 Task: Look for space in Passos, Brazil from 3rd August, 2023 to 7th August, 2023 for 2 adults in price range Rs.4000 to Rs.9000. Place can be private room with 1  bedroom having 1 bed and 1 bathroom. Property type can be house, flat, guest house, hotel. Booking option can be shelf check-in. Required host language is Spanish.
Action: Mouse moved to (515, 139)
Screenshot: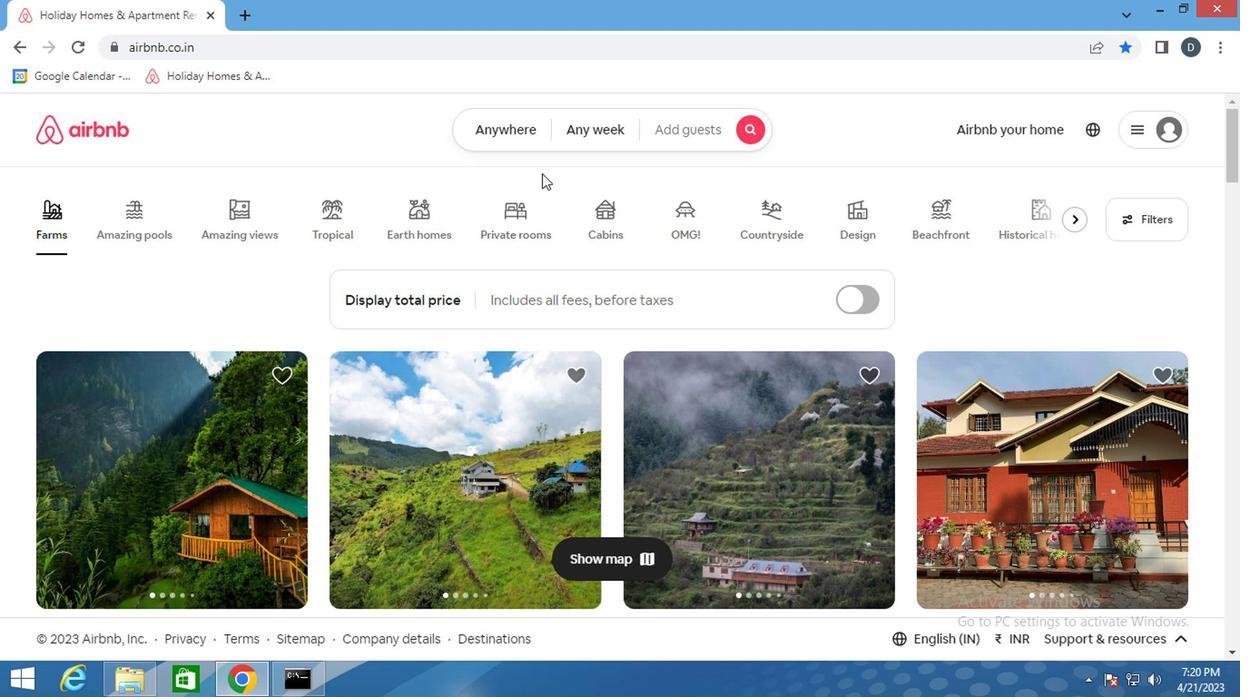 
Action: Mouse pressed left at (515, 139)
Screenshot: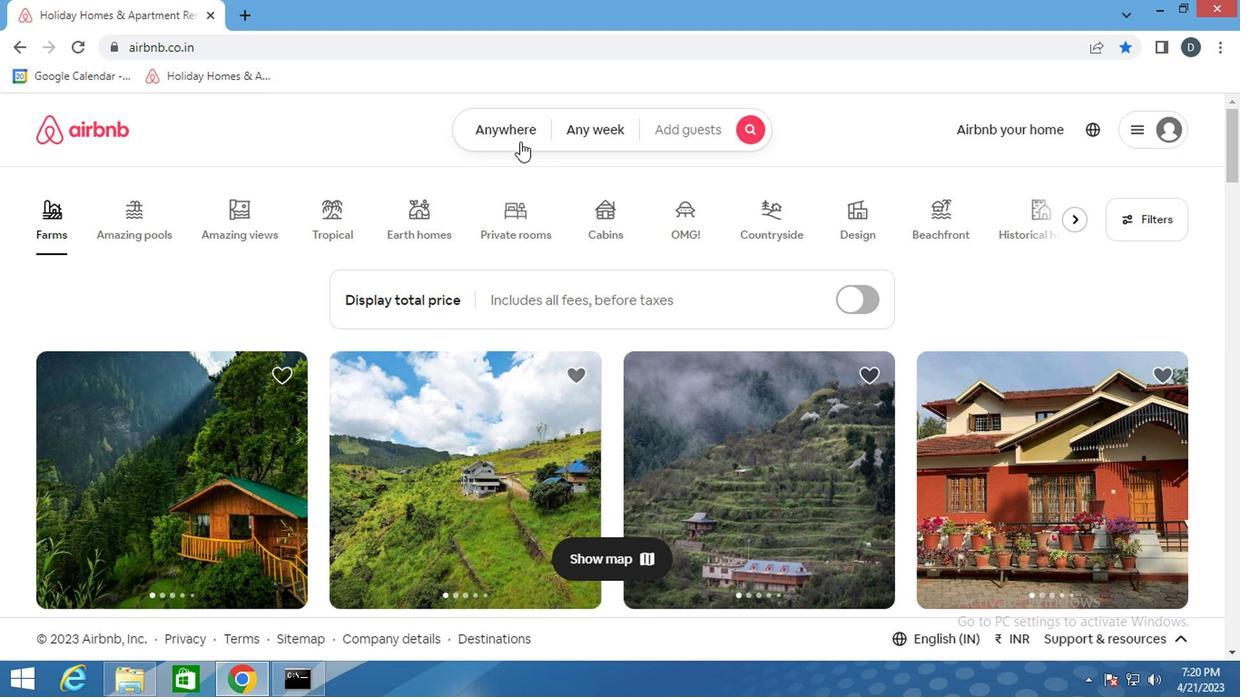 
Action: Mouse moved to (400, 206)
Screenshot: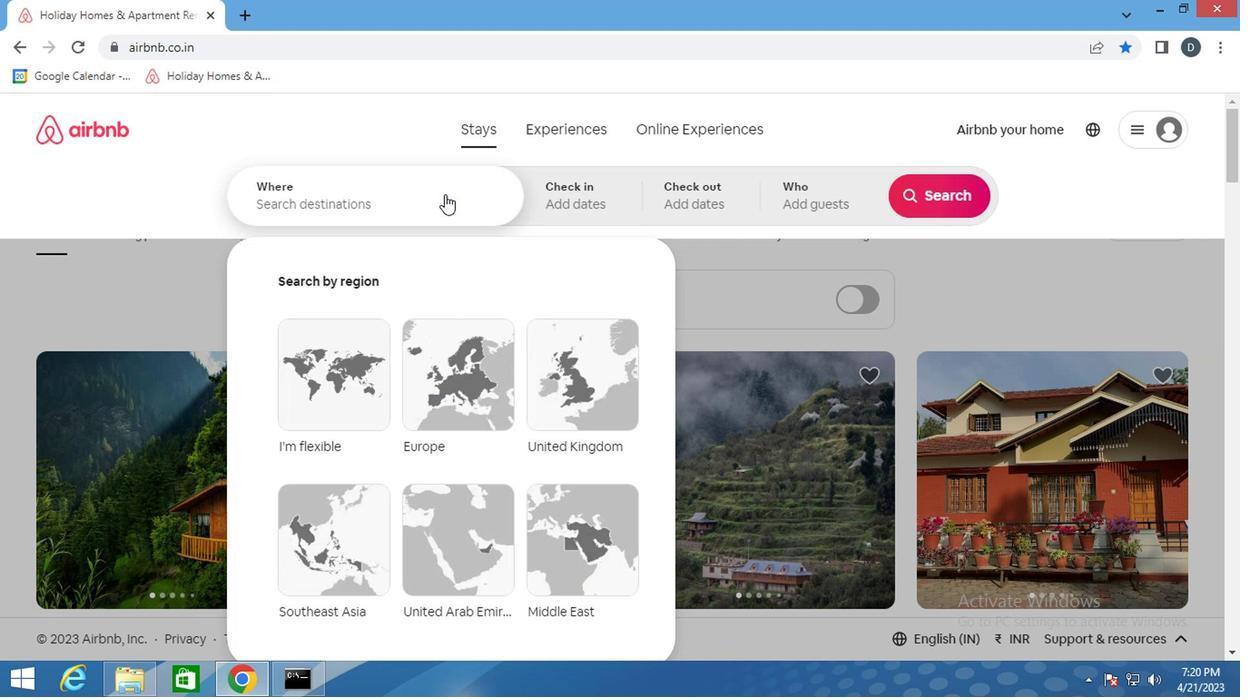 
Action: Mouse pressed left at (400, 206)
Screenshot: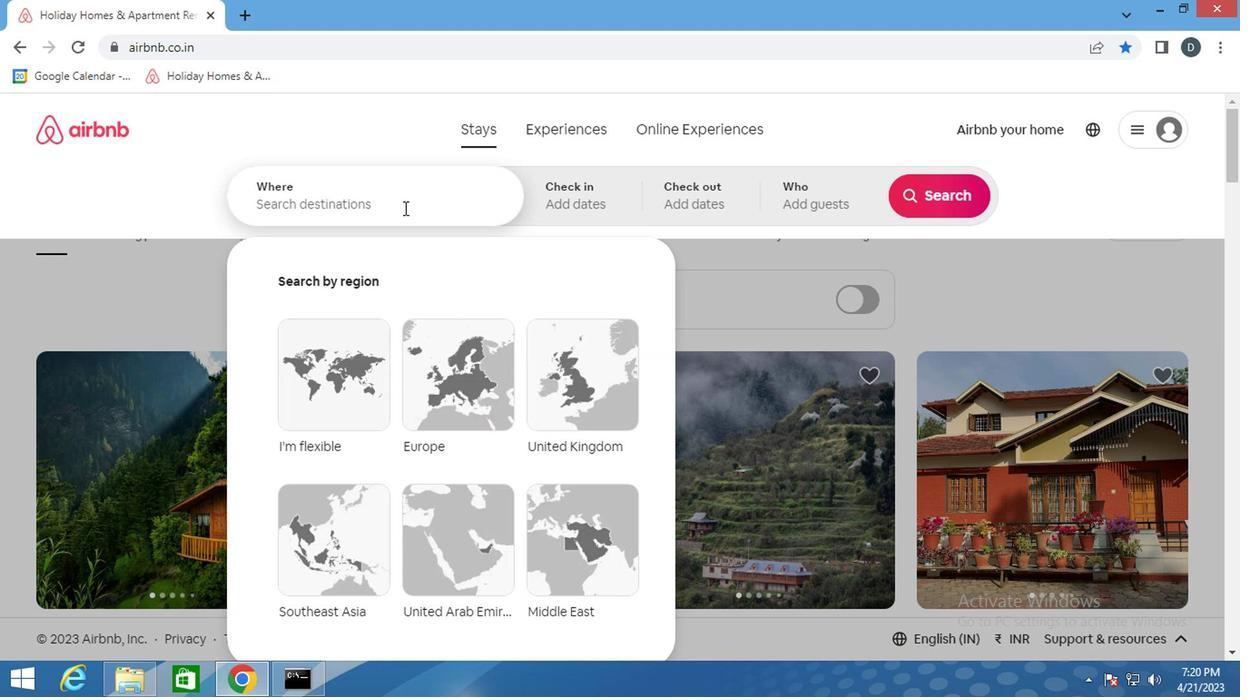 
Action: Key pressed <Key.shift>PASSOS,<Key.shift>BRAZIL<Key.enter>
Screenshot: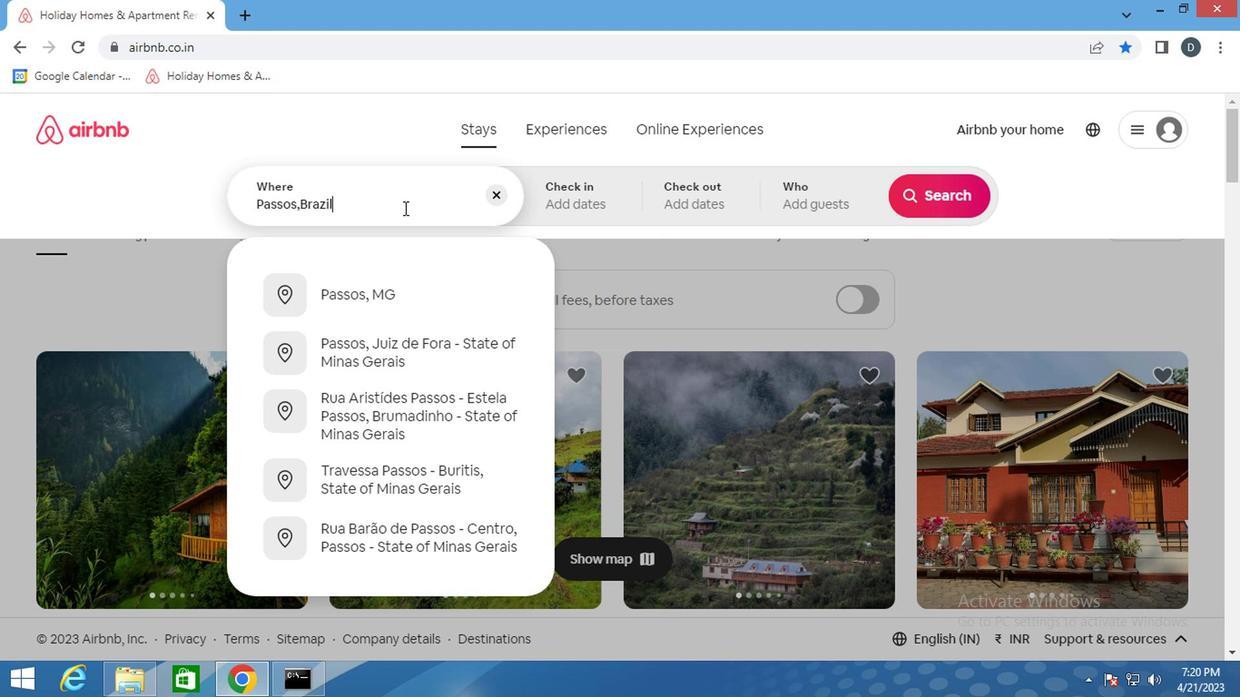 
Action: Mouse moved to (917, 345)
Screenshot: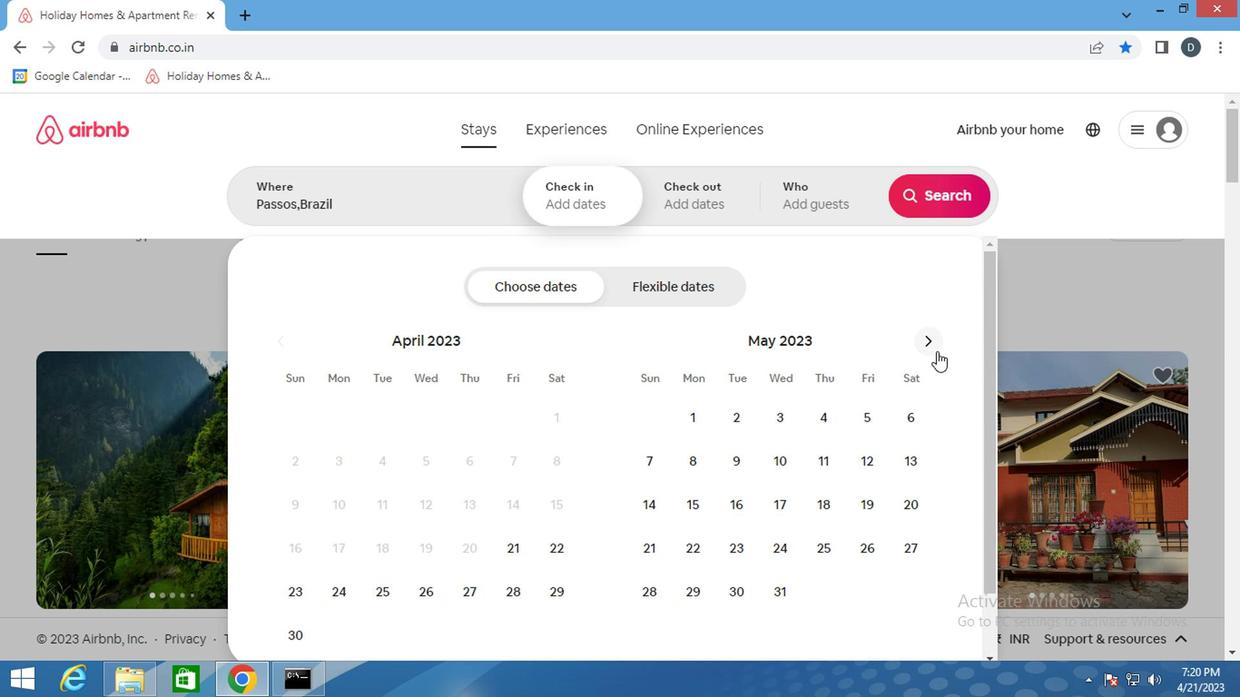 
Action: Mouse pressed left at (917, 345)
Screenshot: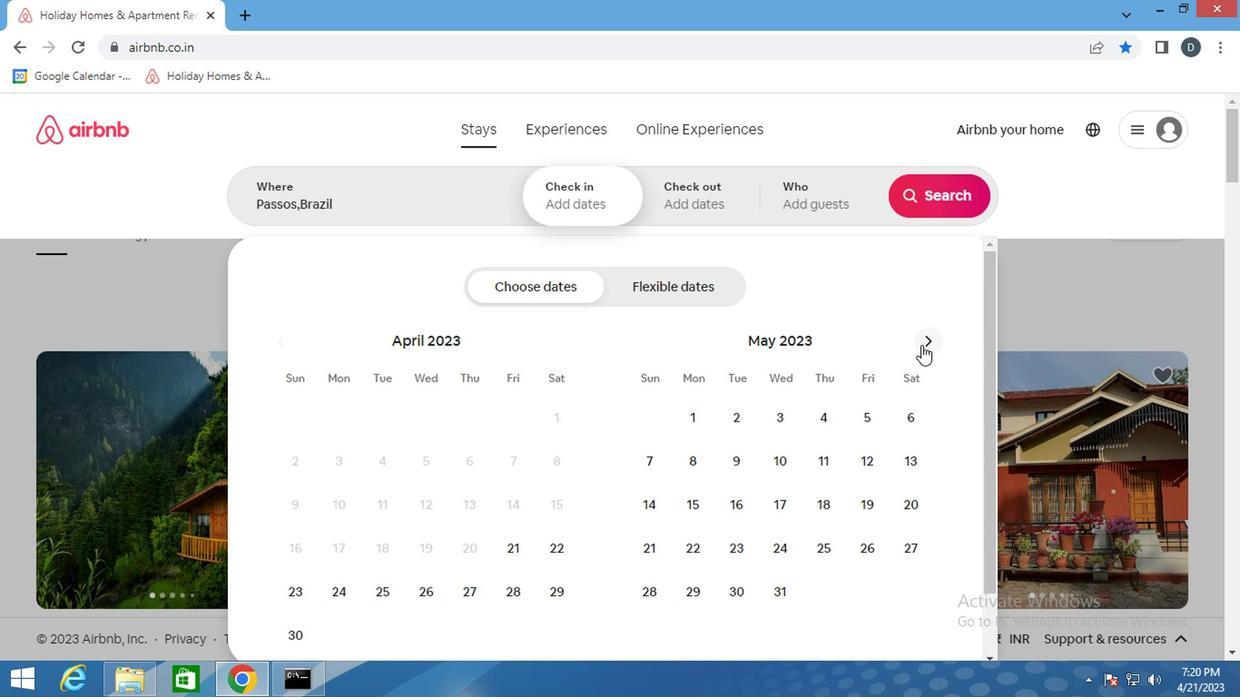 
Action: Mouse pressed left at (917, 345)
Screenshot: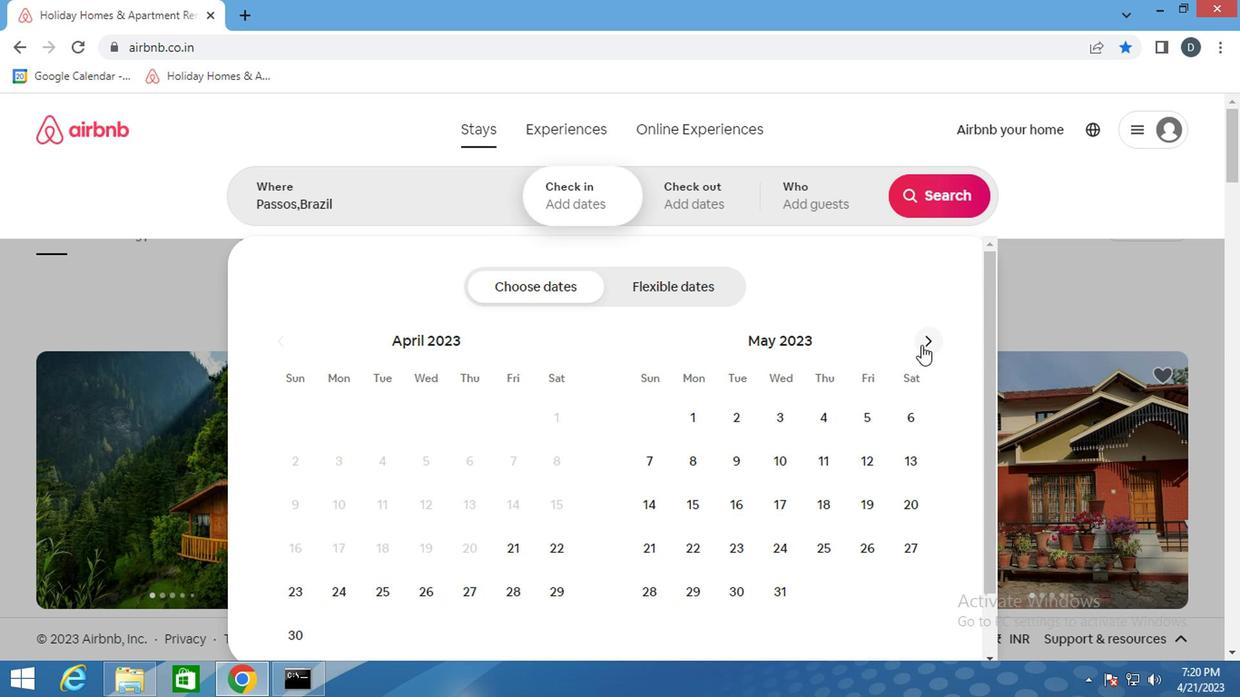 
Action: Mouse pressed left at (917, 345)
Screenshot: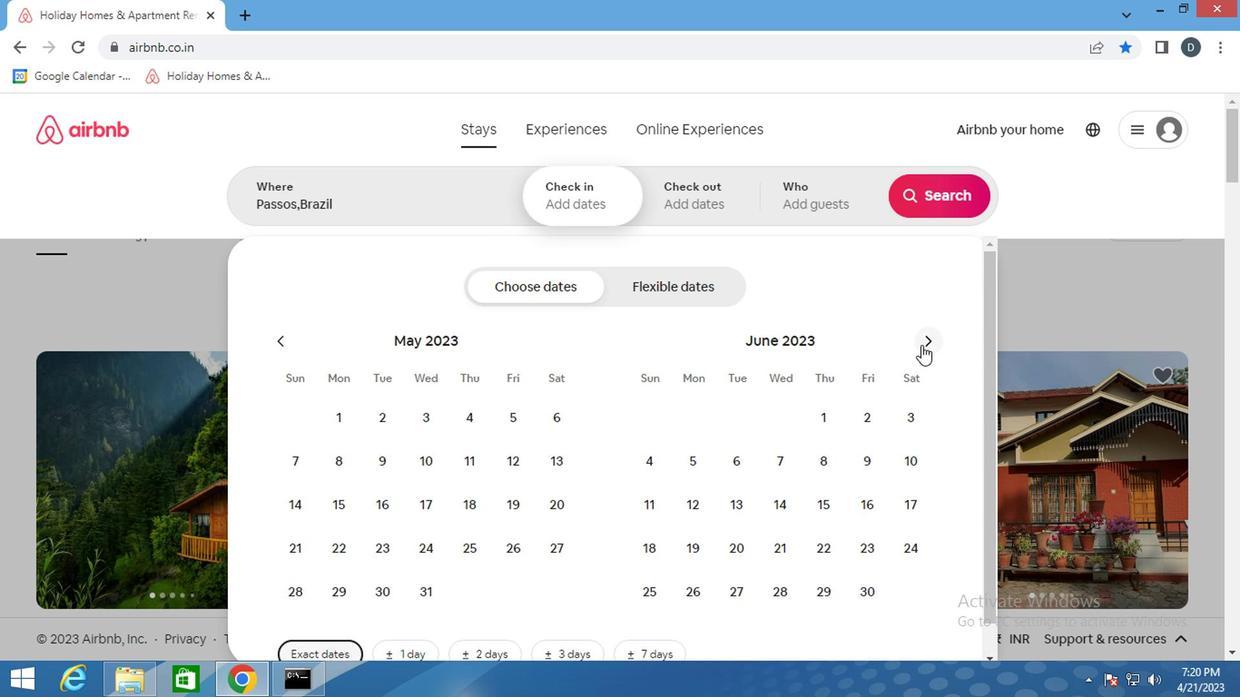 
Action: Mouse pressed left at (917, 345)
Screenshot: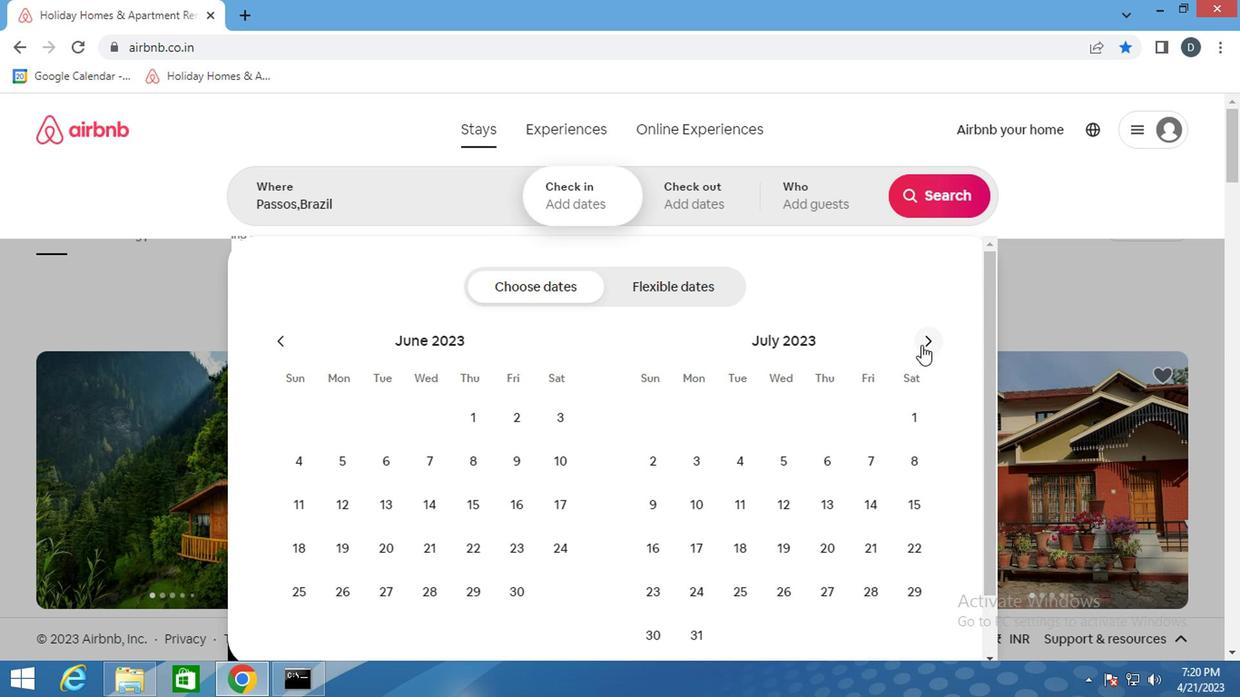 
Action: Mouse moved to (818, 423)
Screenshot: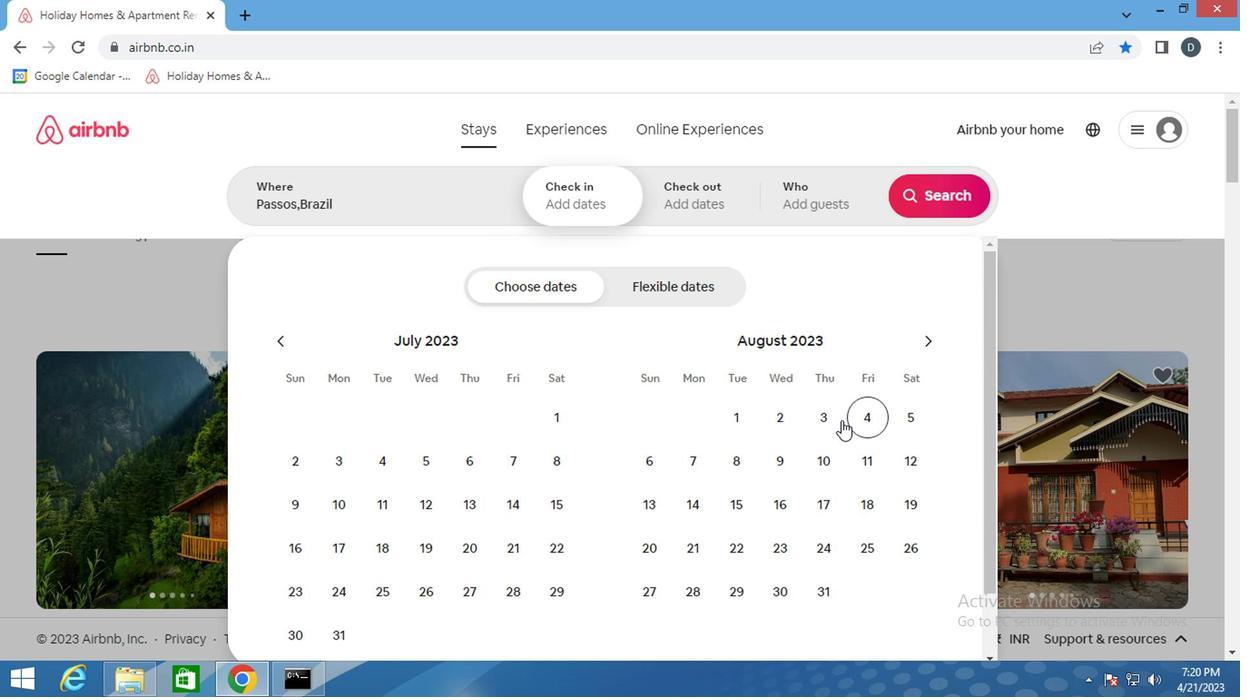 
Action: Mouse pressed left at (818, 423)
Screenshot: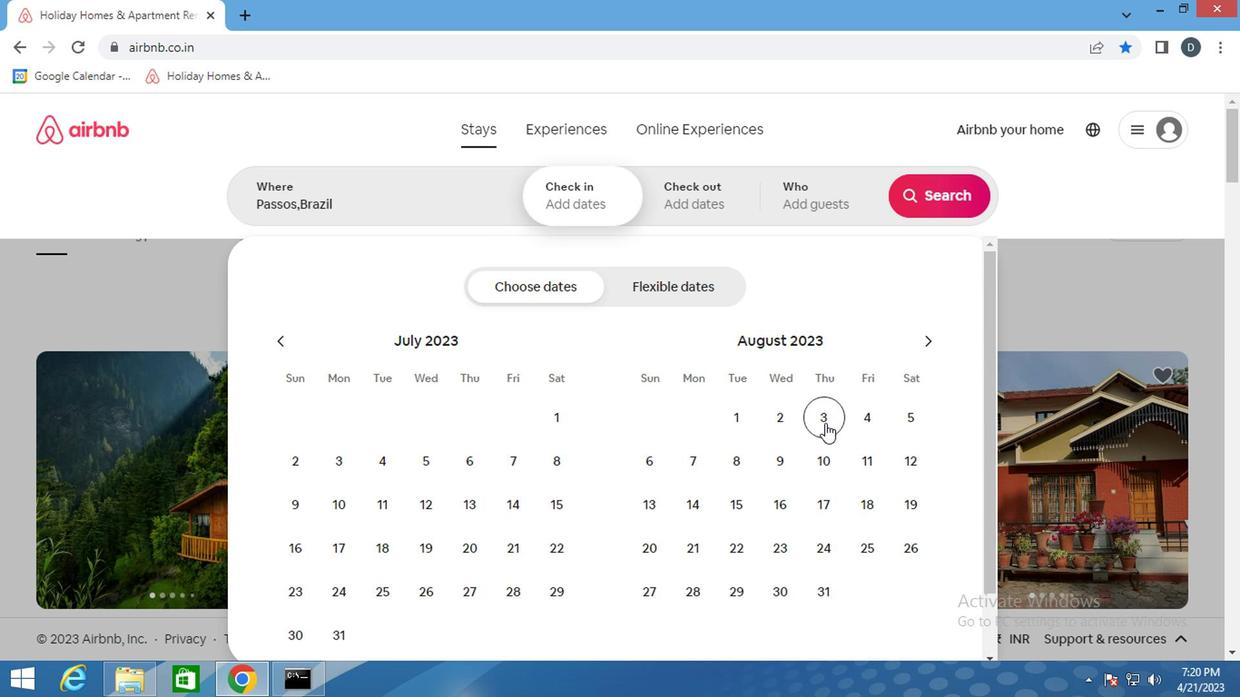 
Action: Mouse moved to (684, 464)
Screenshot: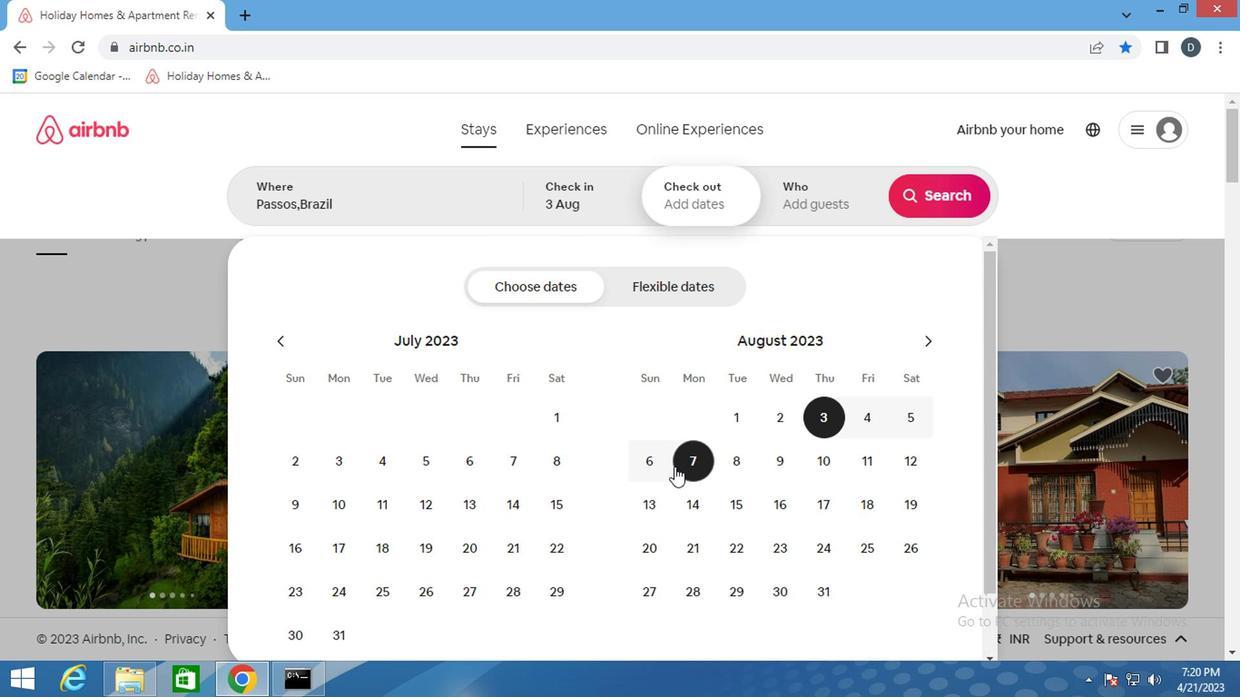 
Action: Mouse pressed left at (684, 464)
Screenshot: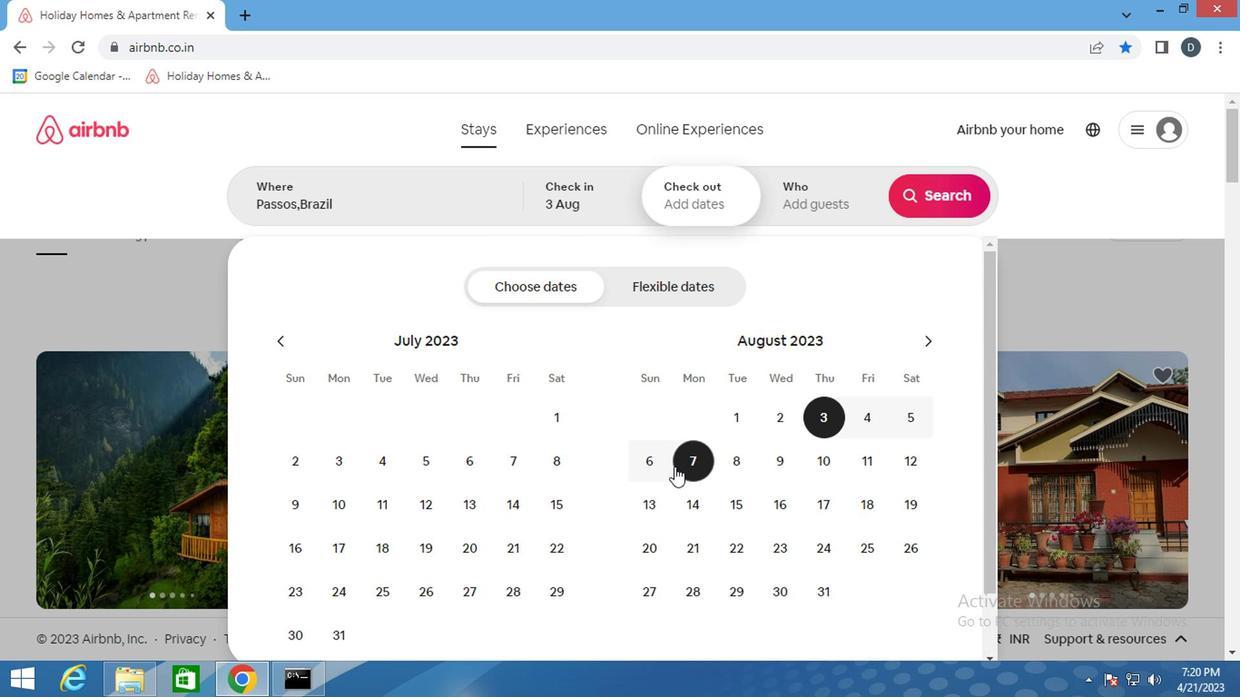 
Action: Mouse moved to (818, 177)
Screenshot: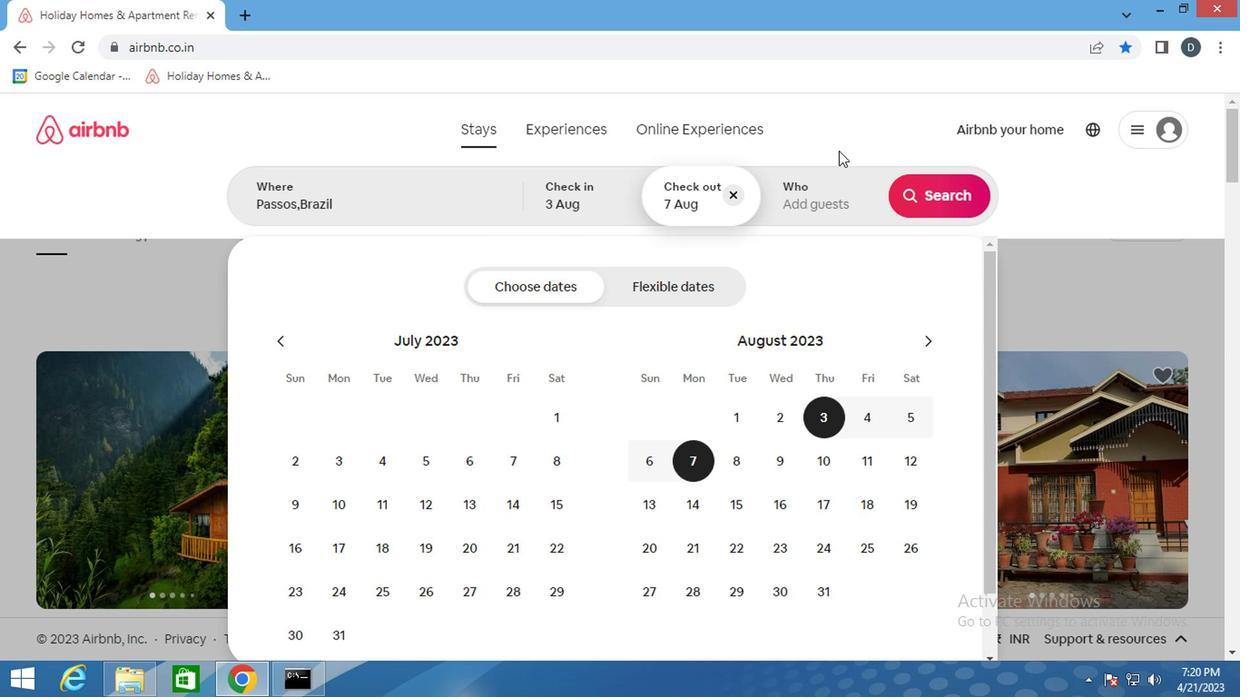 
Action: Mouse pressed left at (818, 177)
Screenshot: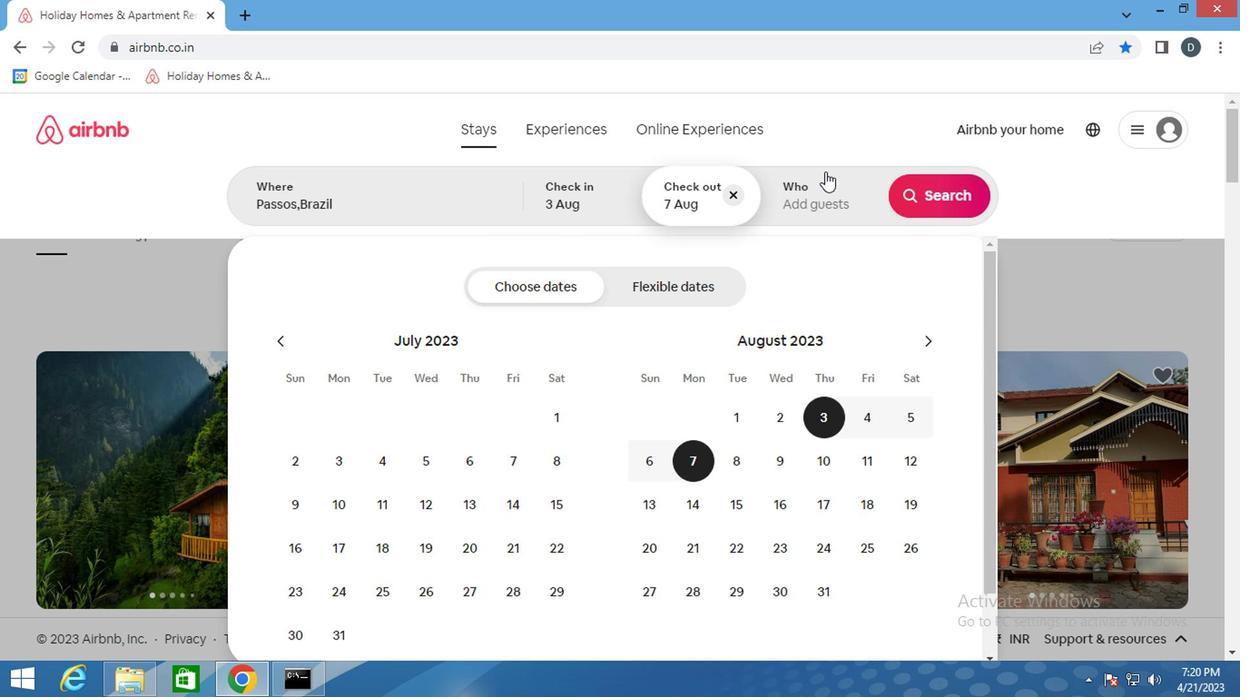 
Action: Mouse moved to (940, 294)
Screenshot: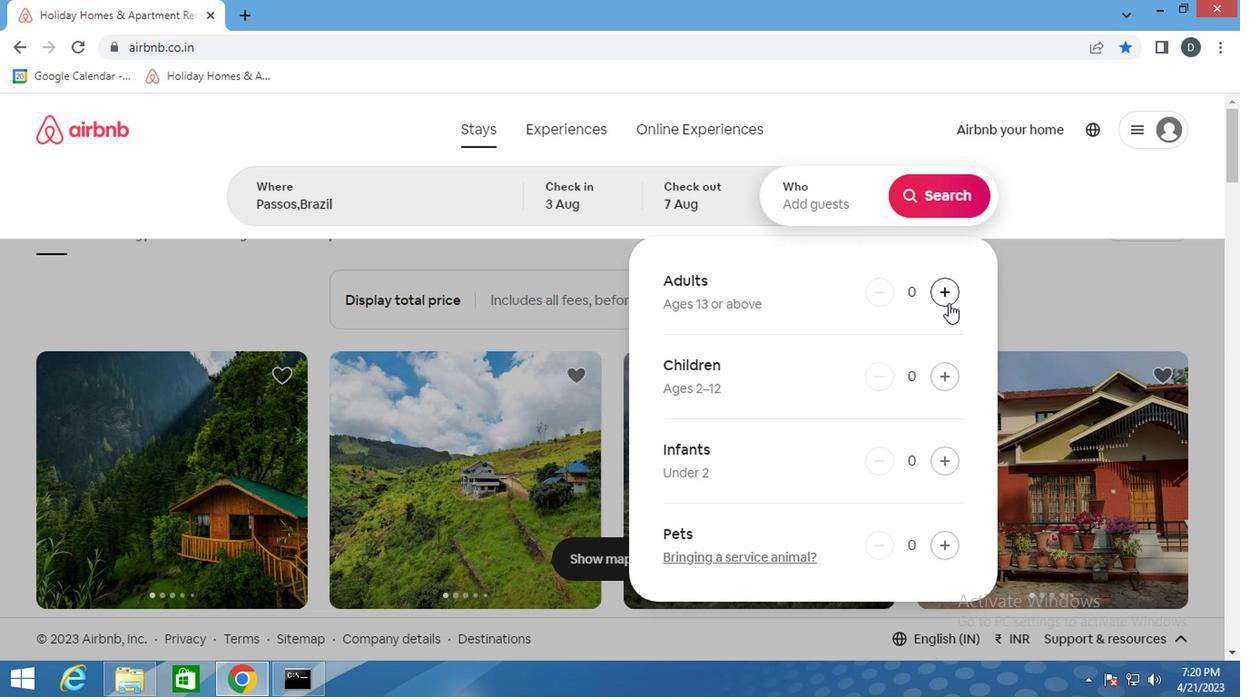
Action: Mouse pressed left at (940, 294)
Screenshot: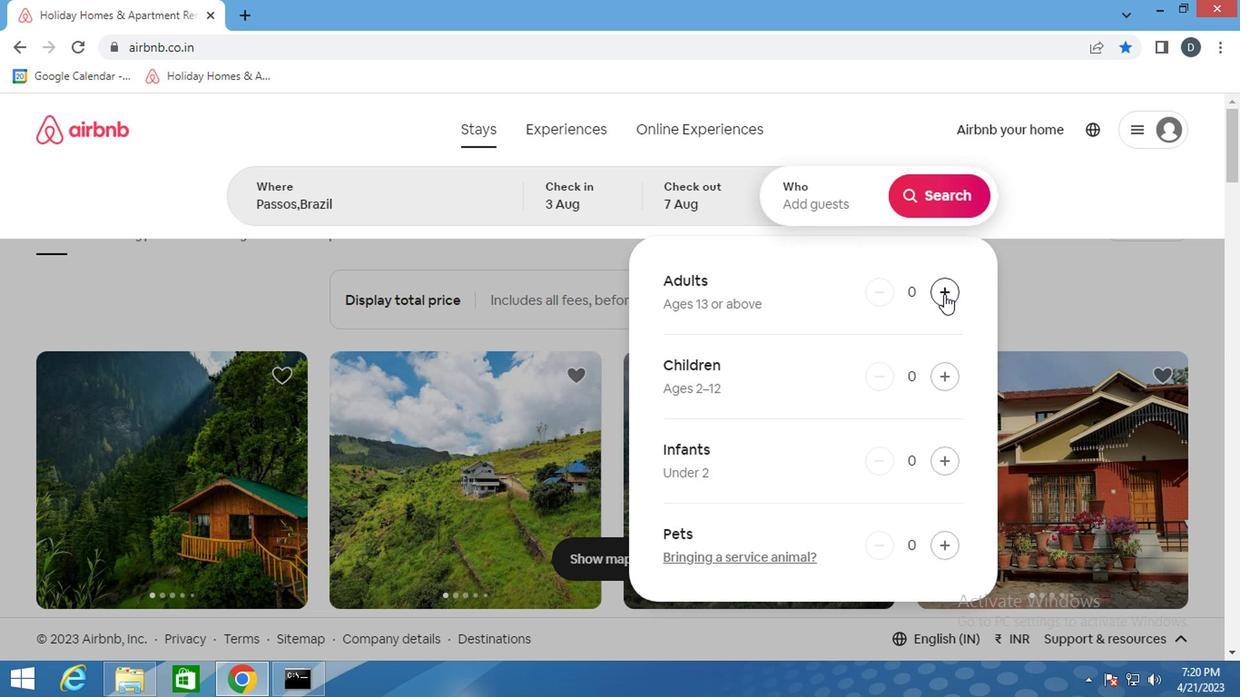 
Action: Mouse pressed left at (940, 294)
Screenshot: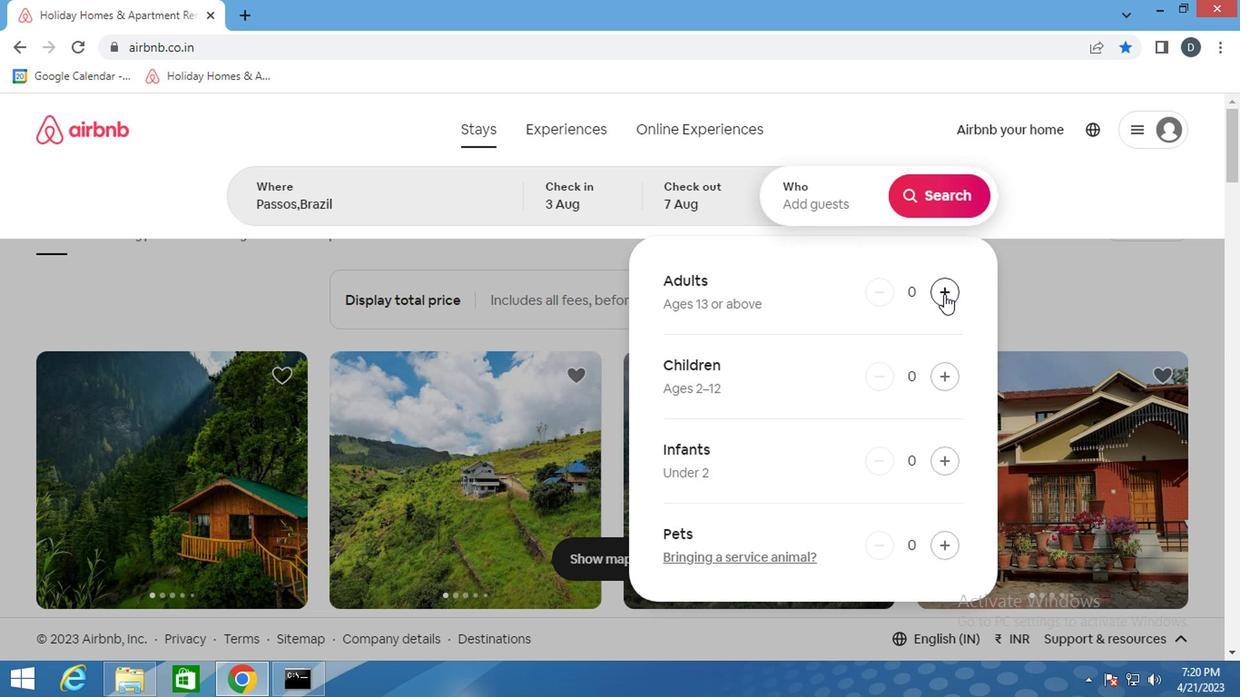 
Action: Mouse moved to (939, 192)
Screenshot: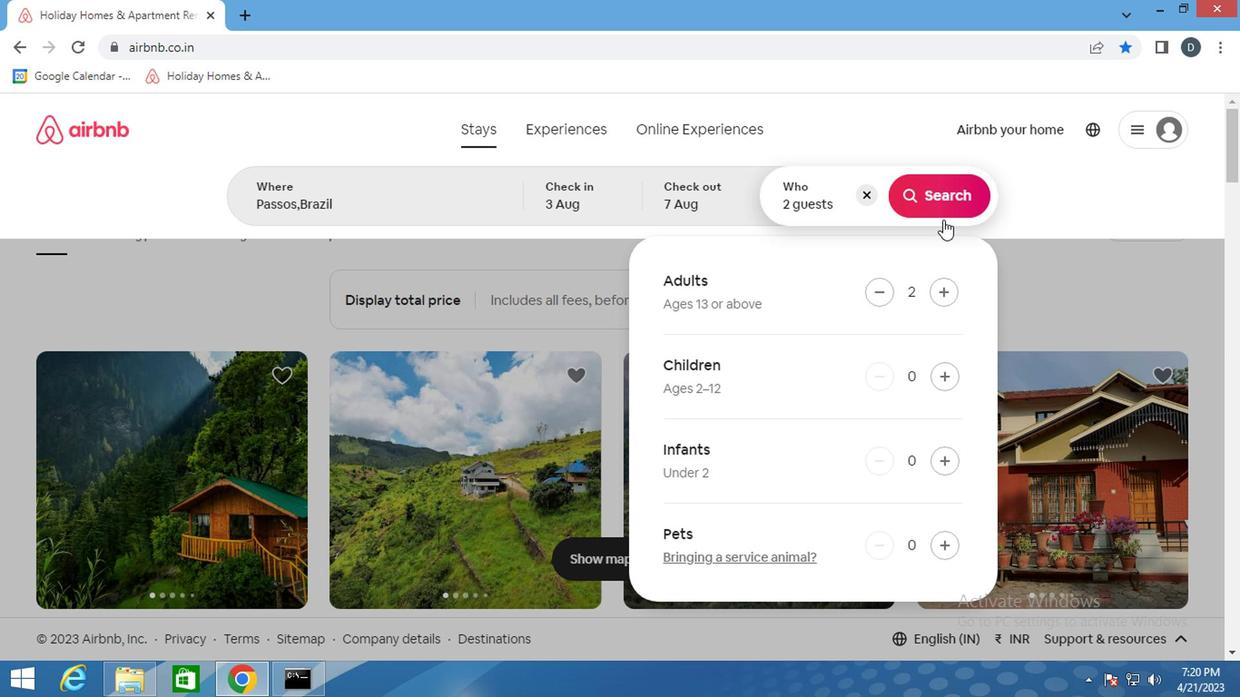 
Action: Mouse pressed left at (939, 192)
Screenshot: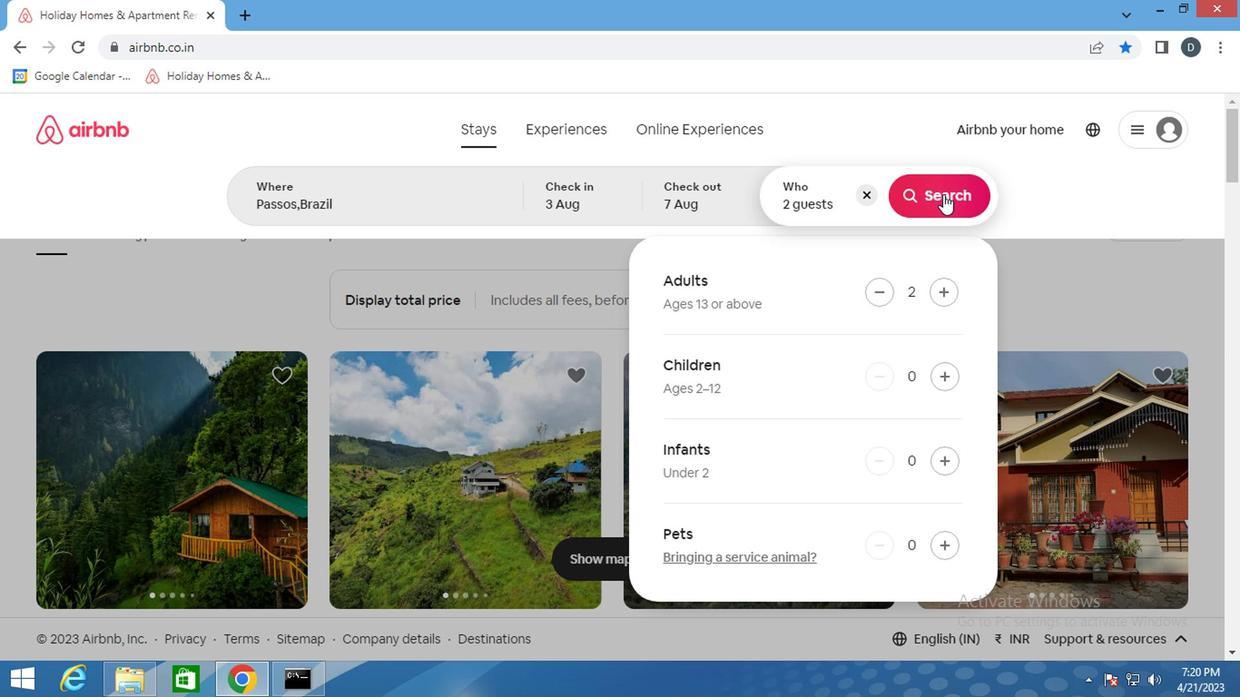 
Action: Mouse moved to (1180, 204)
Screenshot: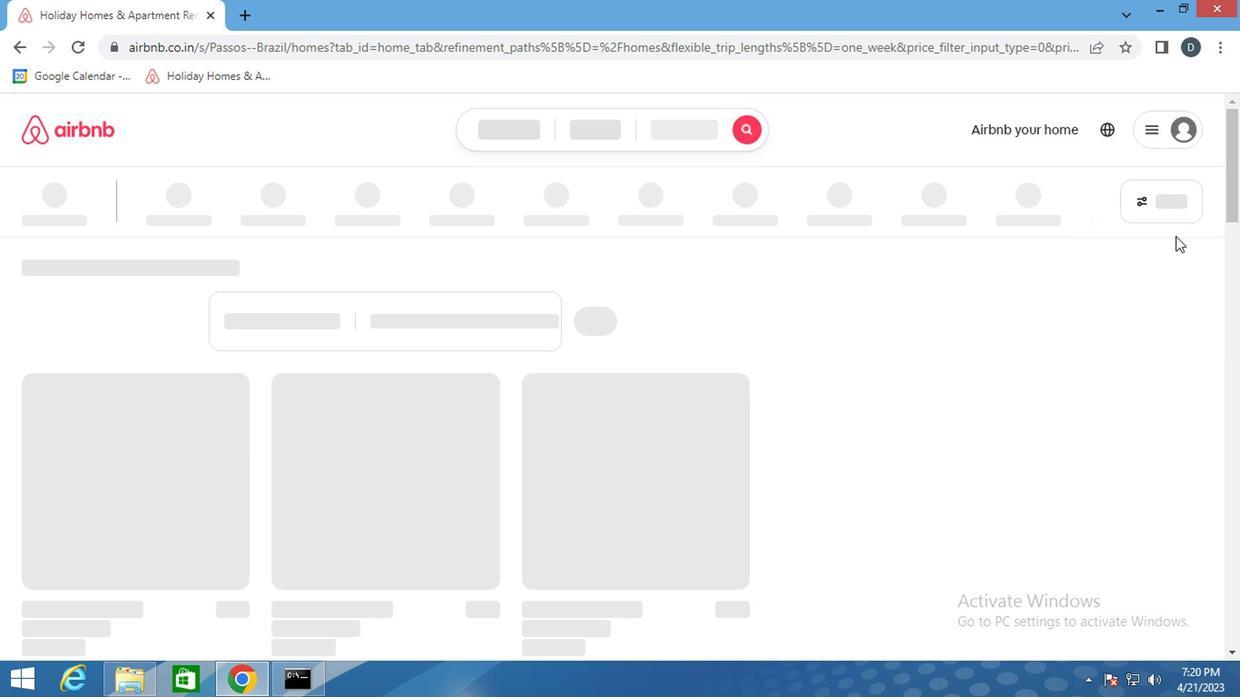 
Action: Mouse pressed left at (1180, 204)
Screenshot: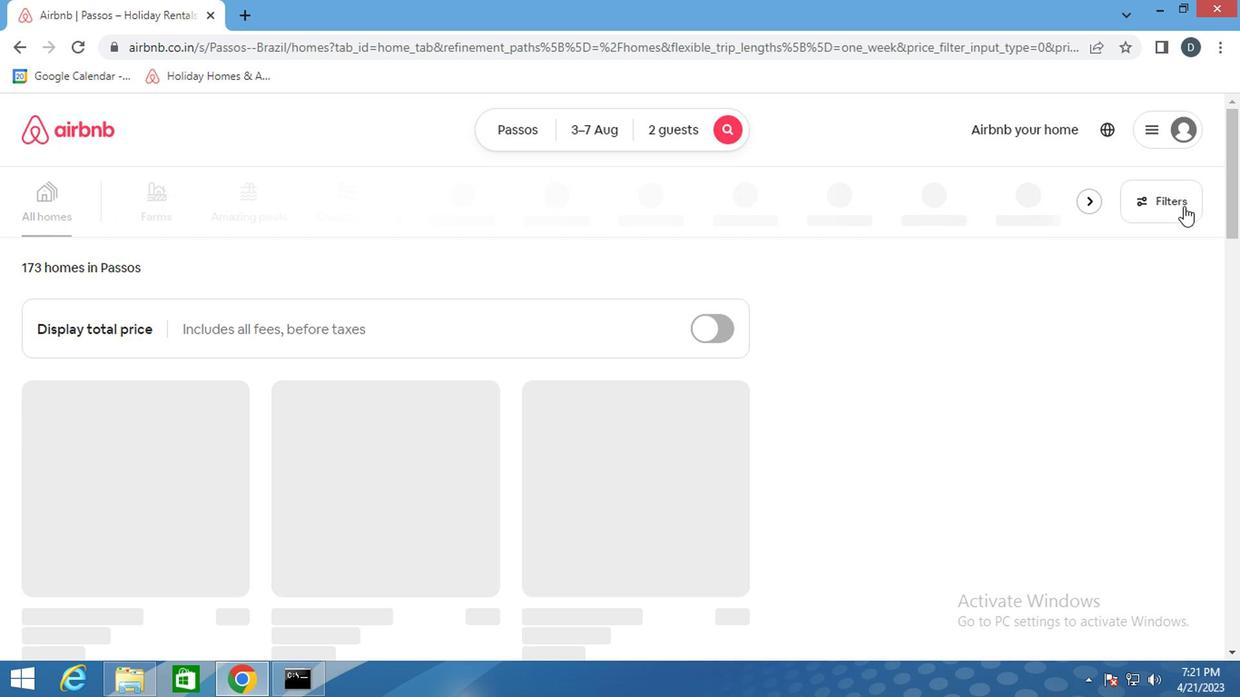 
Action: Mouse moved to (443, 429)
Screenshot: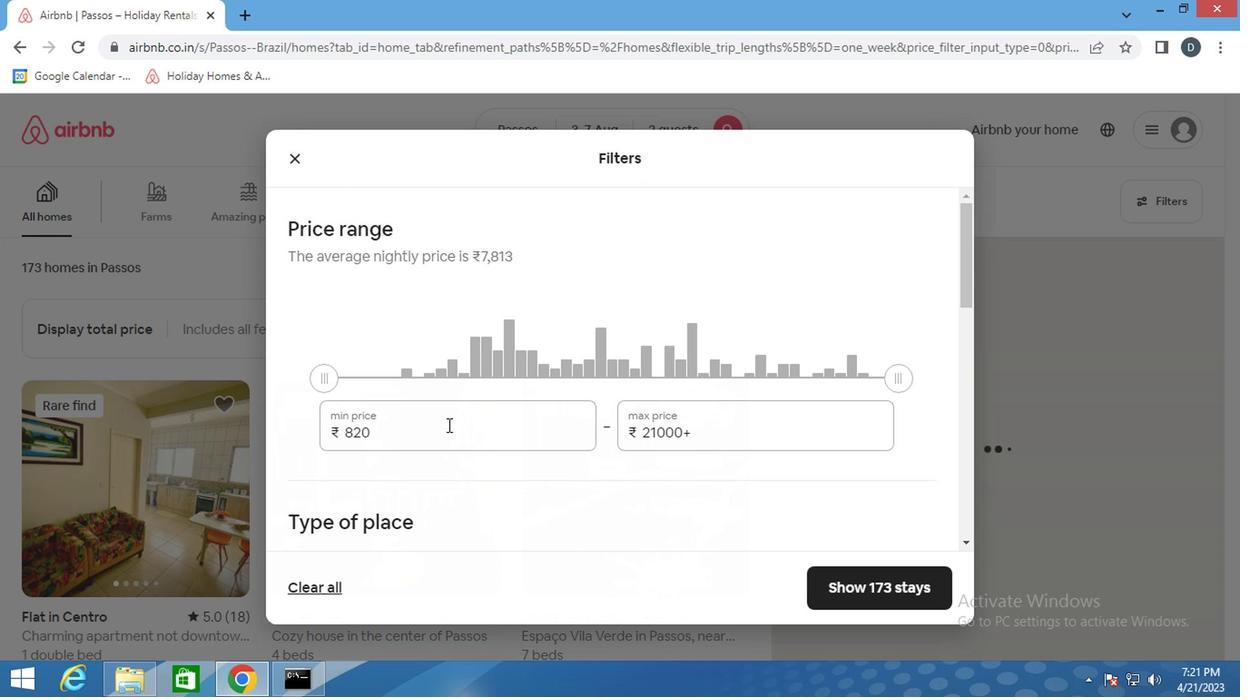 
Action: Mouse pressed left at (443, 429)
Screenshot: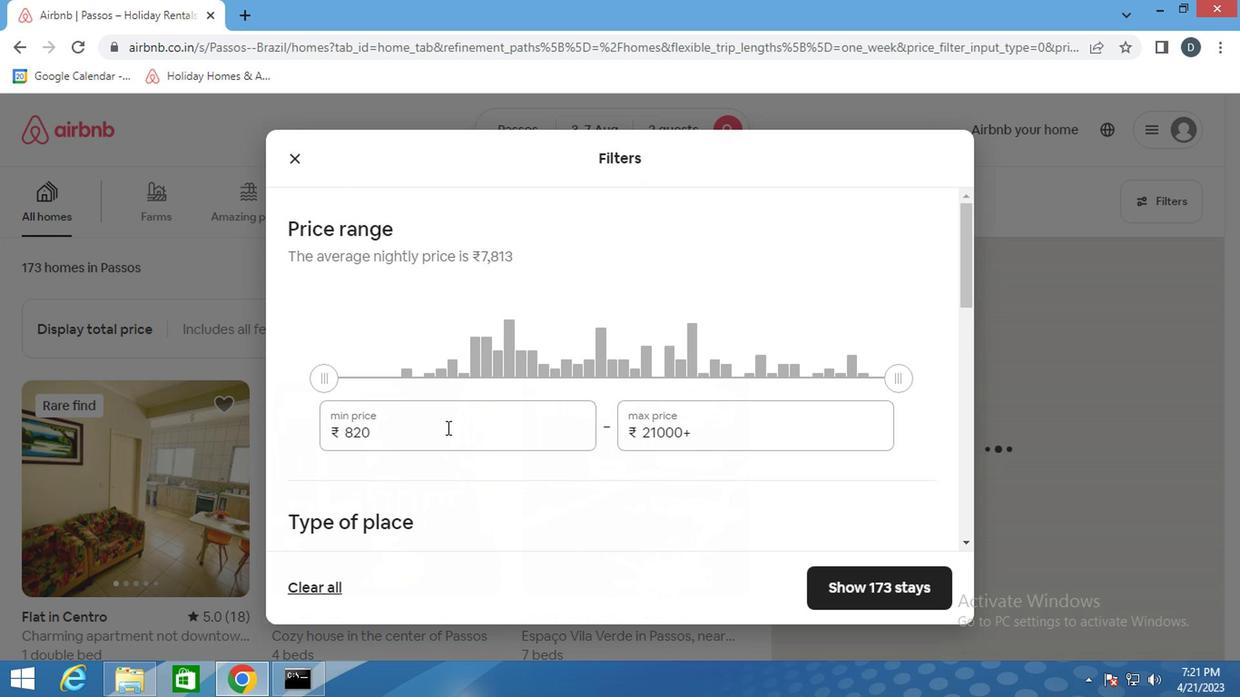 
Action: Mouse pressed left at (443, 429)
Screenshot: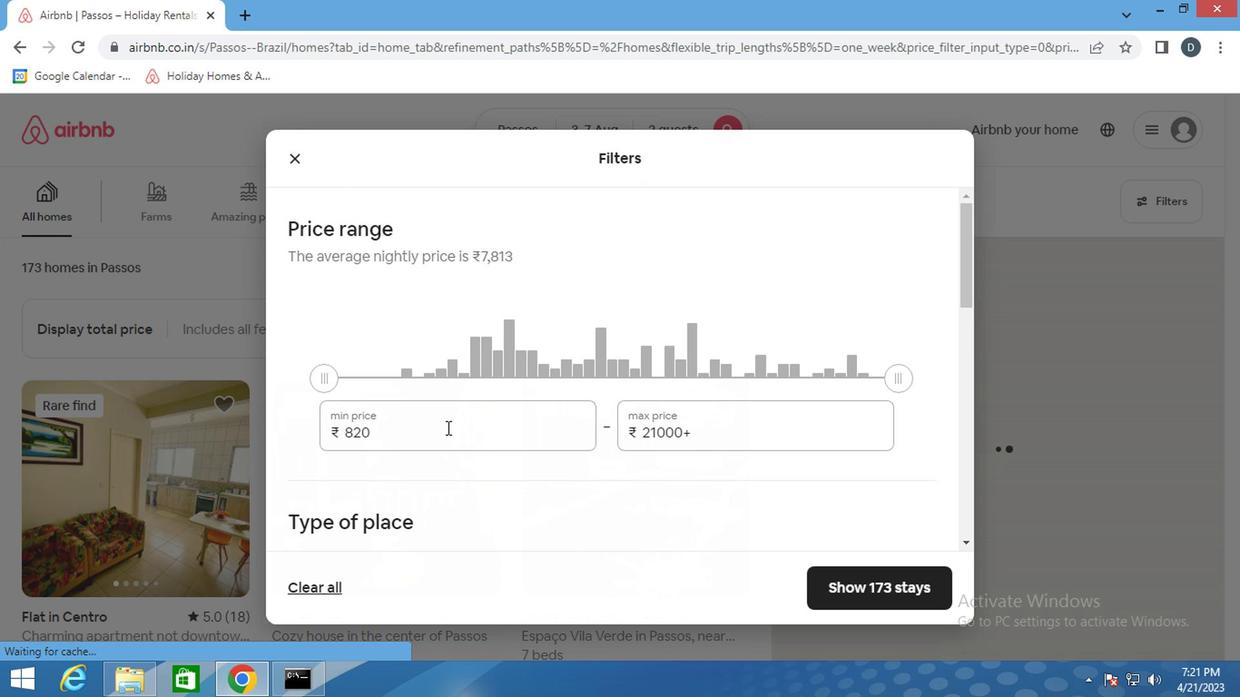 
Action: Key pressed 4000<Key.tab>
Screenshot: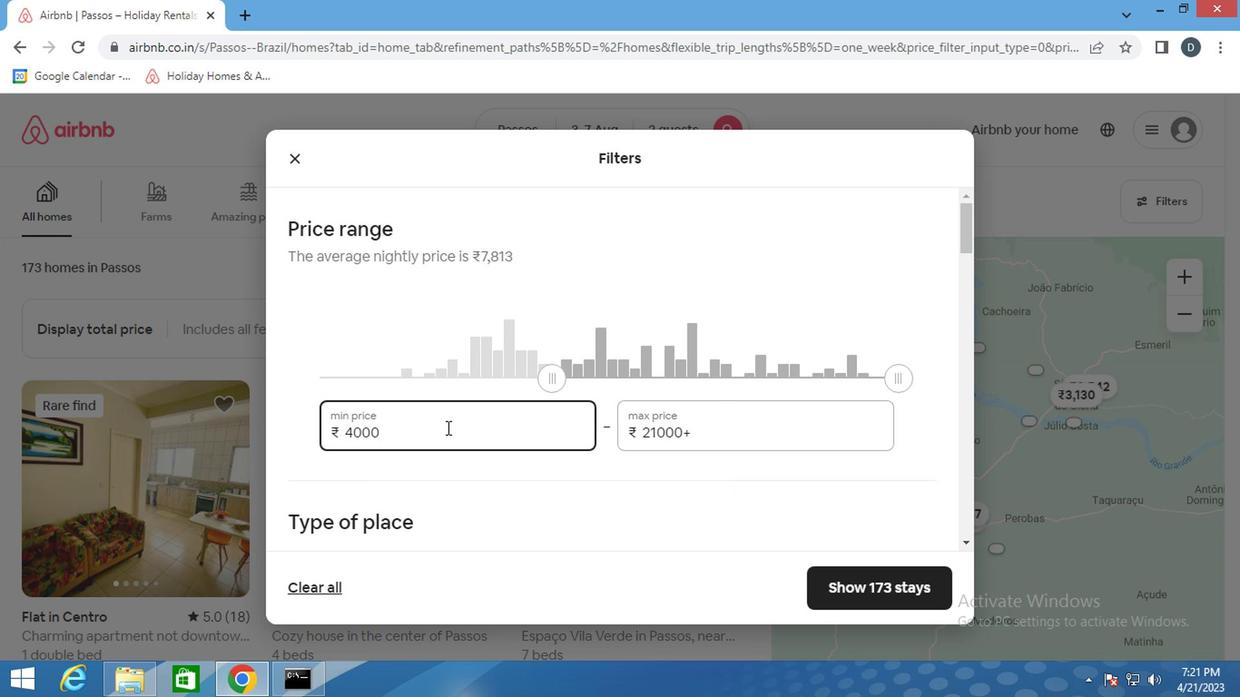 
Action: Mouse moved to (443, 429)
Screenshot: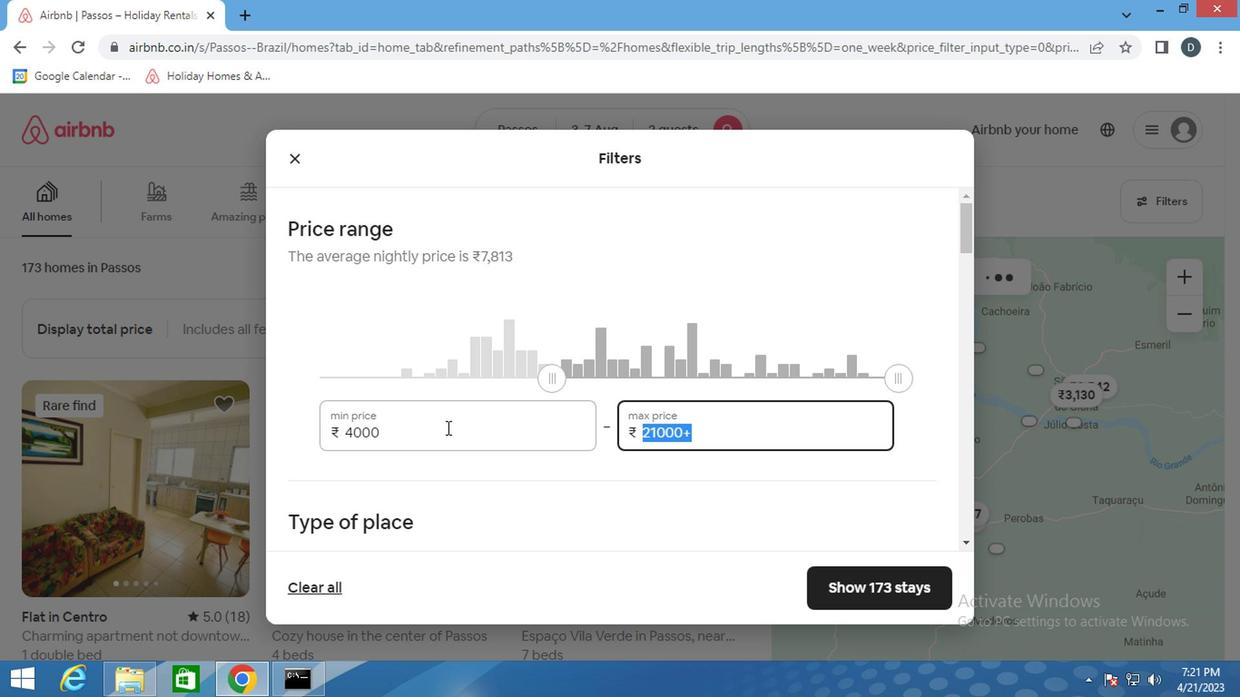 
Action: Key pressed ctrl+Actrl+900
Screenshot: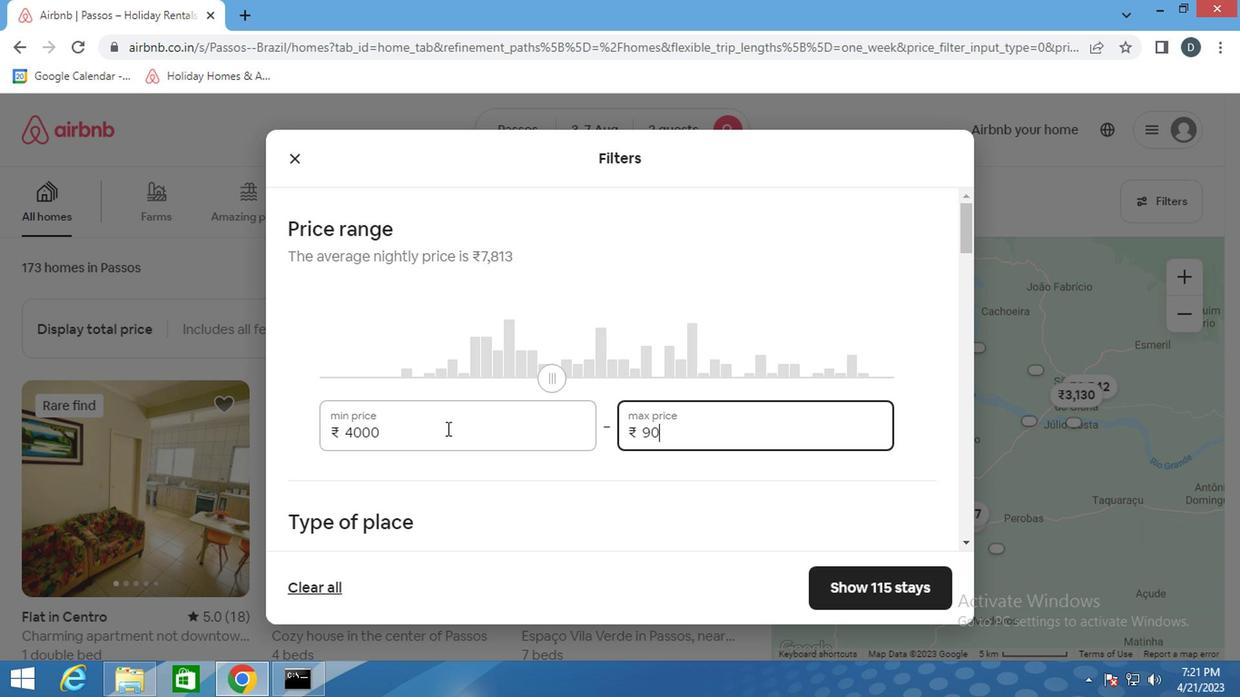 
Action: Mouse moved to (562, 445)
Screenshot: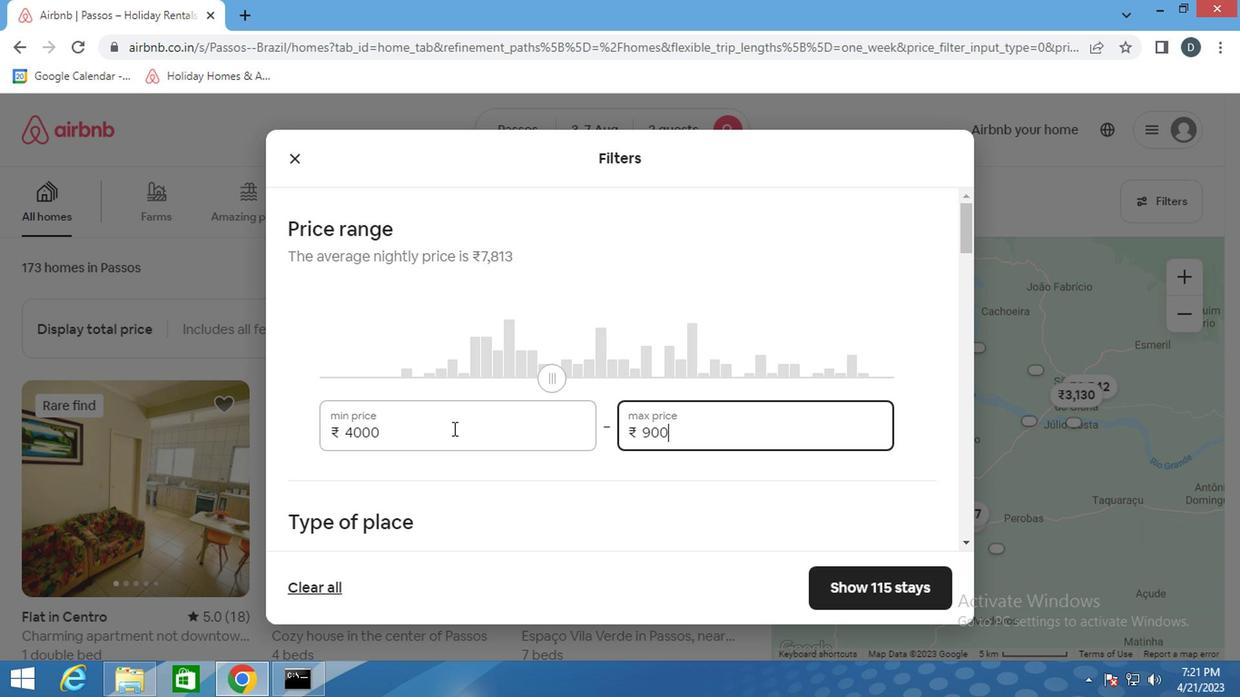 
Action: Key pressed 0
Screenshot: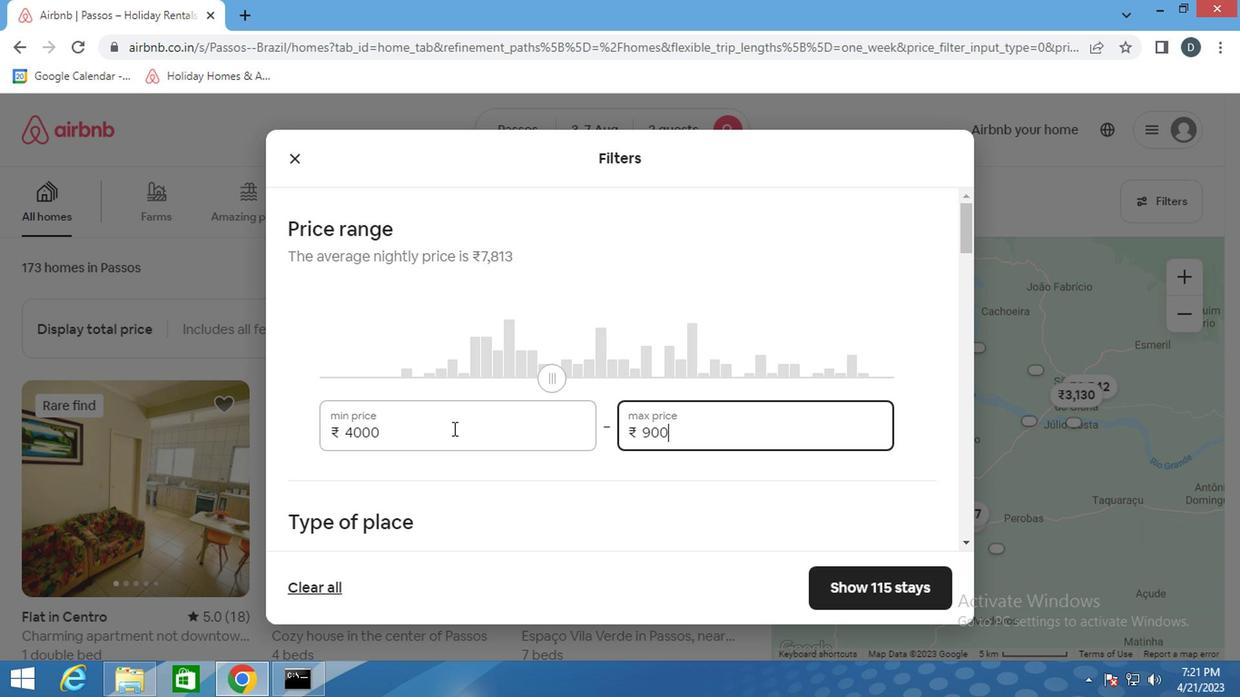 
Action: Mouse moved to (654, 457)
Screenshot: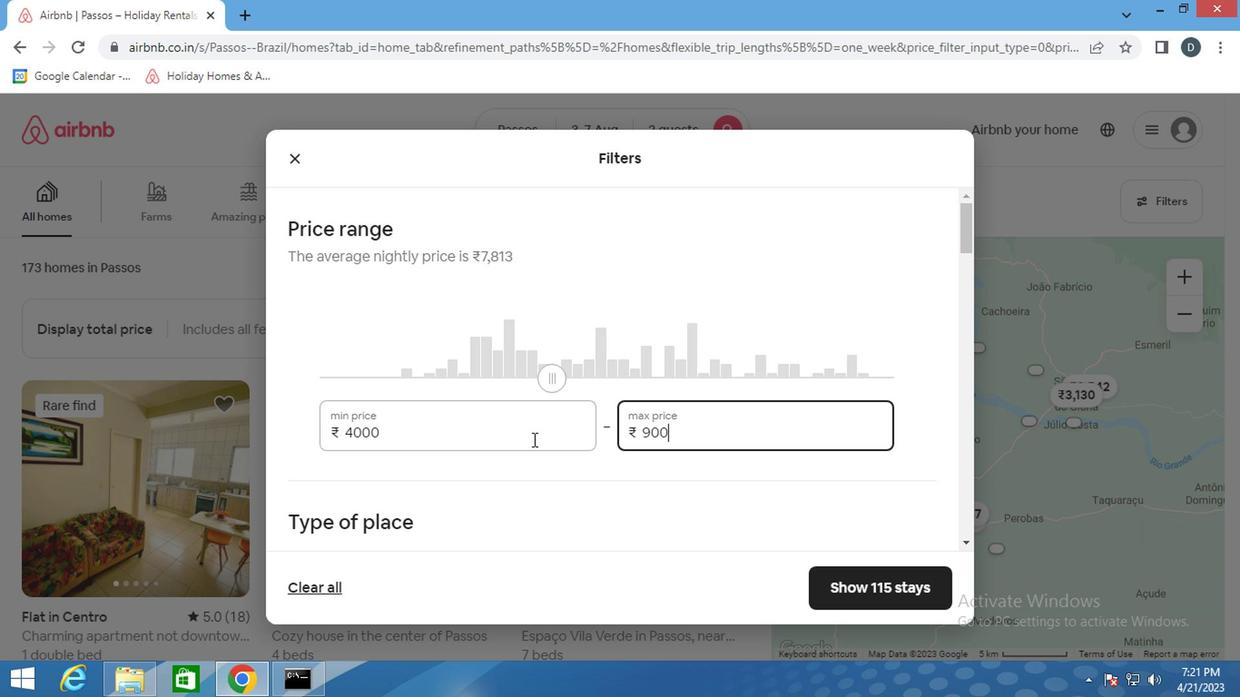 
Action: Mouse scrolled (654, 456) with delta (0, -1)
Screenshot: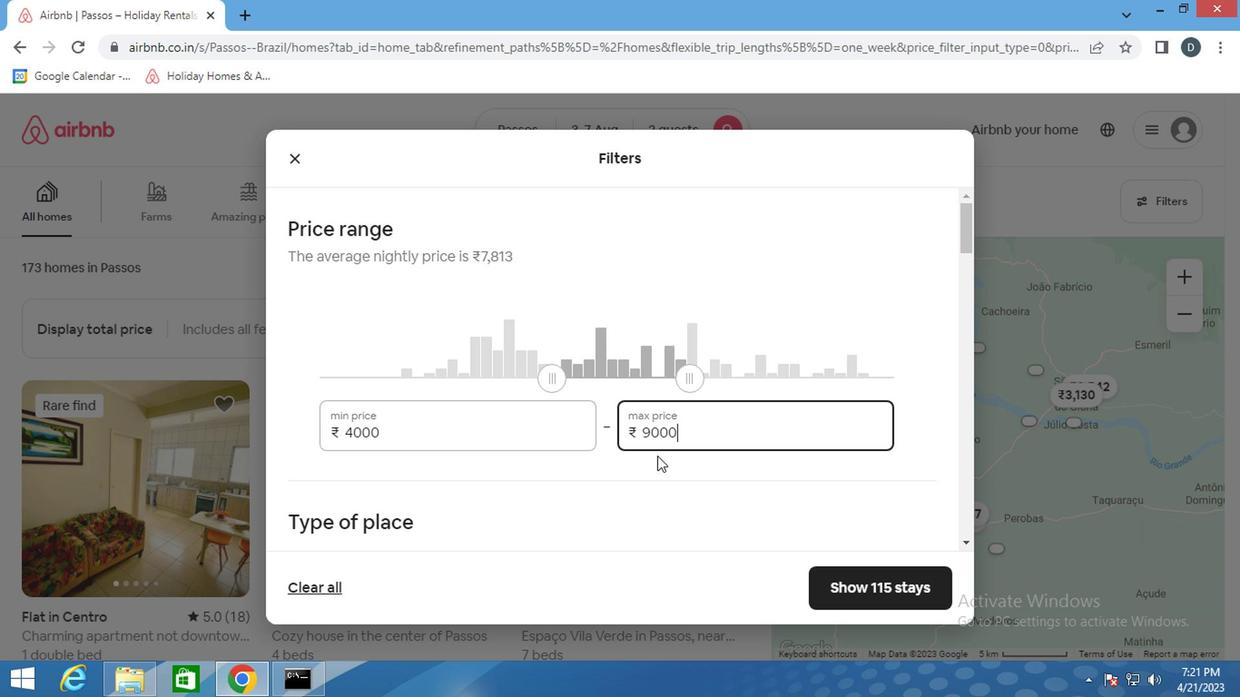 
Action: Mouse scrolled (654, 456) with delta (0, -1)
Screenshot: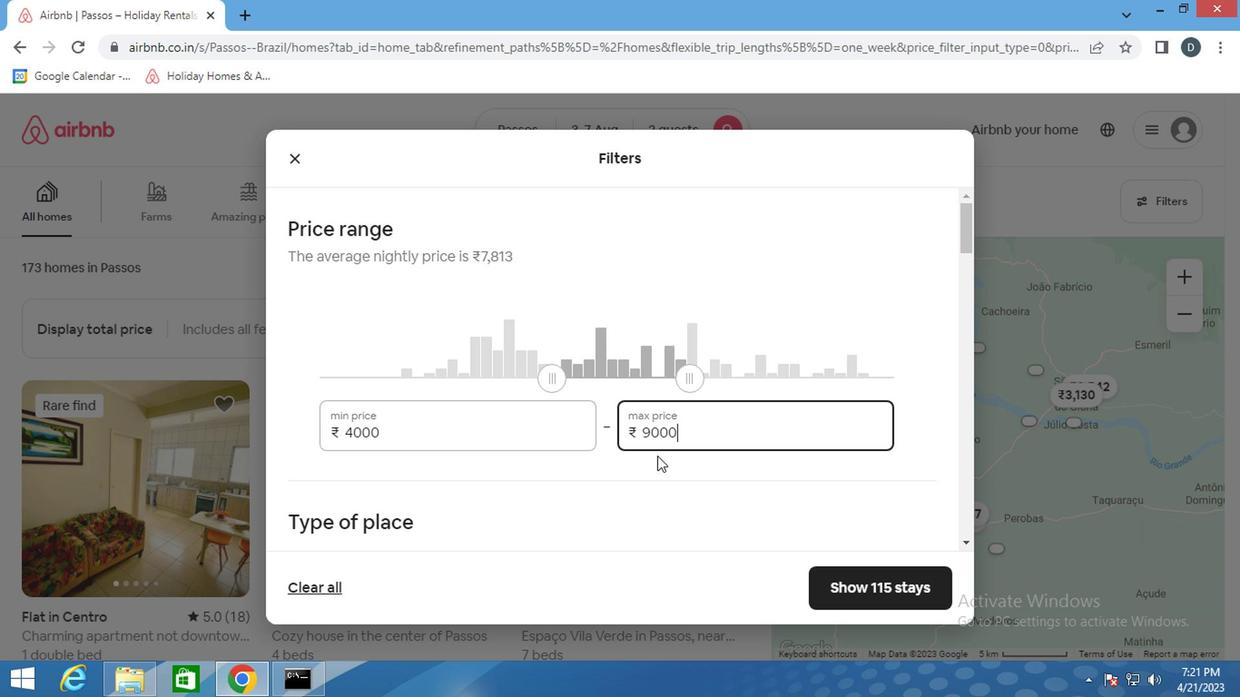 
Action: Mouse scrolled (654, 456) with delta (0, -1)
Screenshot: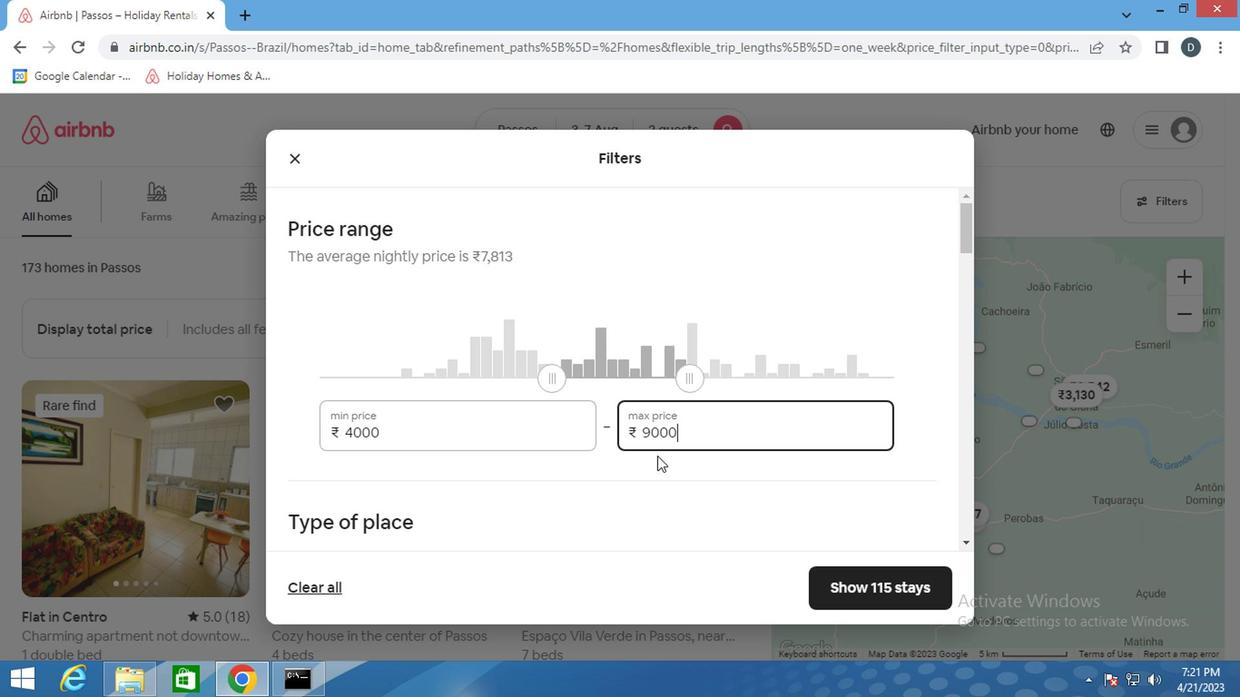 
Action: Mouse moved to (710, 321)
Screenshot: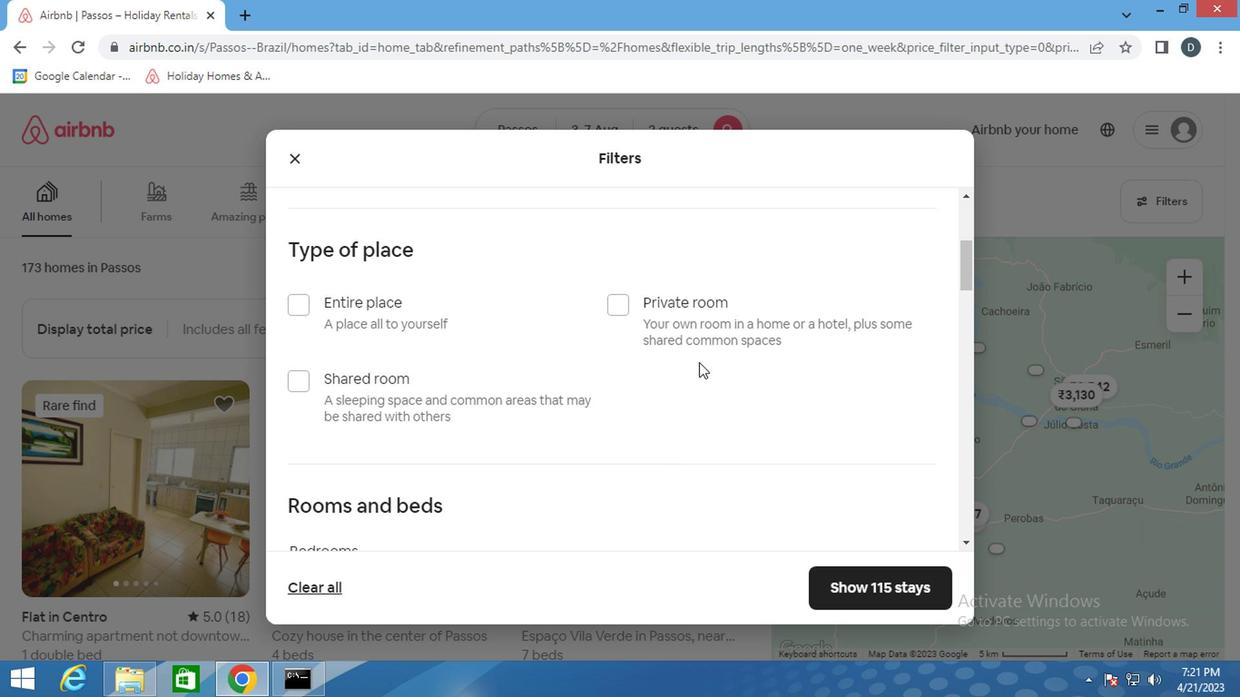 
Action: Mouse pressed left at (710, 321)
Screenshot: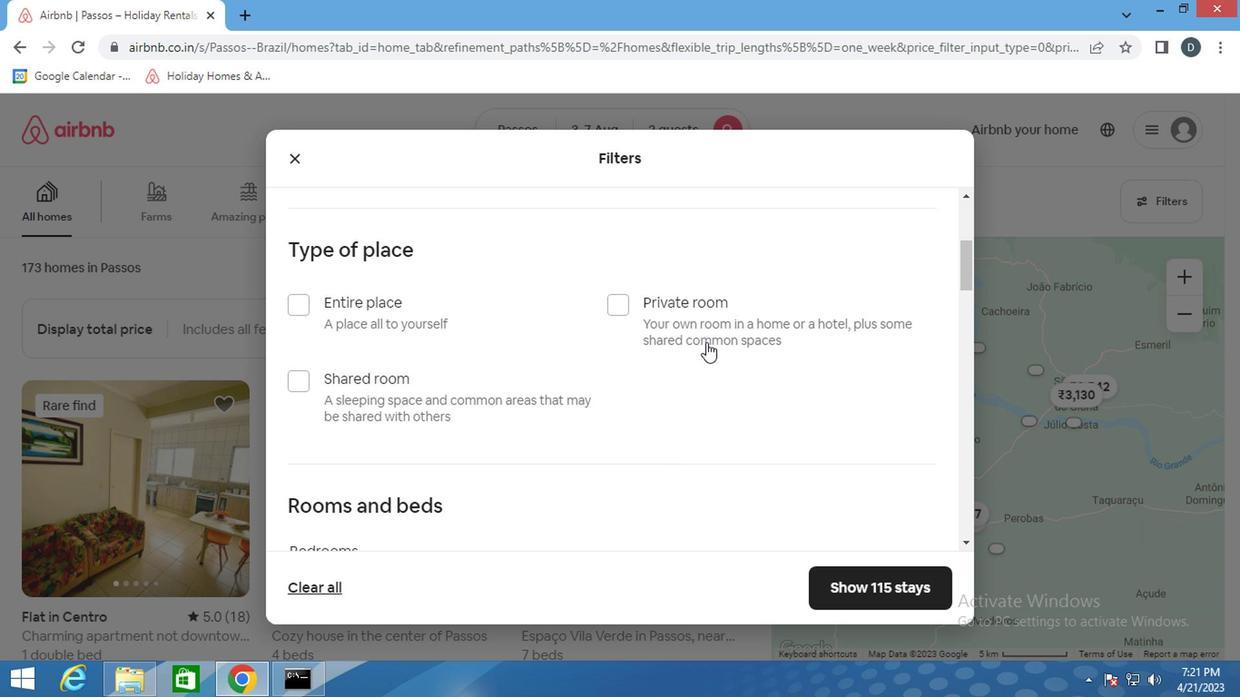 
Action: Mouse moved to (676, 403)
Screenshot: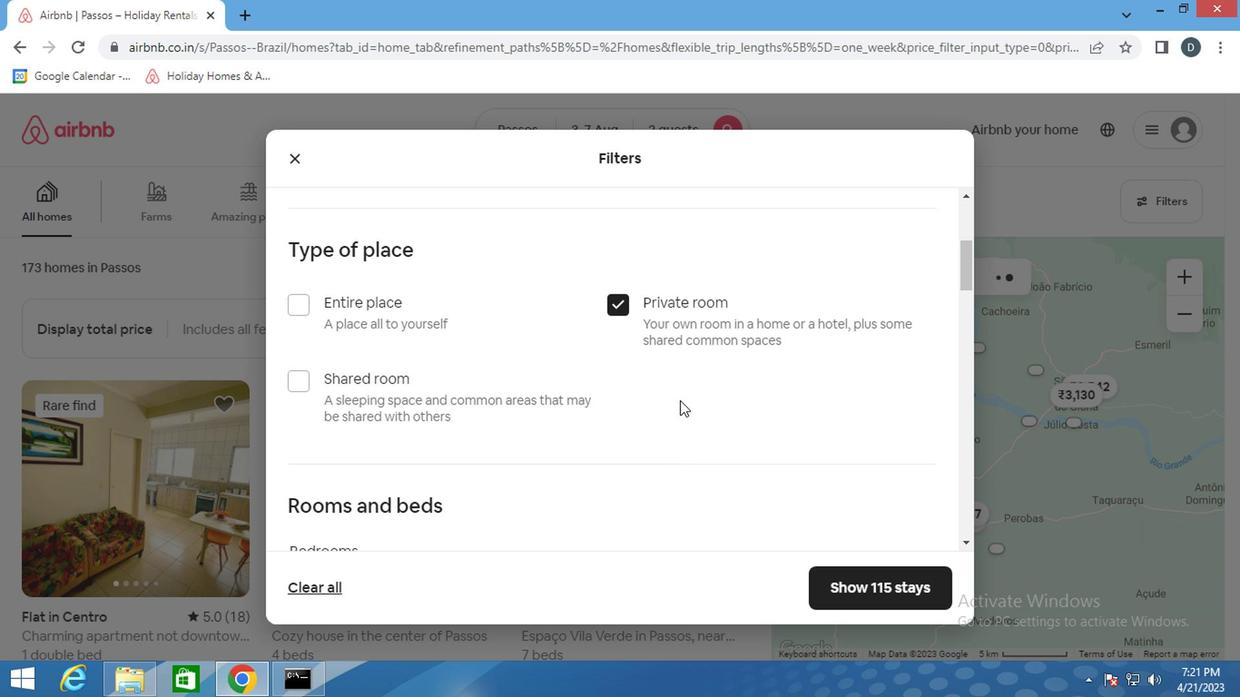 
Action: Mouse scrolled (676, 401) with delta (0, -1)
Screenshot: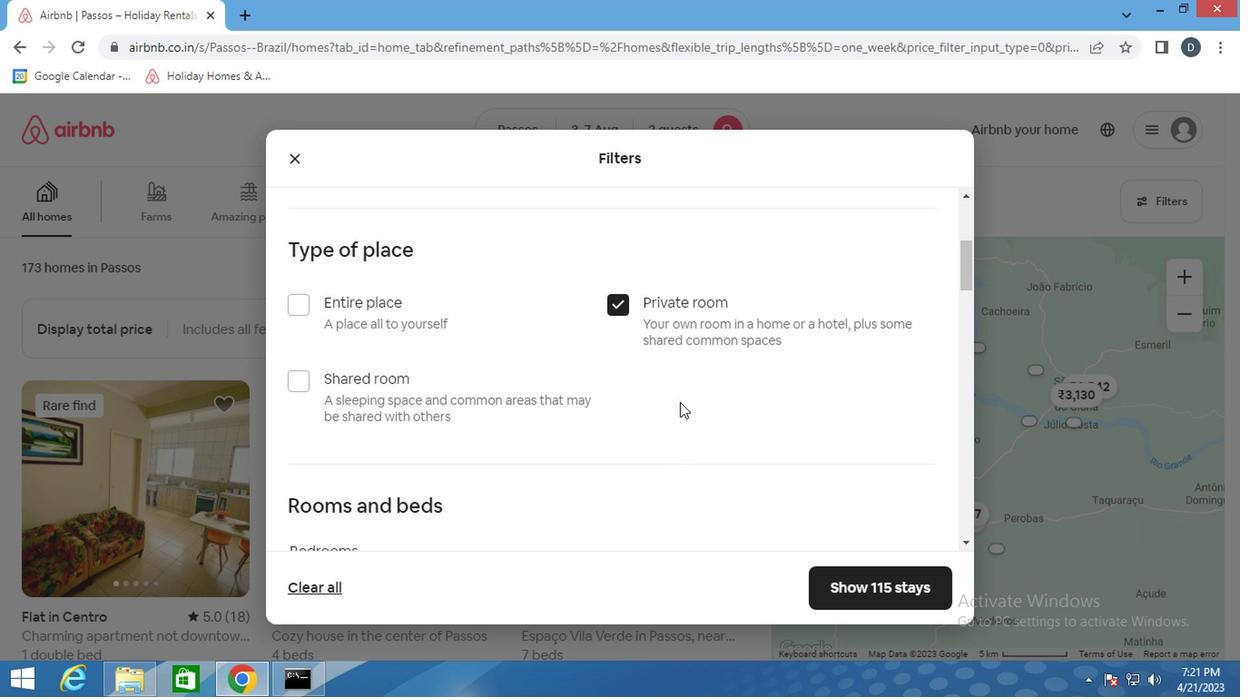 
Action: Mouse scrolled (676, 401) with delta (0, -1)
Screenshot: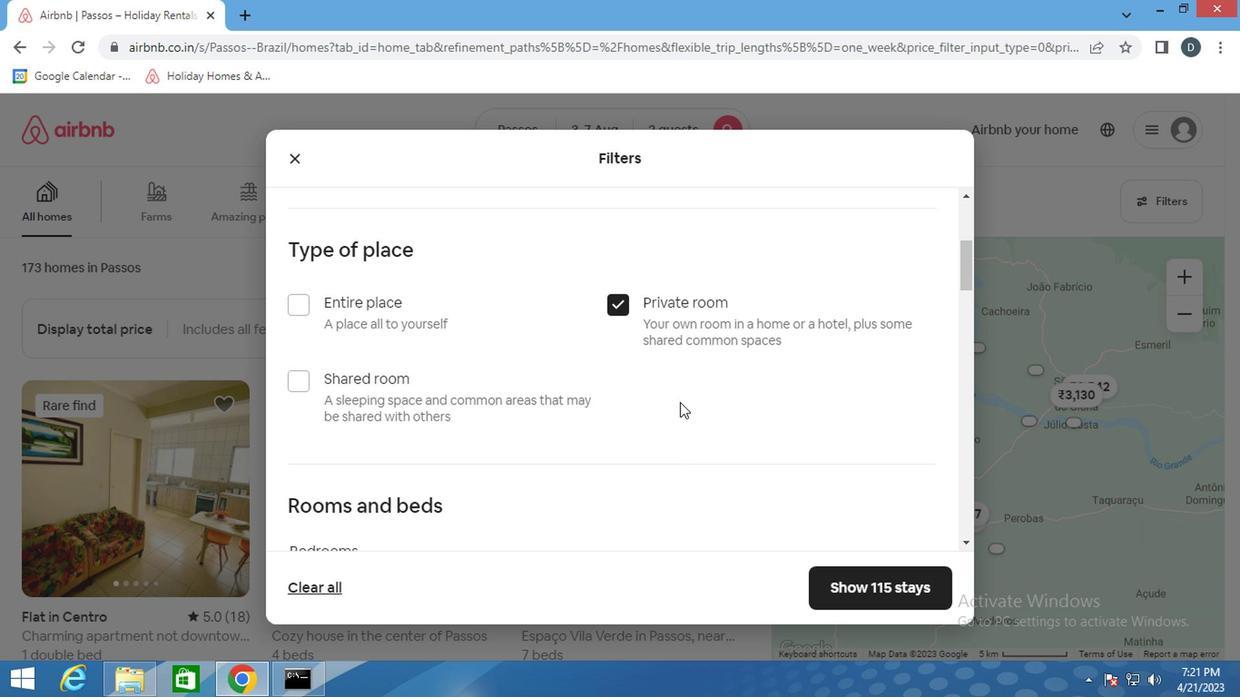 
Action: Mouse scrolled (676, 401) with delta (0, -1)
Screenshot: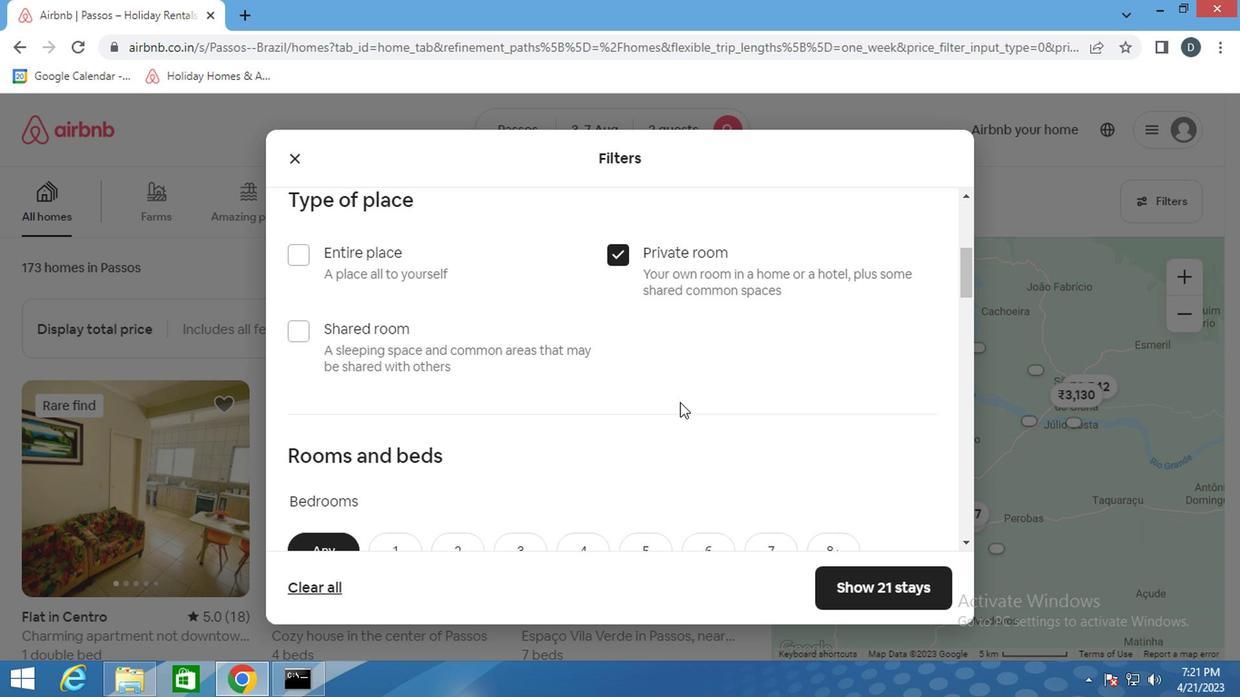 
Action: Mouse scrolled (676, 401) with delta (0, -1)
Screenshot: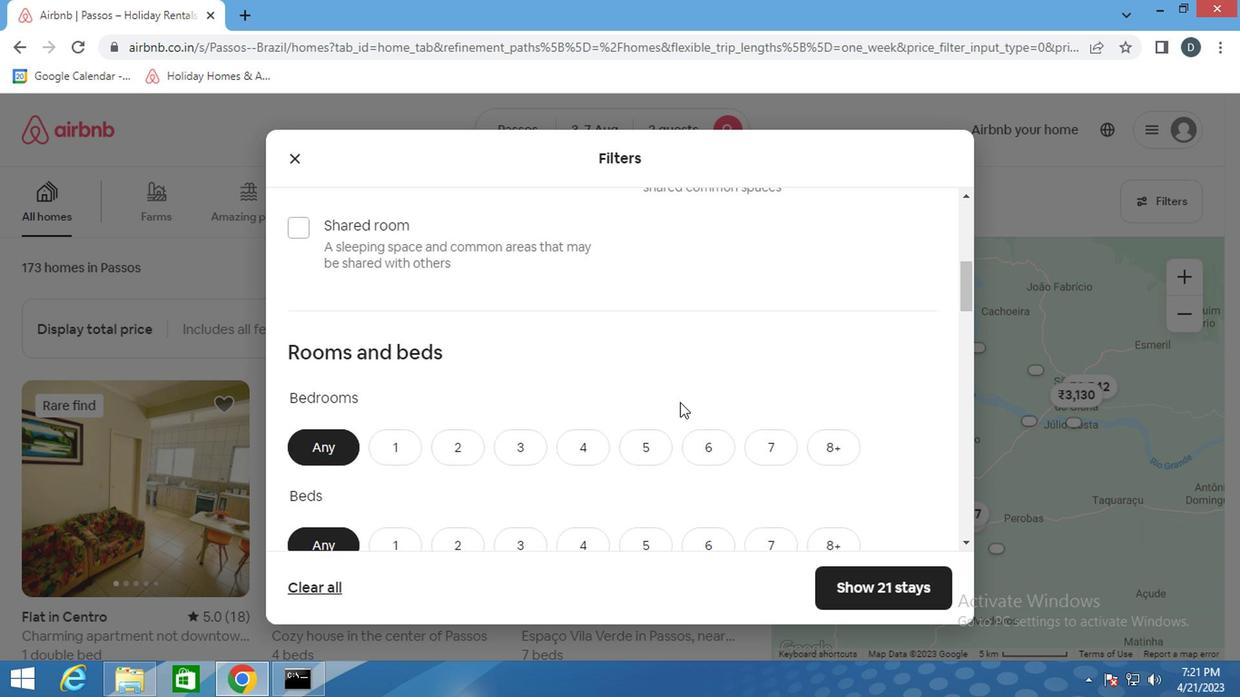 
Action: Mouse moved to (390, 233)
Screenshot: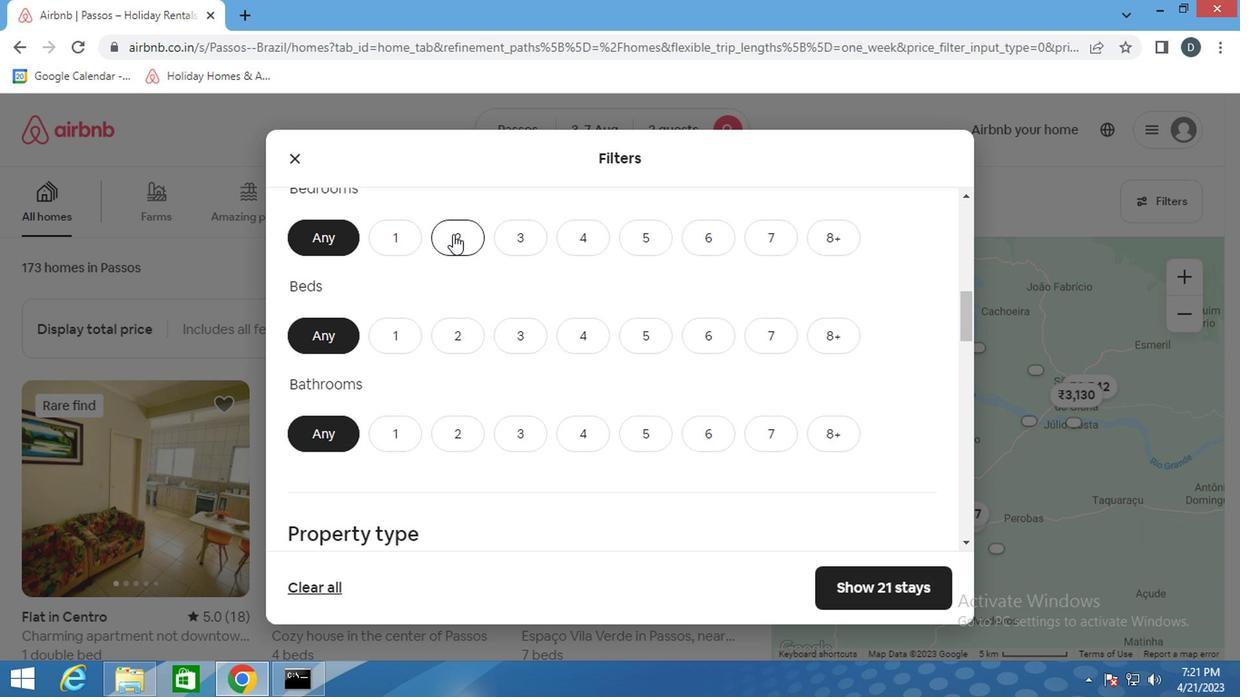 
Action: Mouse pressed left at (390, 233)
Screenshot: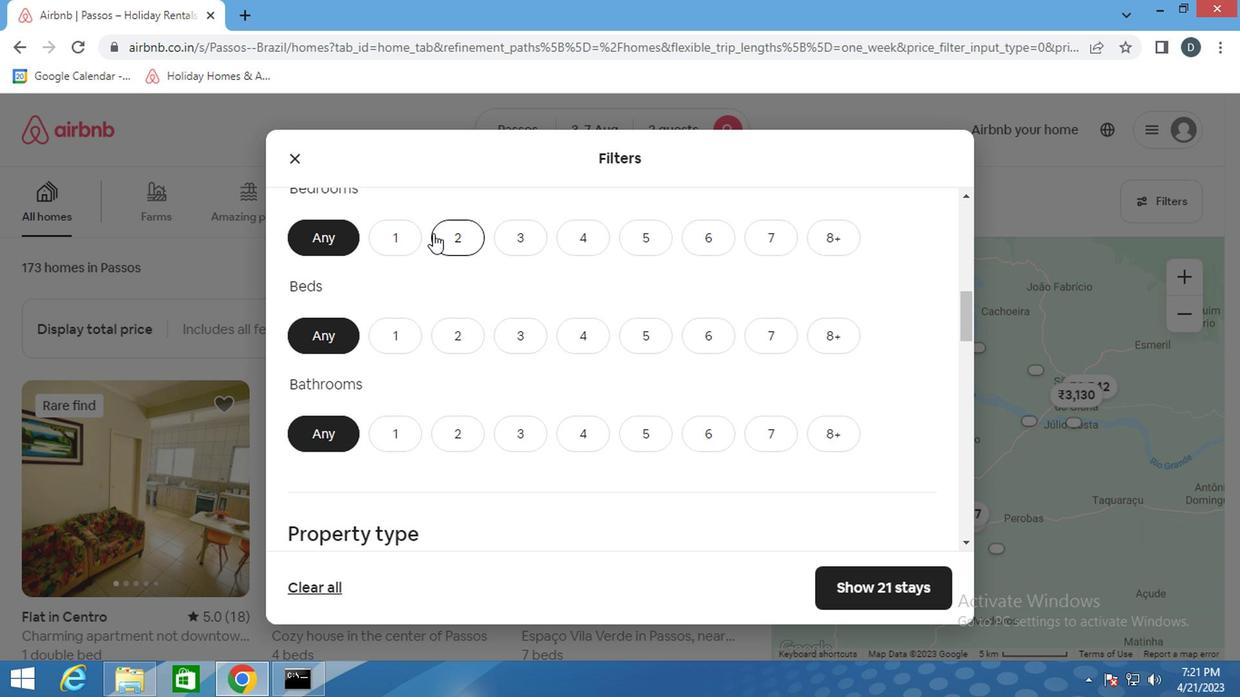 
Action: Mouse moved to (387, 362)
Screenshot: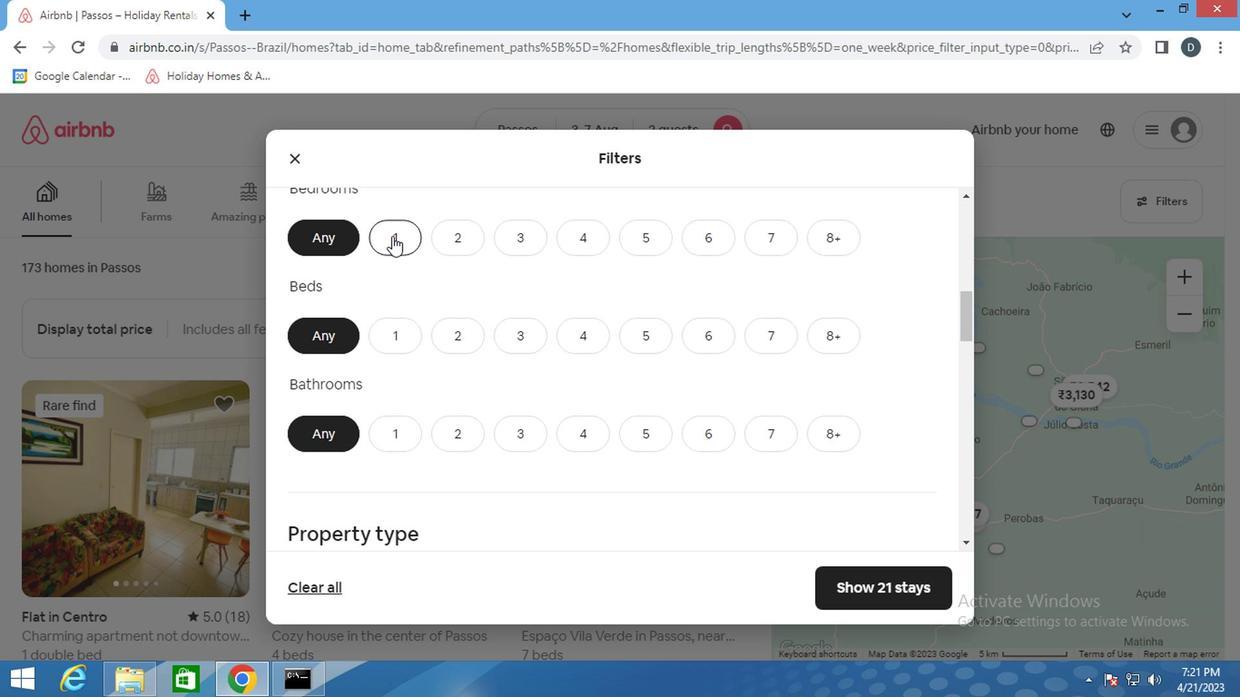 
Action: Mouse pressed left at (387, 362)
Screenshot: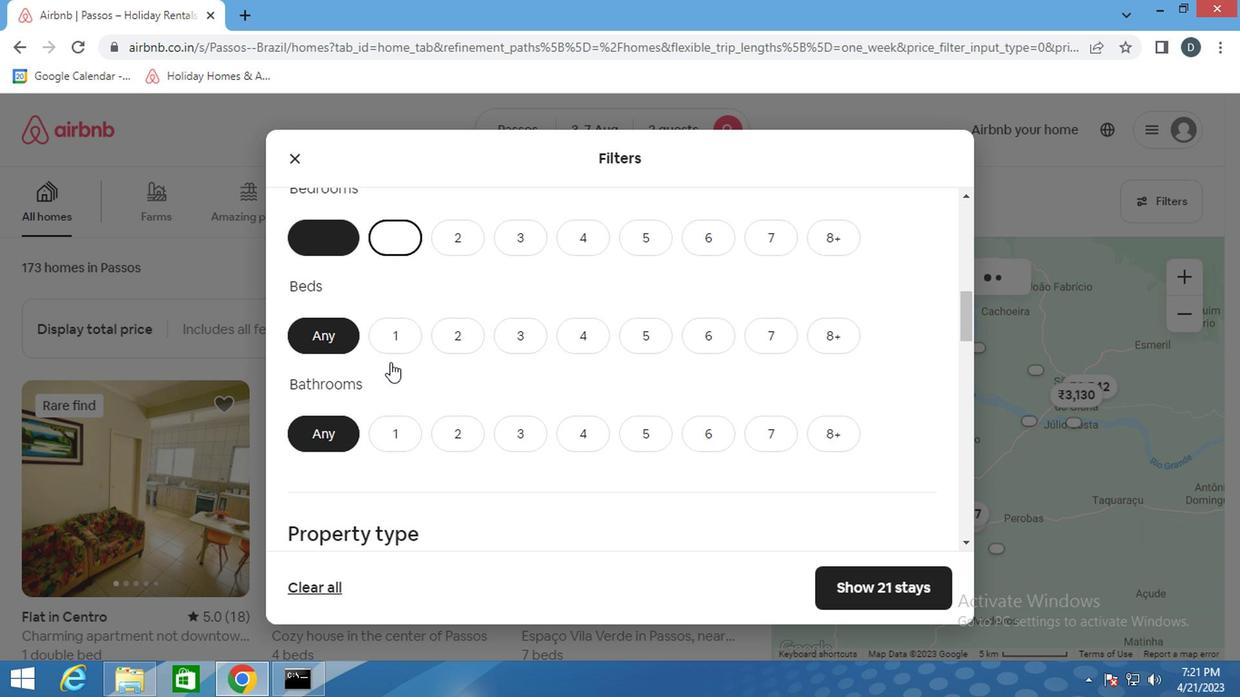 
Action: Mouse moved to (394, 352)
Screenshot: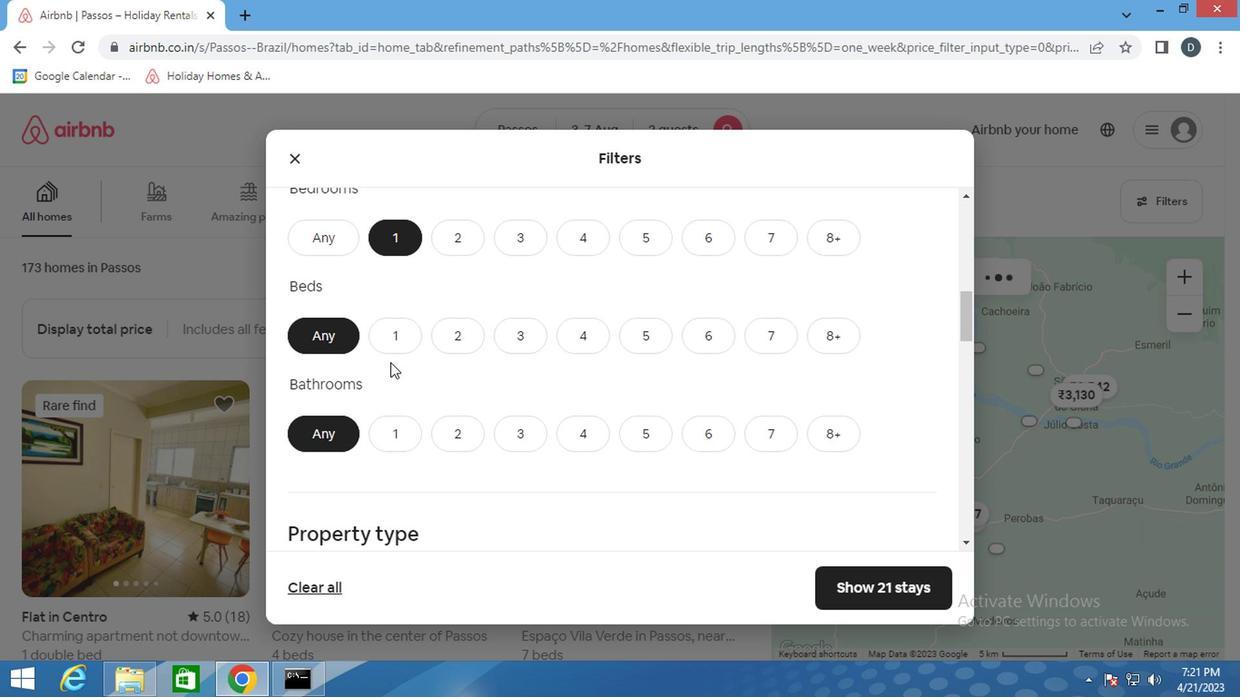 
Action: Mouse pressed left at (394, 352)
Screenshot: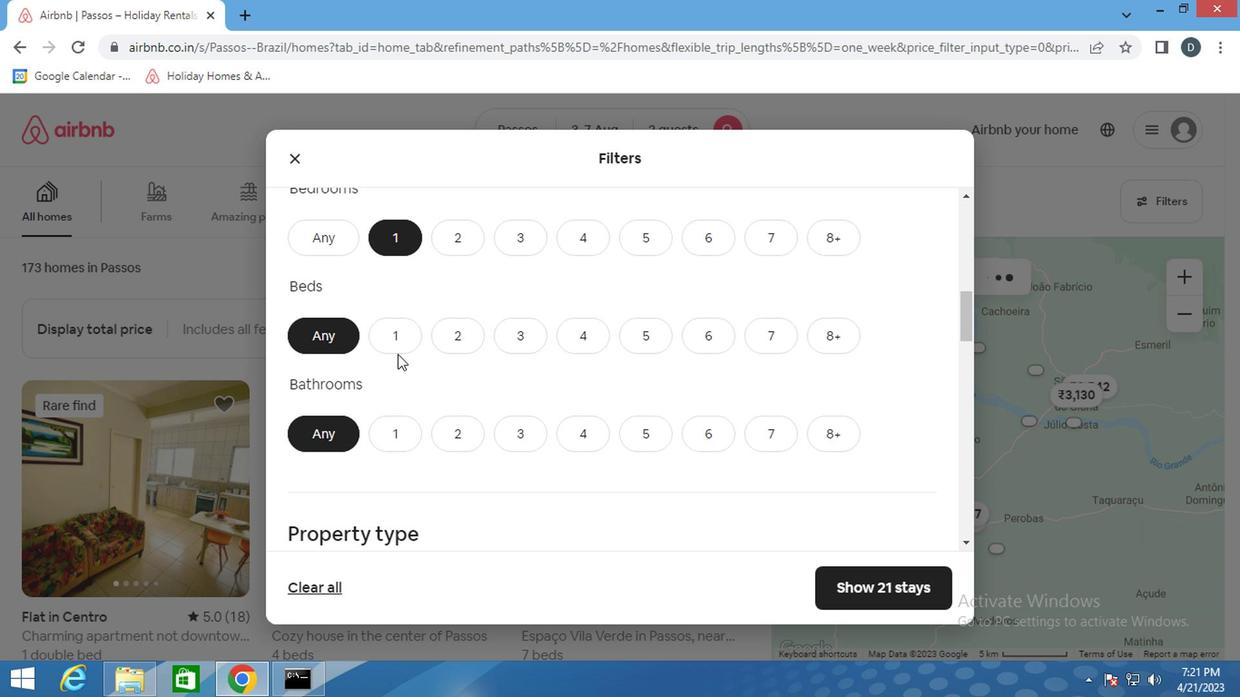 
Action: Mouse moved to (396, 429)
Screenshot: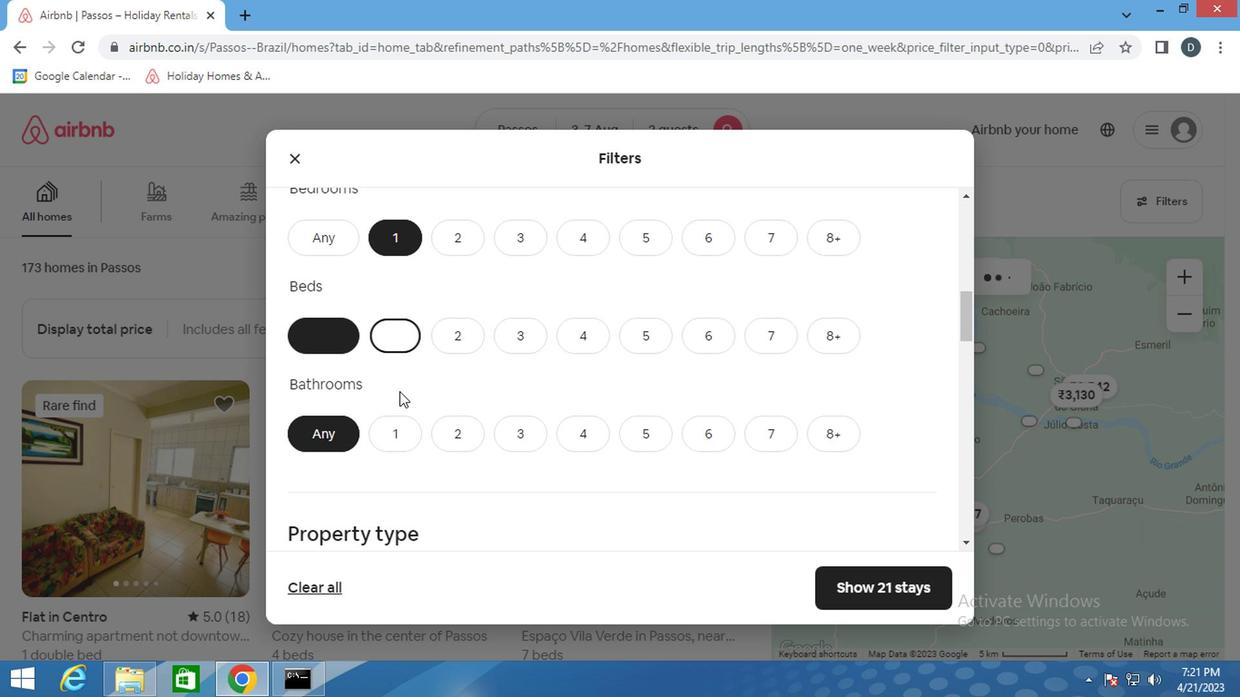 
Action: Mouse pressed left at (396, 429)
Screenshot: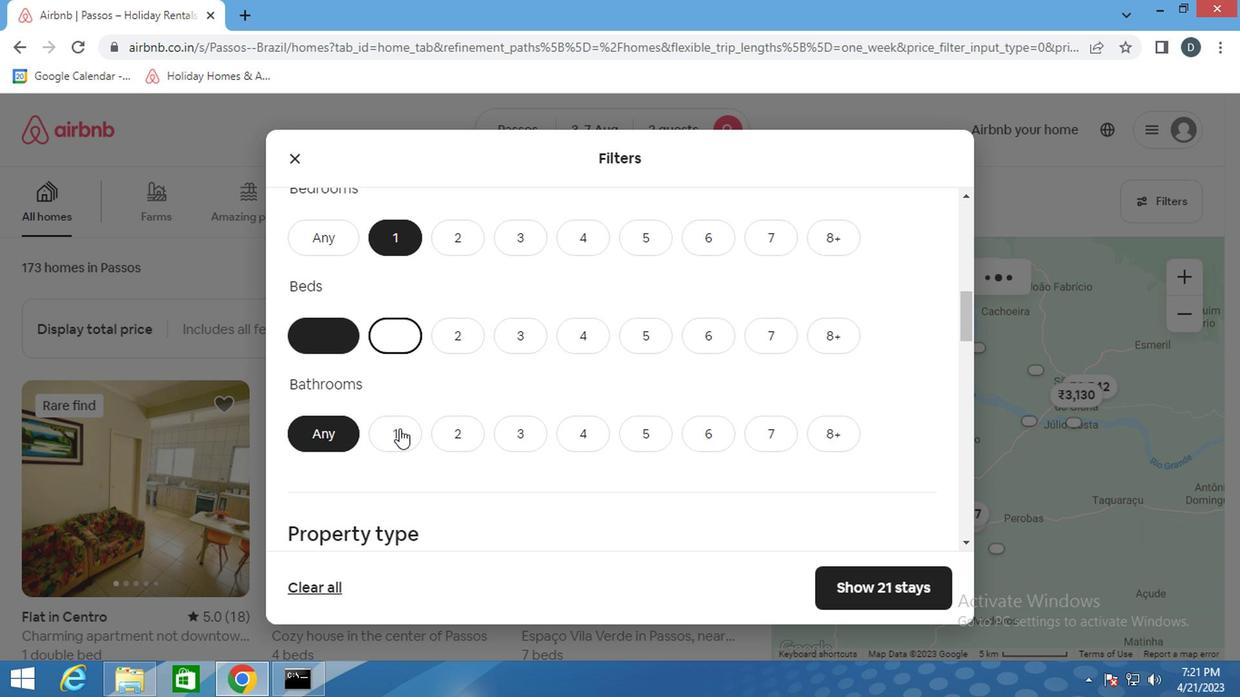 
Action: Mouse moved to (448, 469)
Screenshot: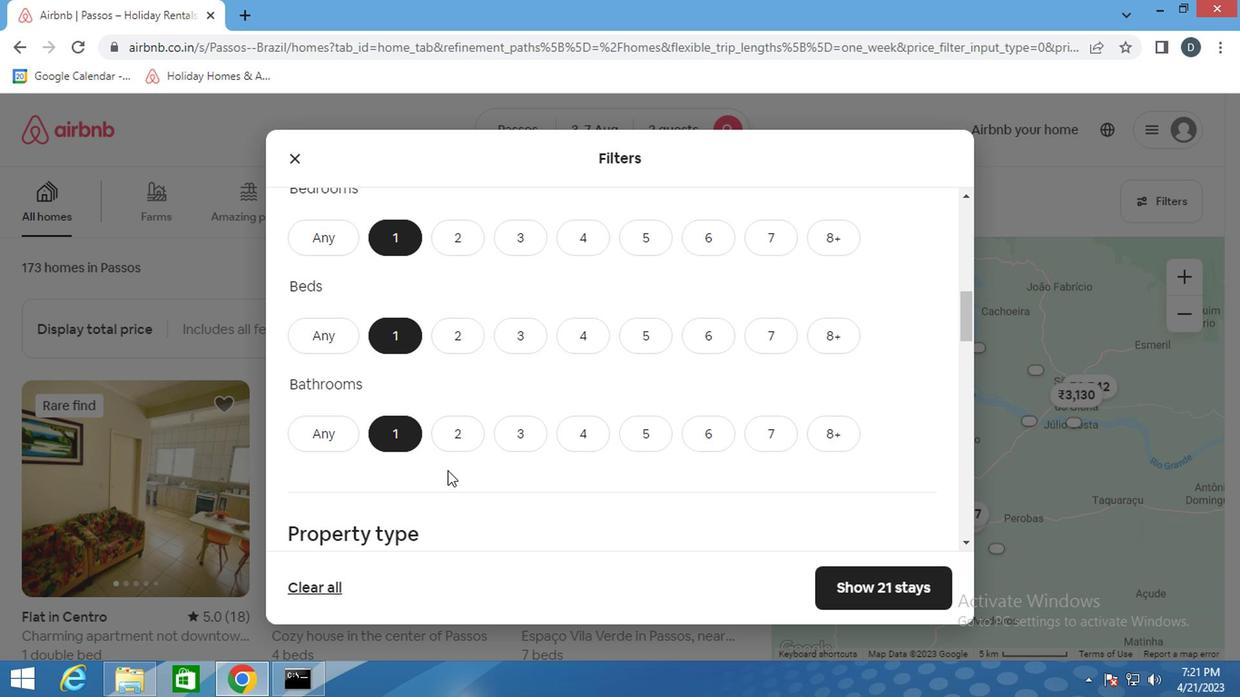 
Action: Mouse scrolled (448, 469) with delta (0, 0)
Screenshot: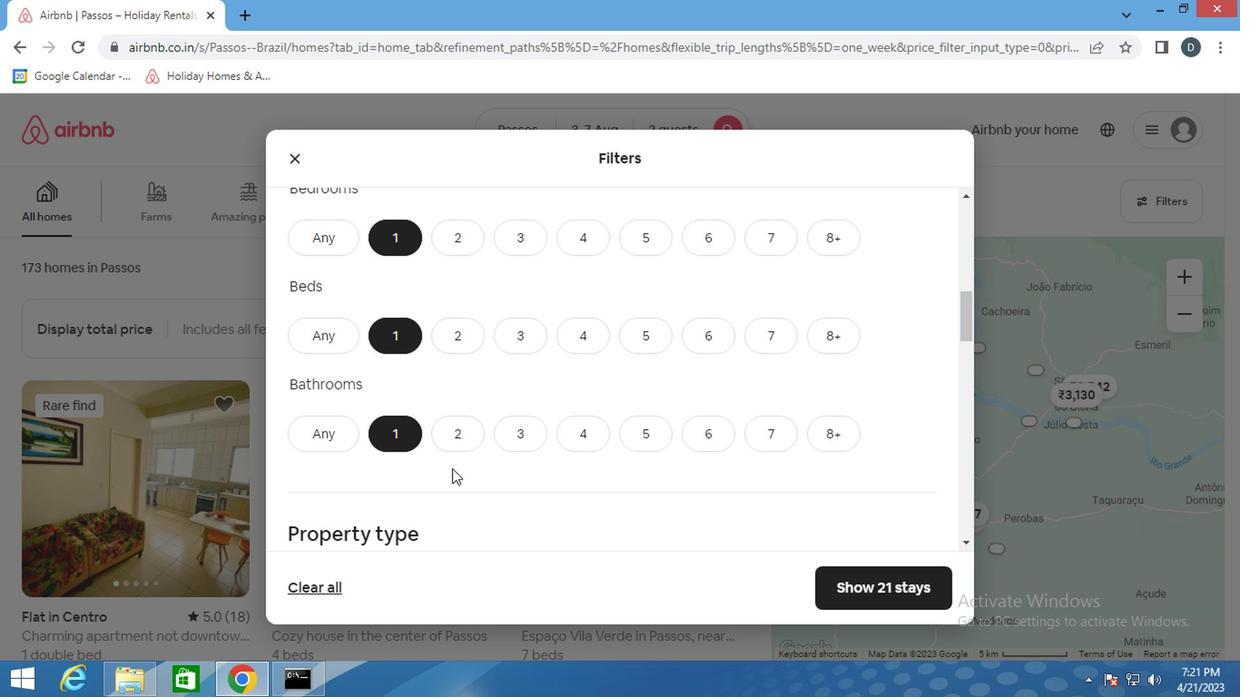 
Action: Mouse scrolled (448, 469) with delta (0, 0)
Screenshot: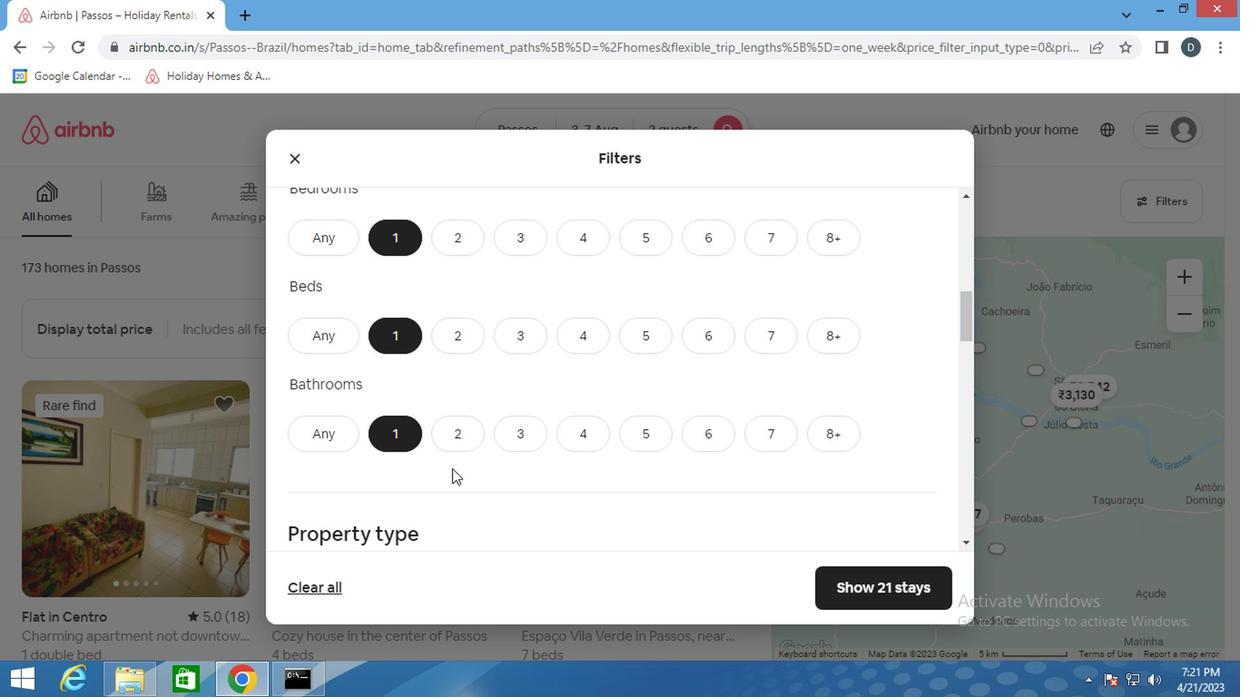 
Action: Mouse moved to (401, 418)
Screenshot: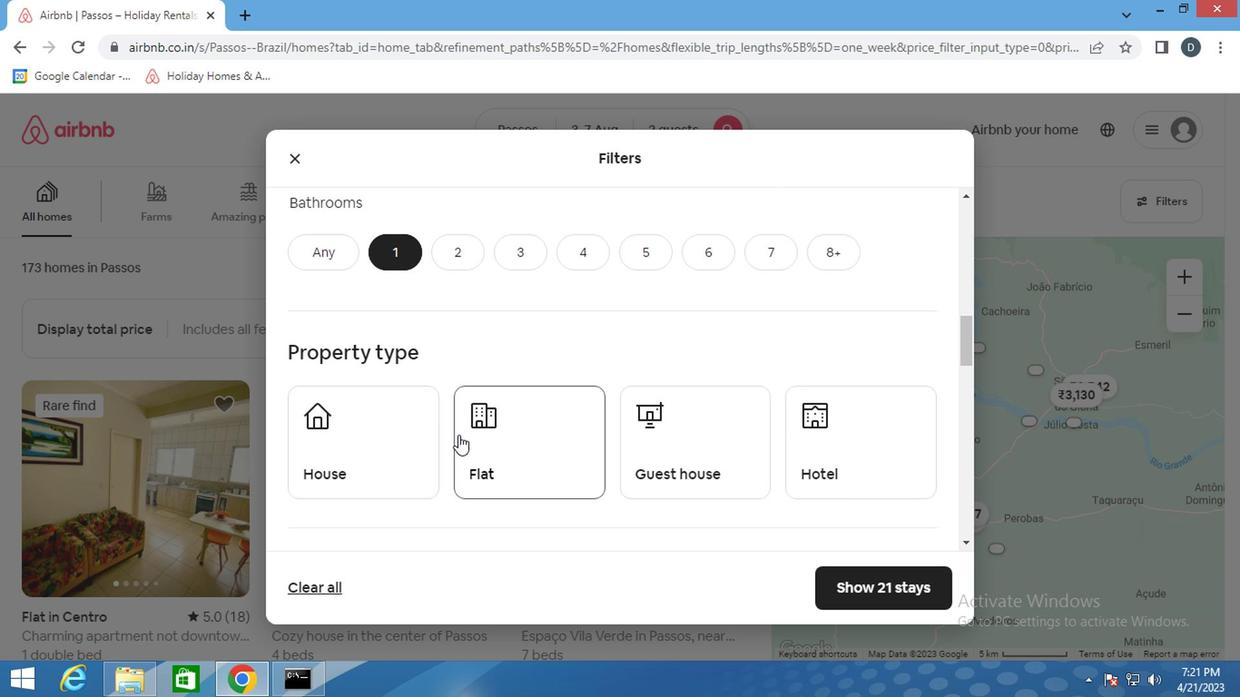 
Action: Mouse pressed left at (401, 418)
Screenshot: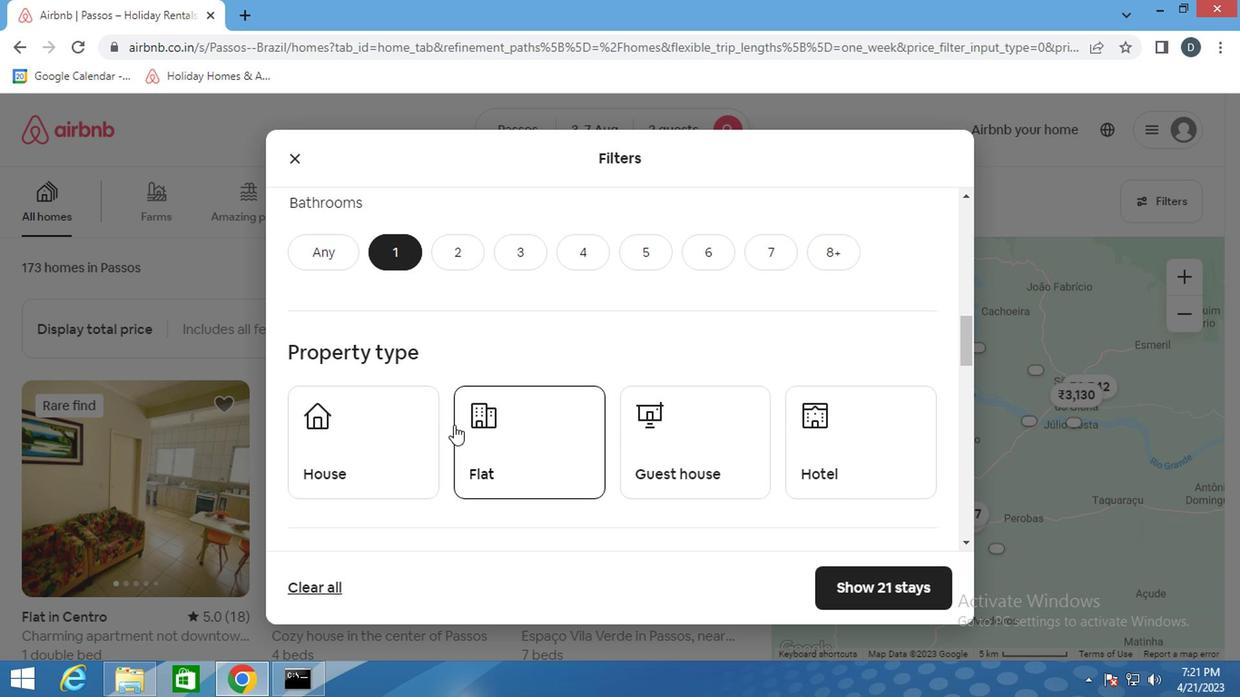 
Action: Mouse moved to (537, 434)
Screenshot: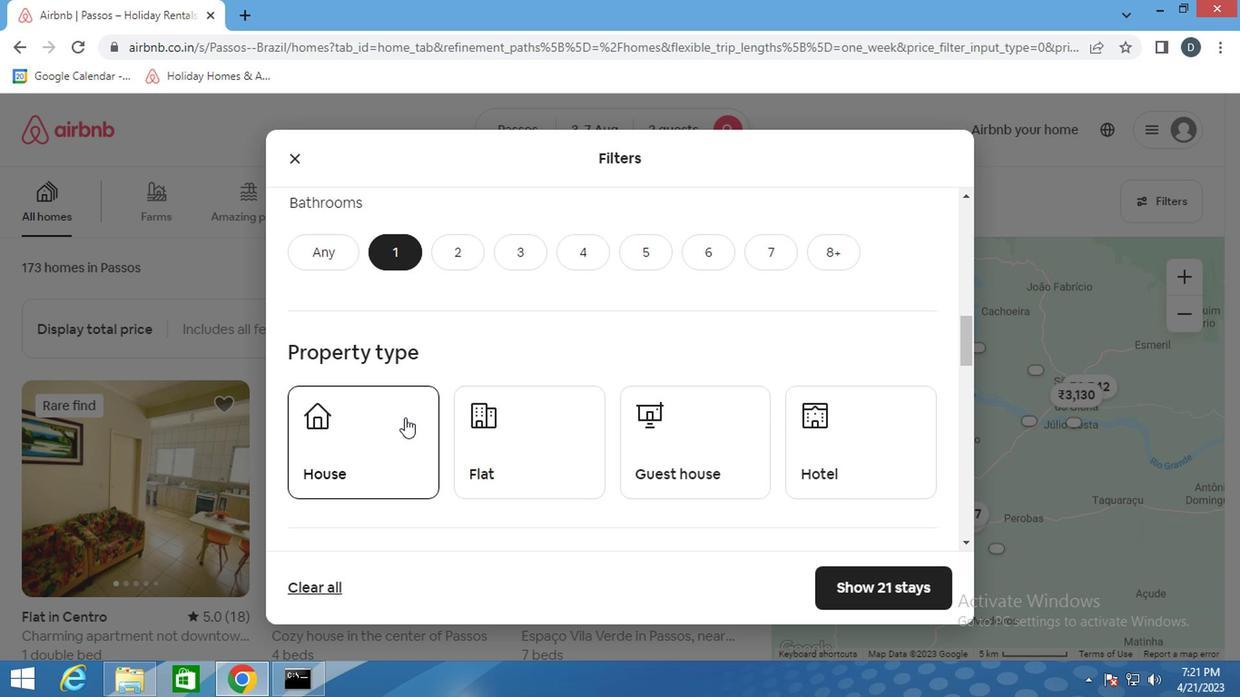
Action: Mouse pressed left at (537, 434)
Screenshot: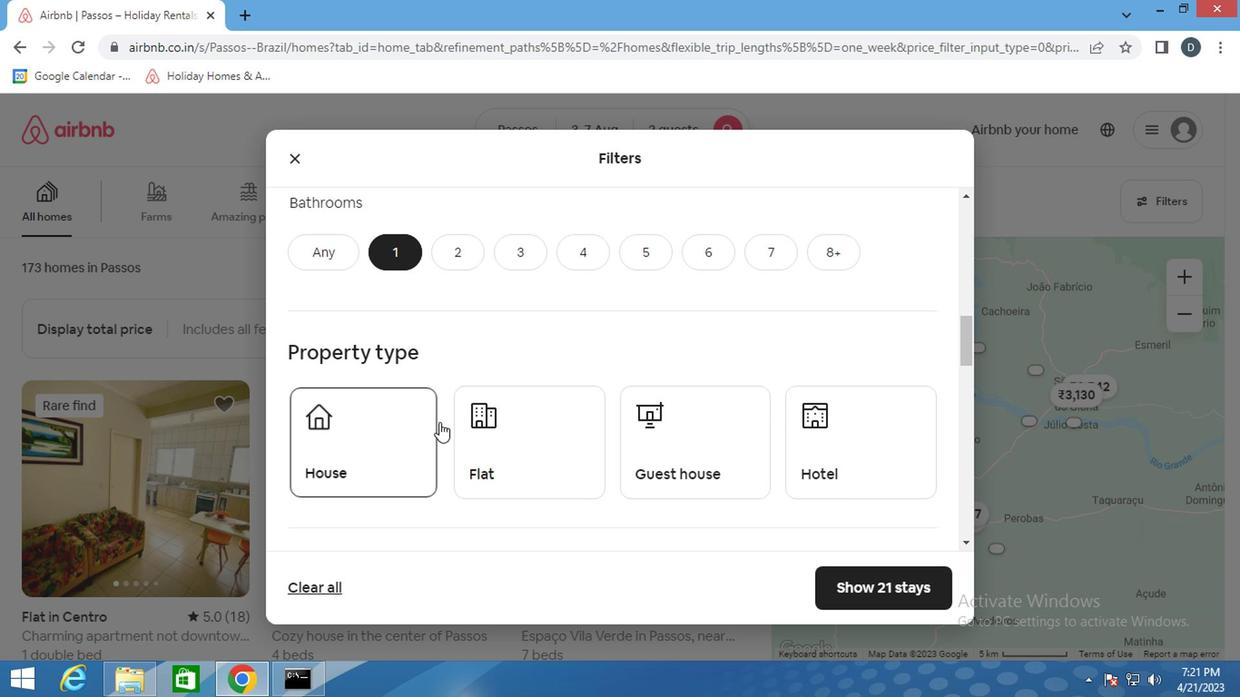 
Action: Mouse moved to (679, 422)
Screenshot: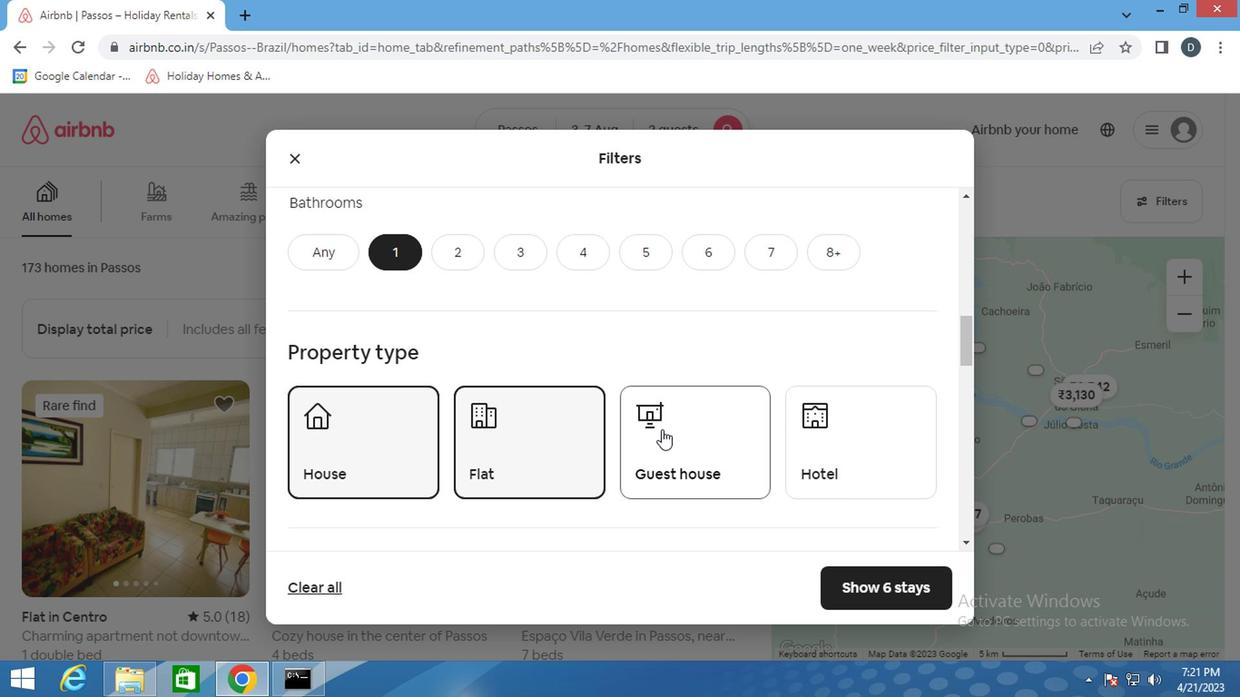 
Action: Mouse pressed left at (679, 422)
Screenshot: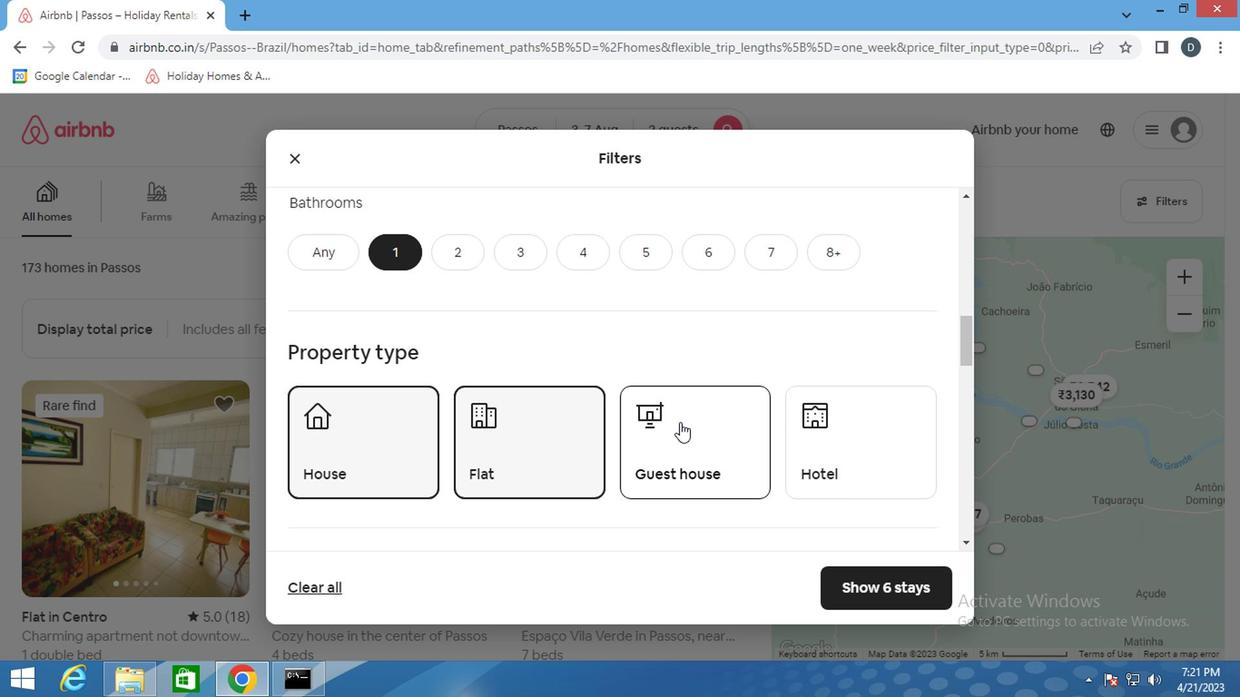 
Action: Mouse moved to (889, 423)
Screenshot: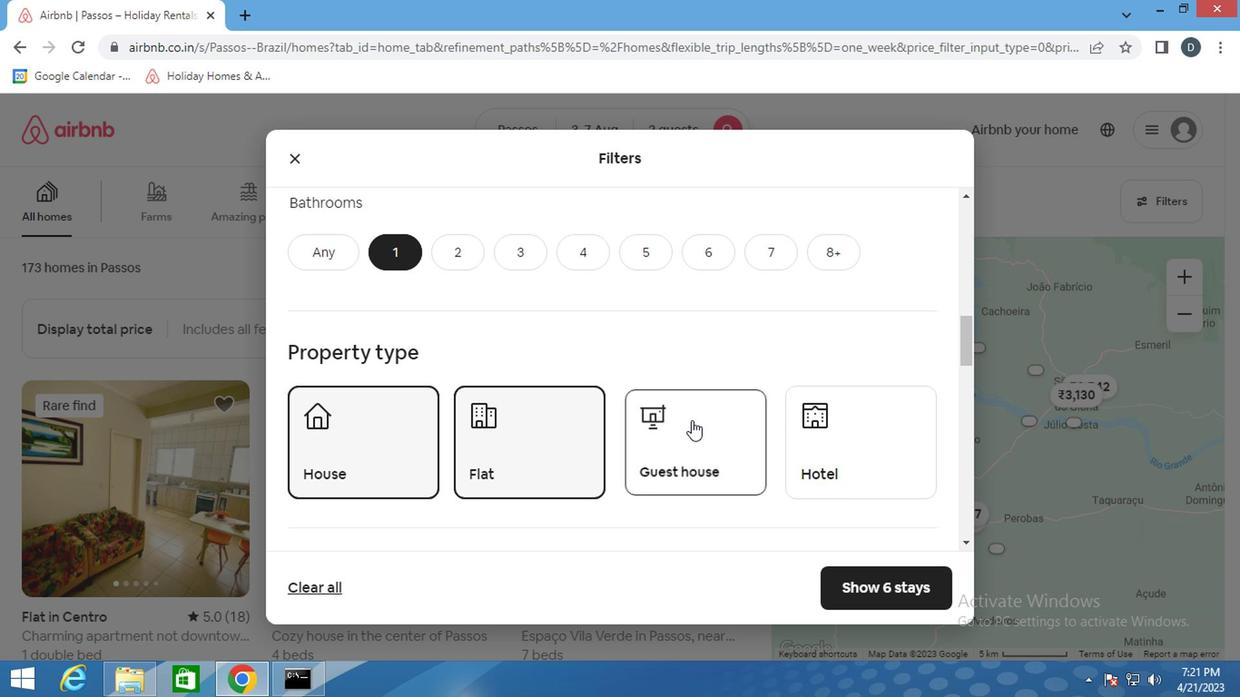 
Action: Mouse pressed left at (889, 423)
Screenshot: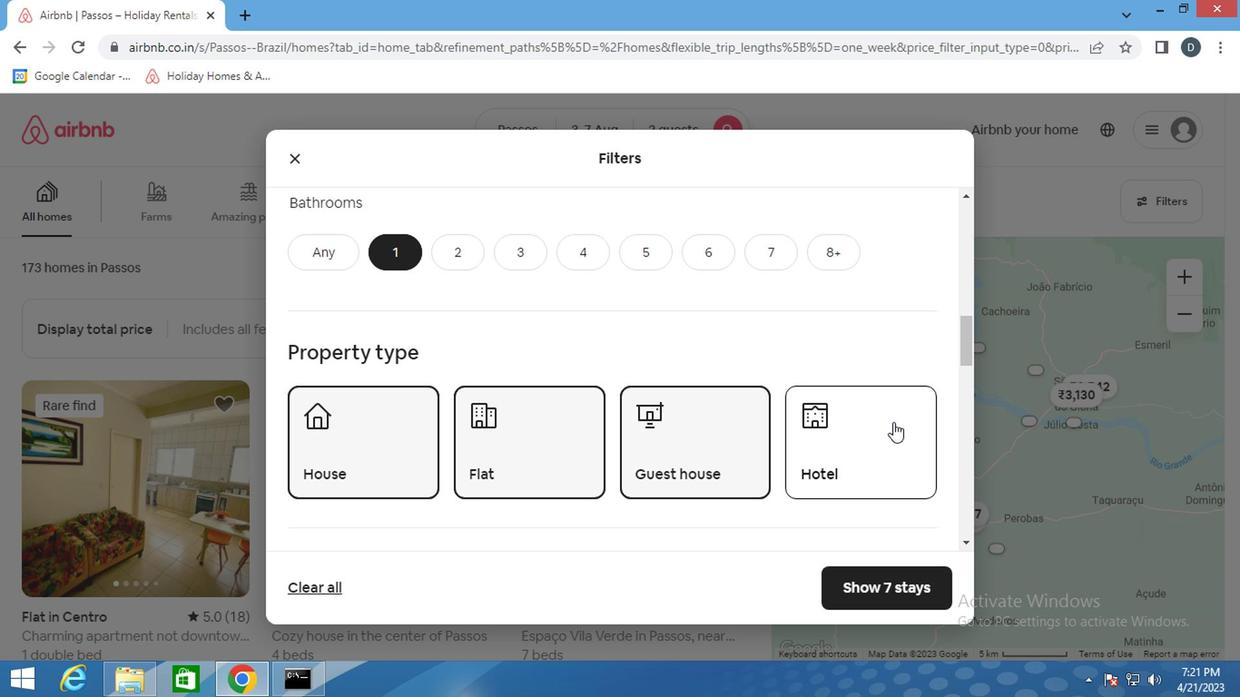 
Action: Mouse moved to (809, 452)
Screenshot: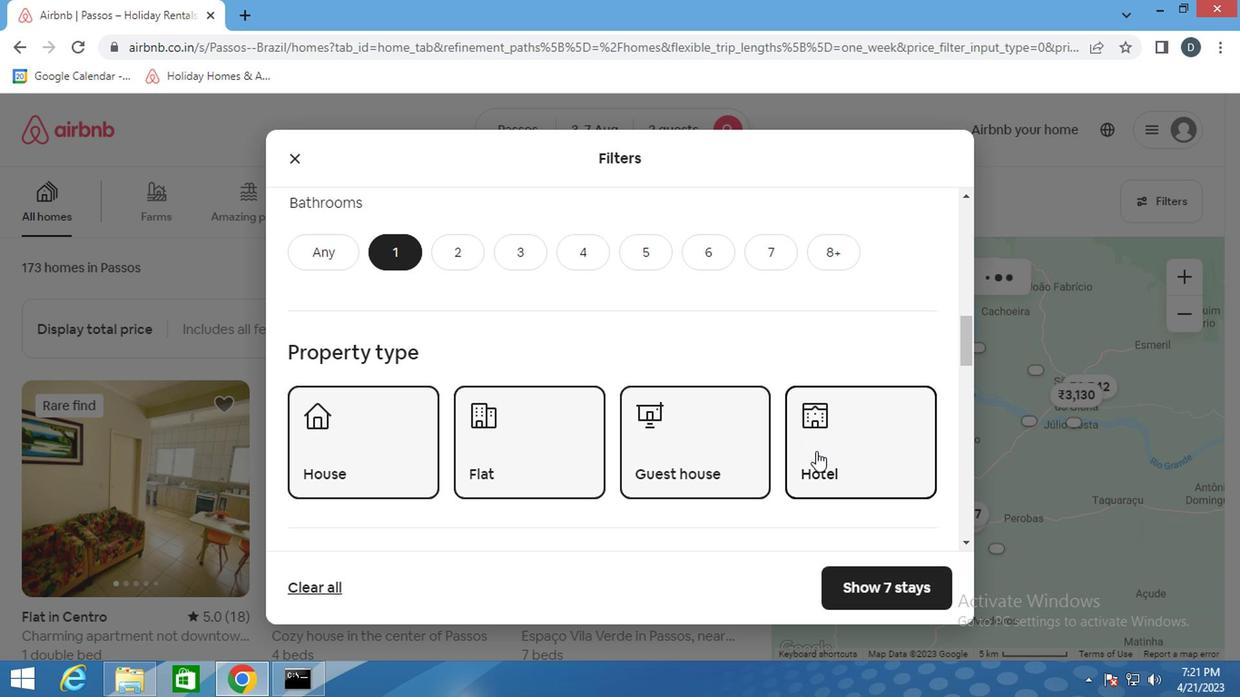 
Action: Mouse scrolled (809, 451) with delta (0, 0)
Screenshot: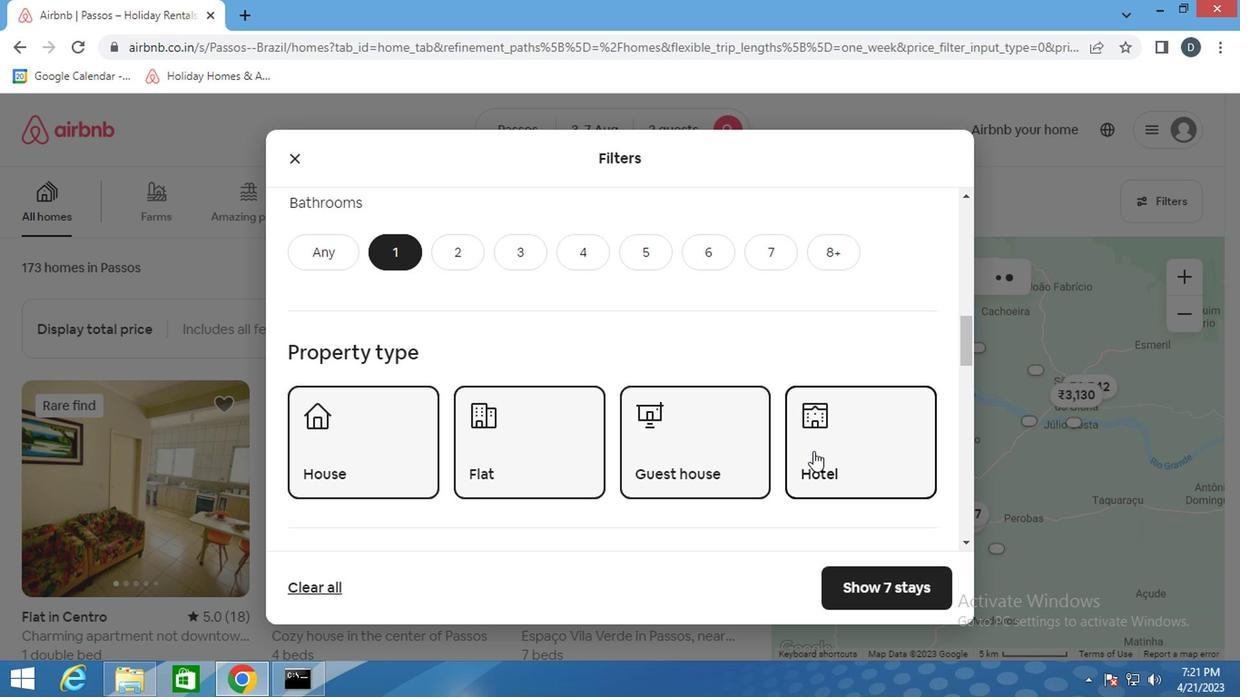 
Action: Mouse scrolled (809, 451) with delta (0, 0)
Screenshot: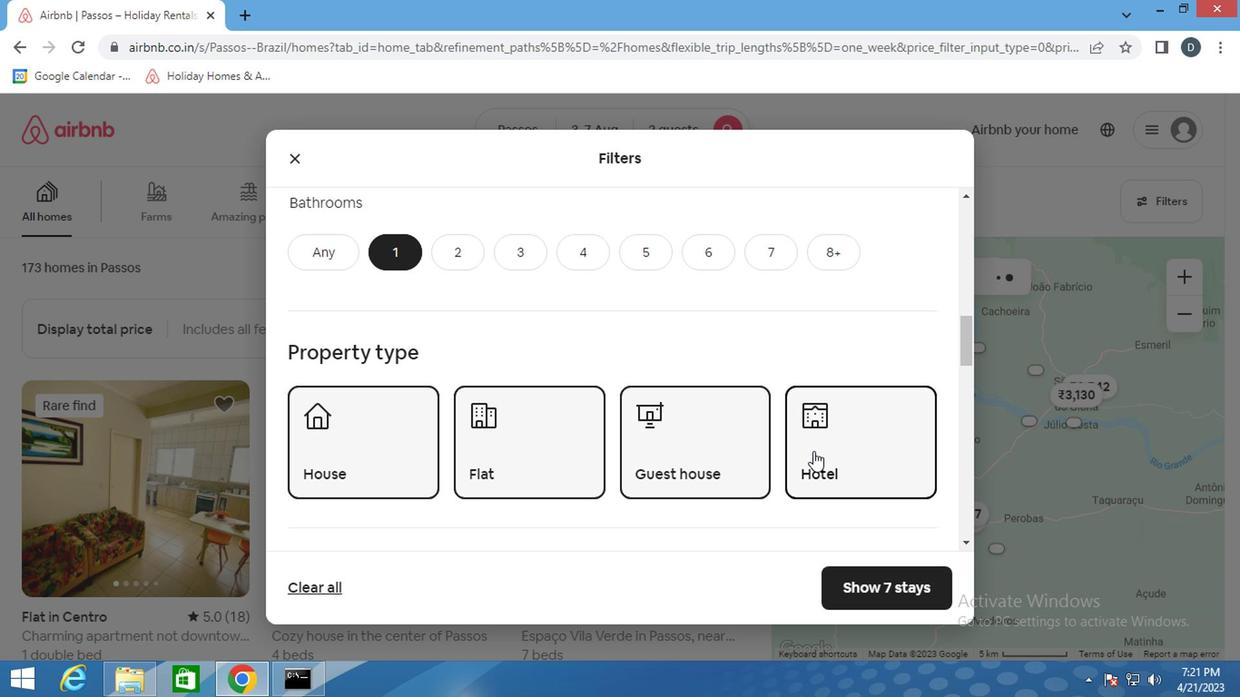 
Action: Mouse scrolled (809, 451) with delta (0, 0)
Screenshot: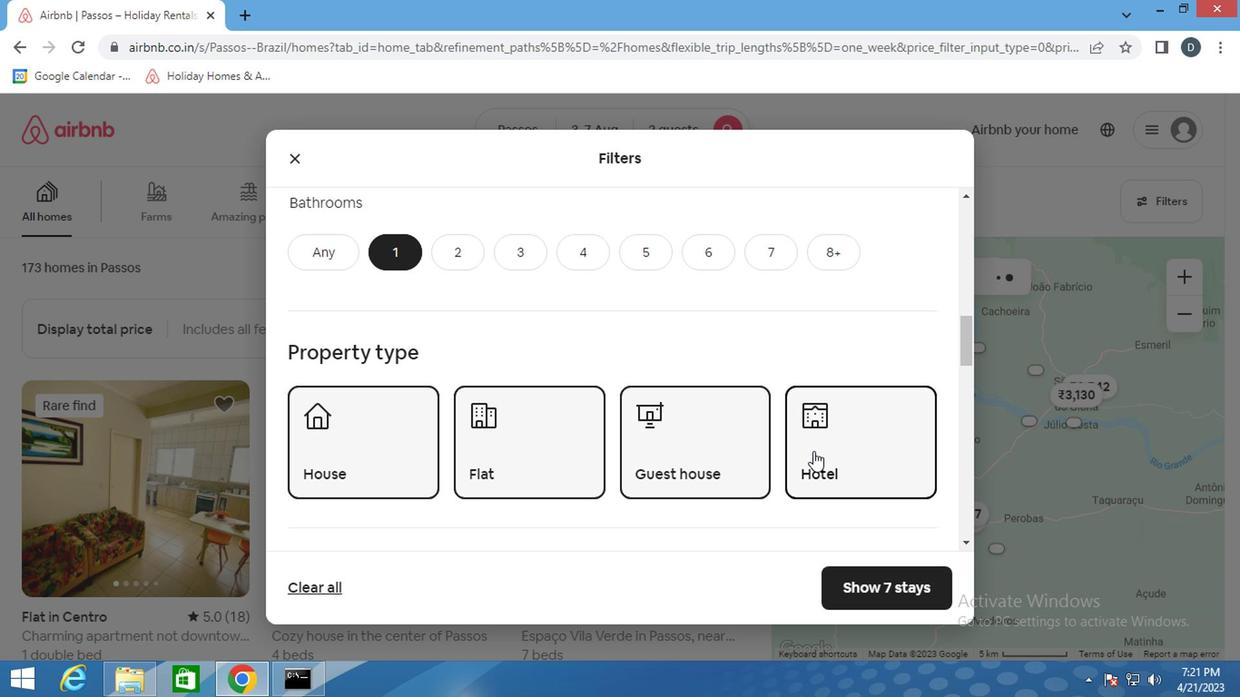 
Action: Mouse scrolled (809, 451) with delta (0, 0)
Screenshot: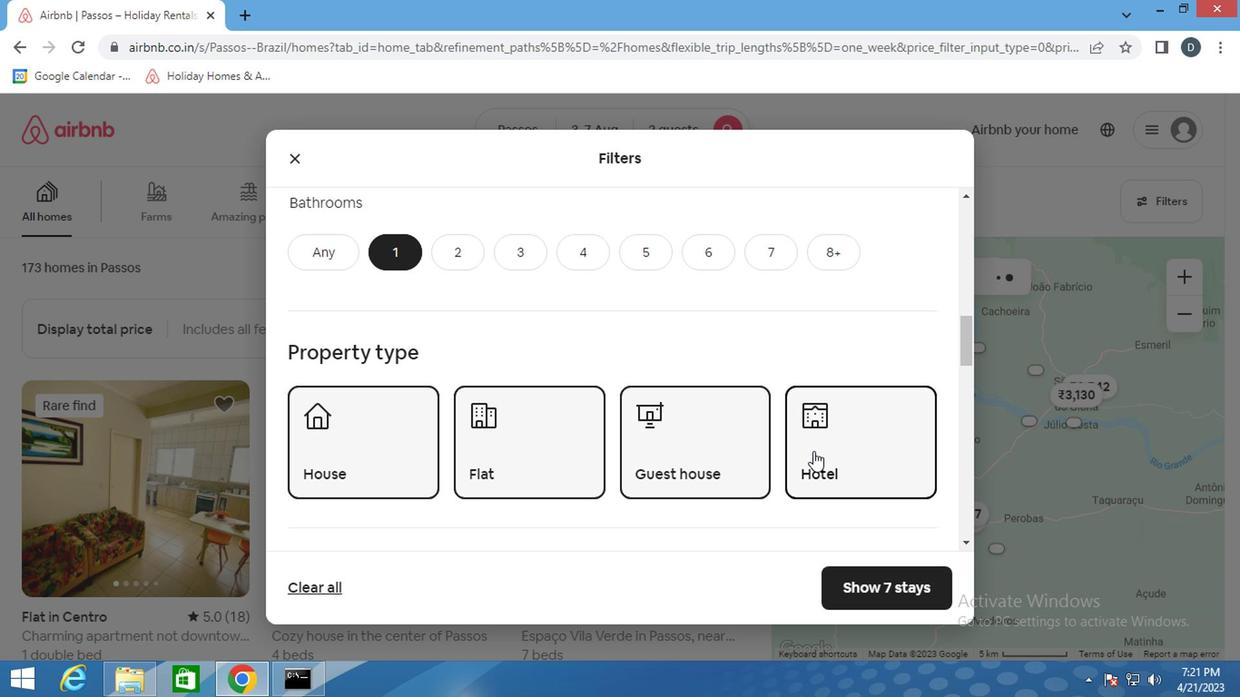 
Action: Mouse moved to (679, 381)
Screenshot: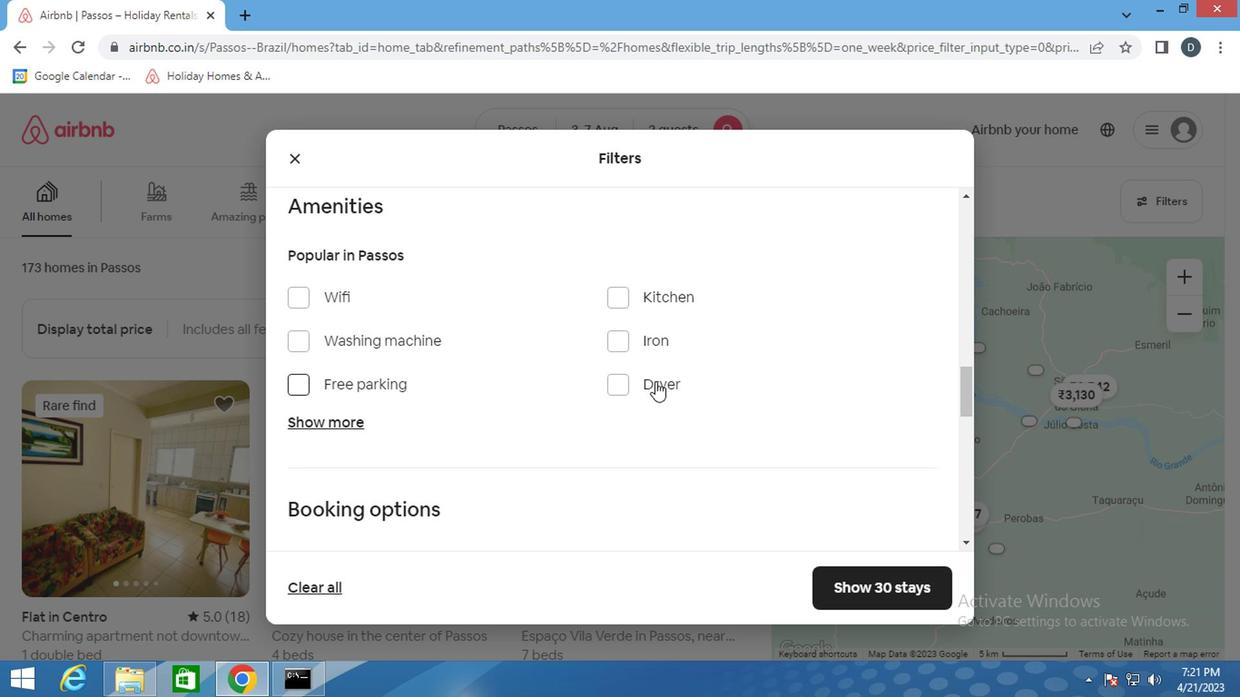 
Action: Mouse scrolled (679, 381) with delta (0, 0)
Screenshot: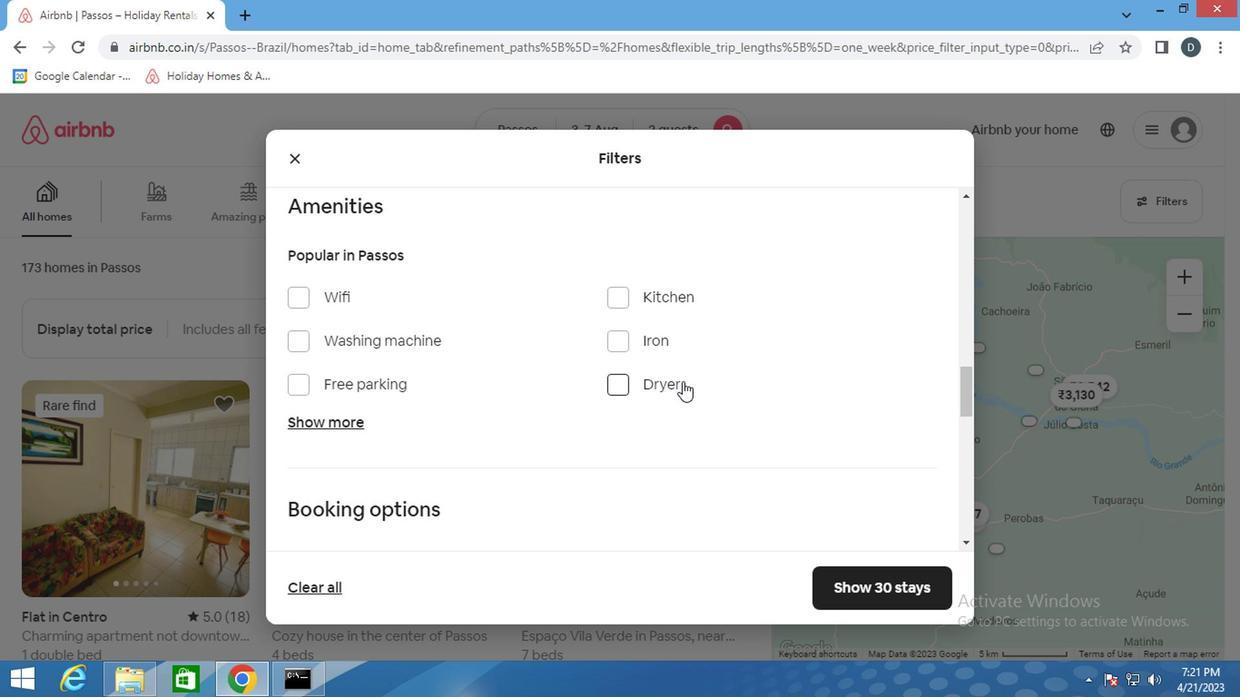 
Action: Mouse scrolled (679, 381) with delta (0, 0)
Screenshot: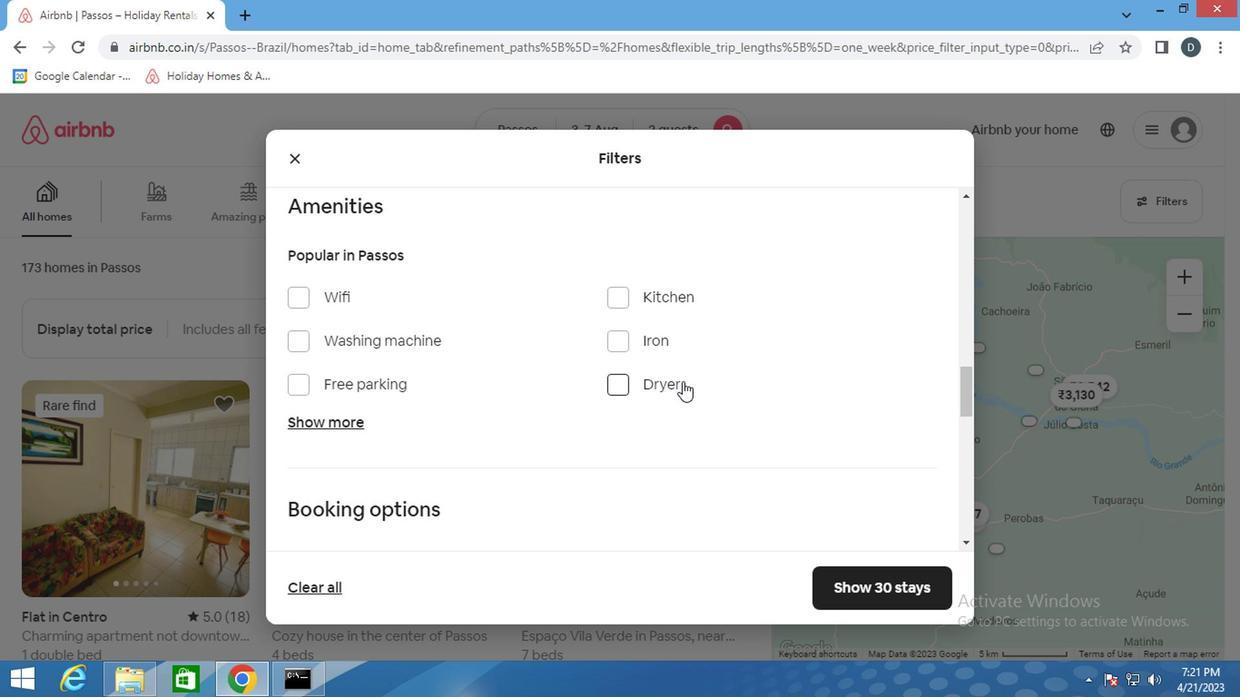 
Action: Mouse scrolled (679, 381) with delta (0, 0)
Screenshot: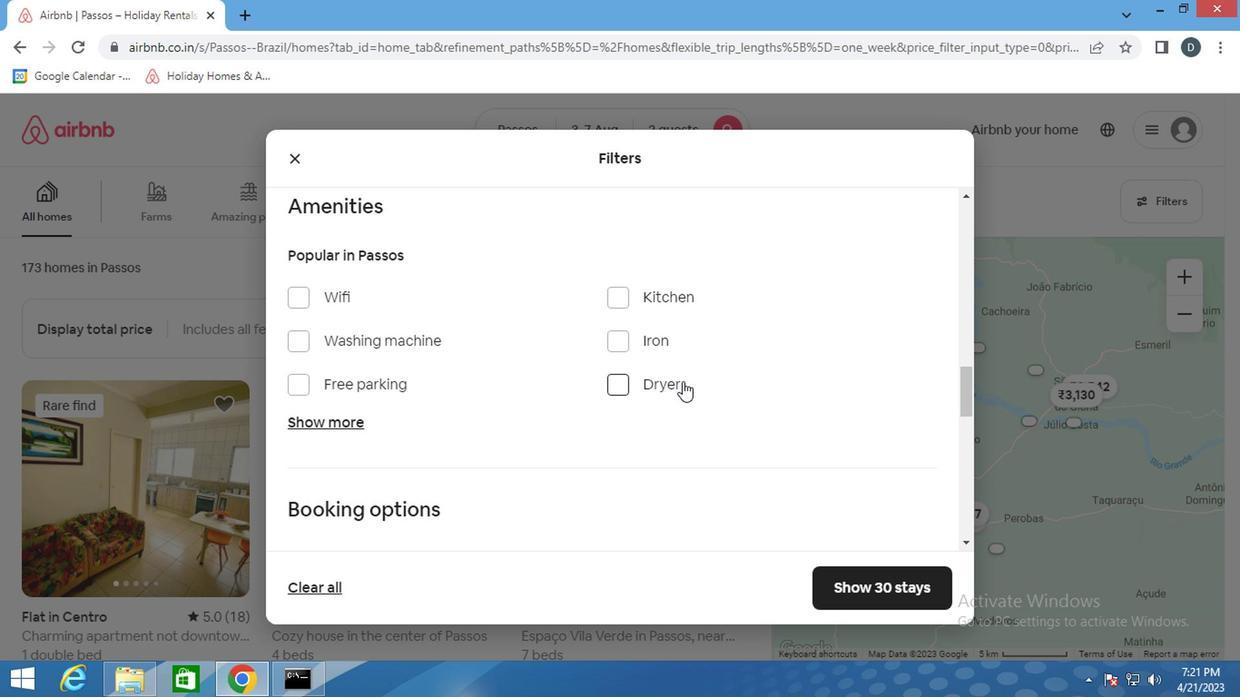 
Action: Mouse moved to (874, 367)
Screenshot: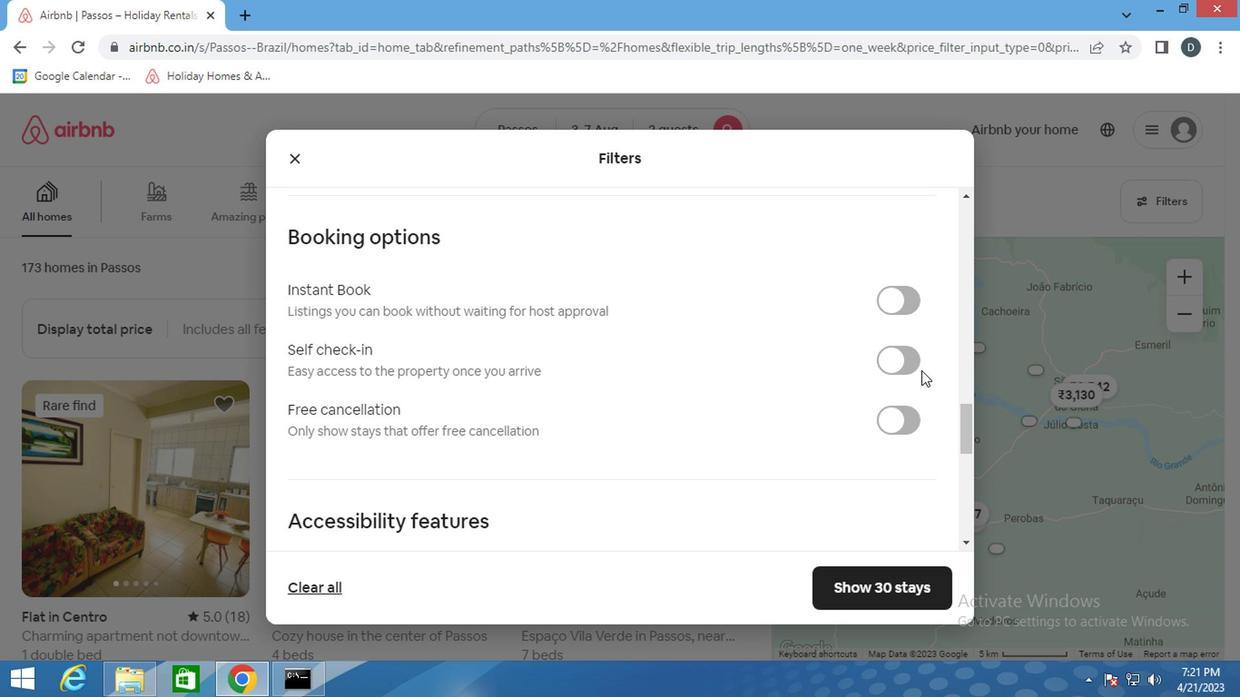 
Action: Mouse pressed left at (874, 367)
Screenshot: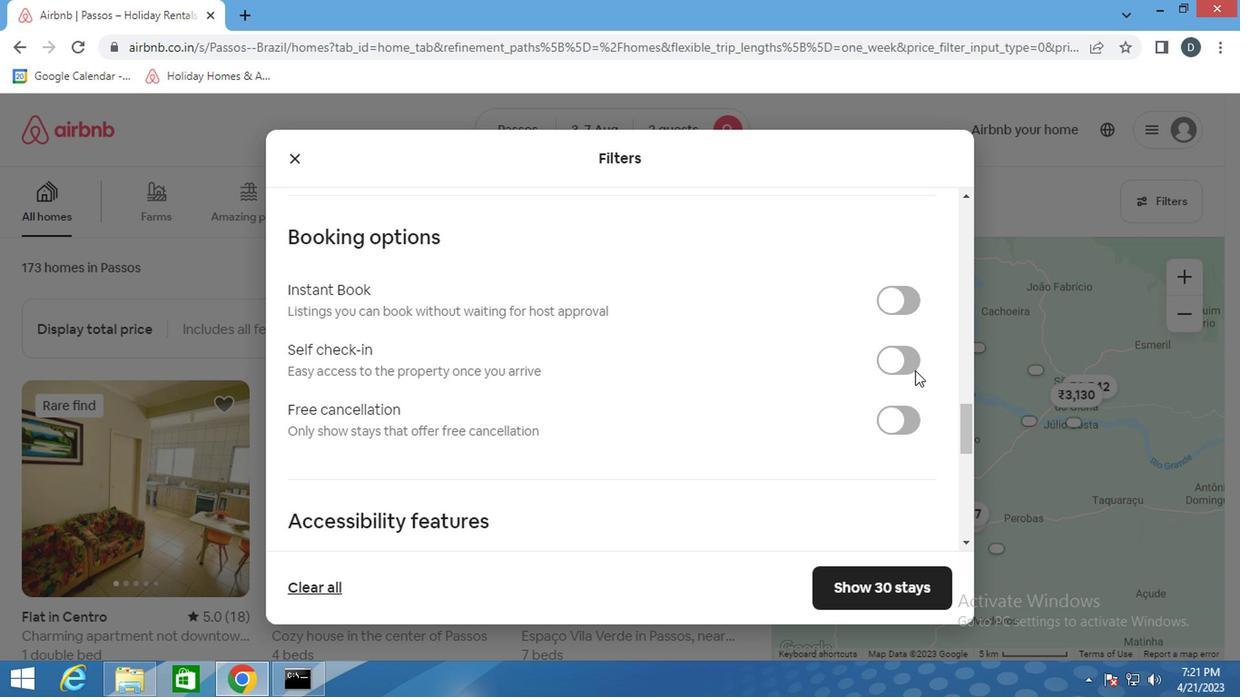 
Action: Mouse scrolled (874, 366) with delta (0, 0)
Screenshot: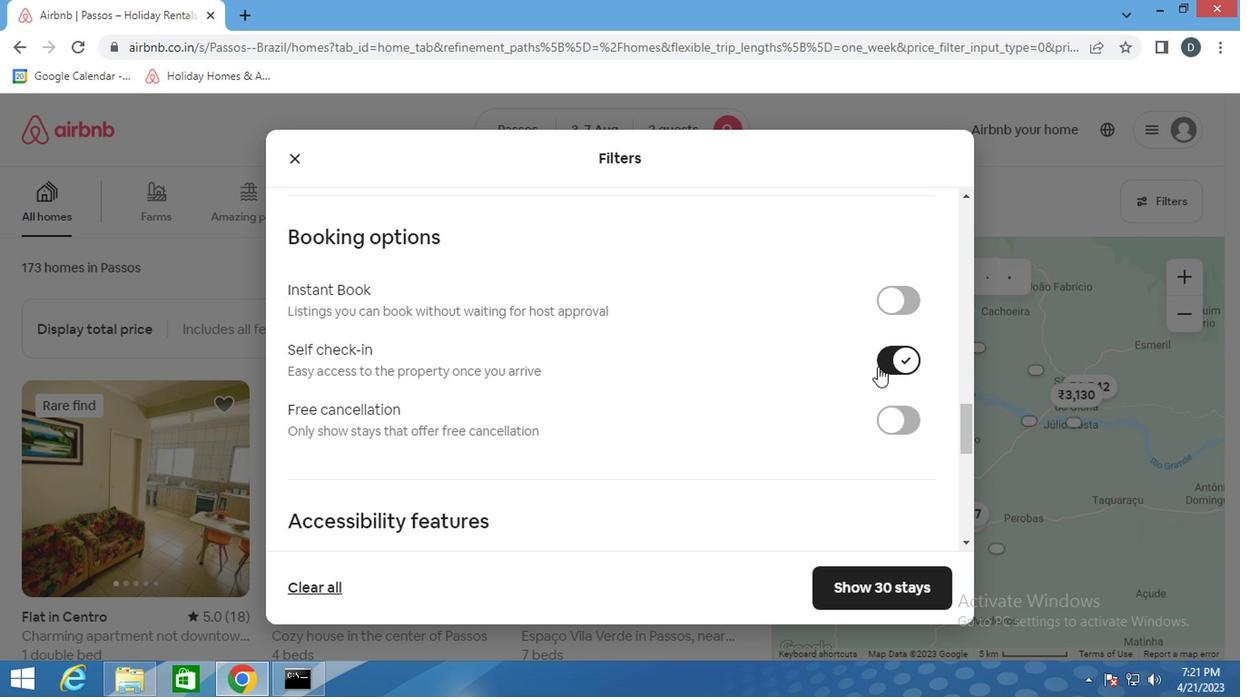 
Action: Mouse scrolled (874, 366) with delta (0, 0)
Screenshot: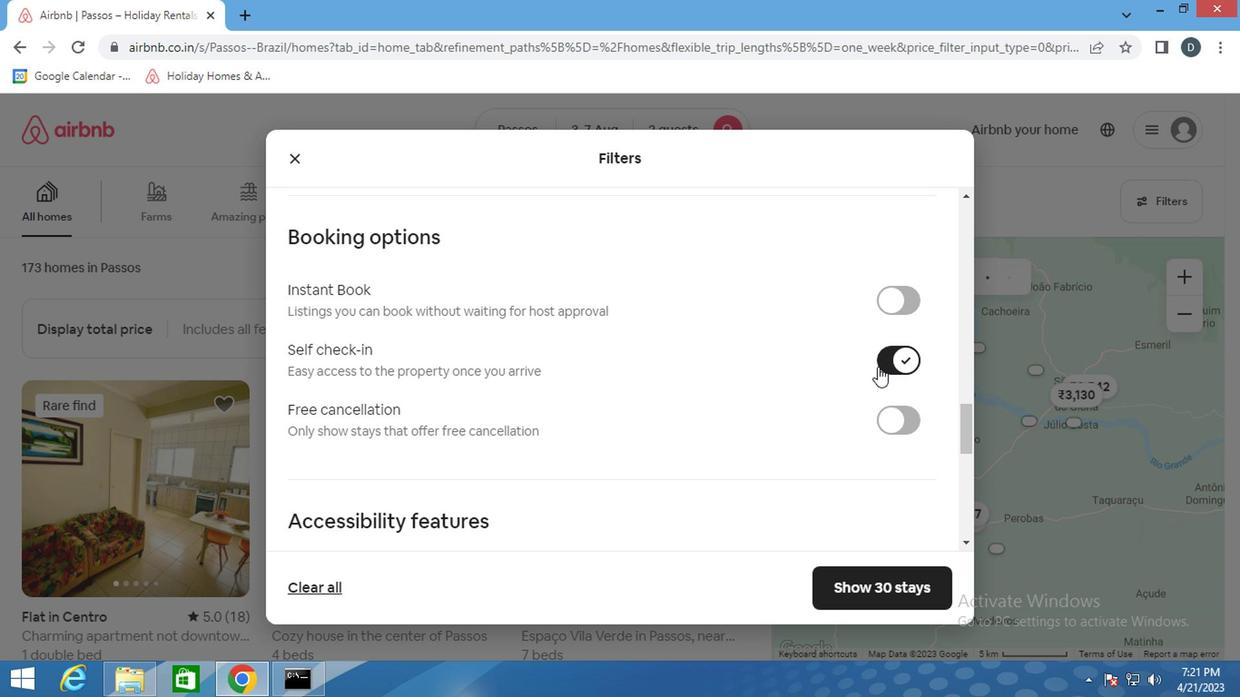 
Action: Mouse scrolled (874, 366) with delta (0, 0)
Screenshot: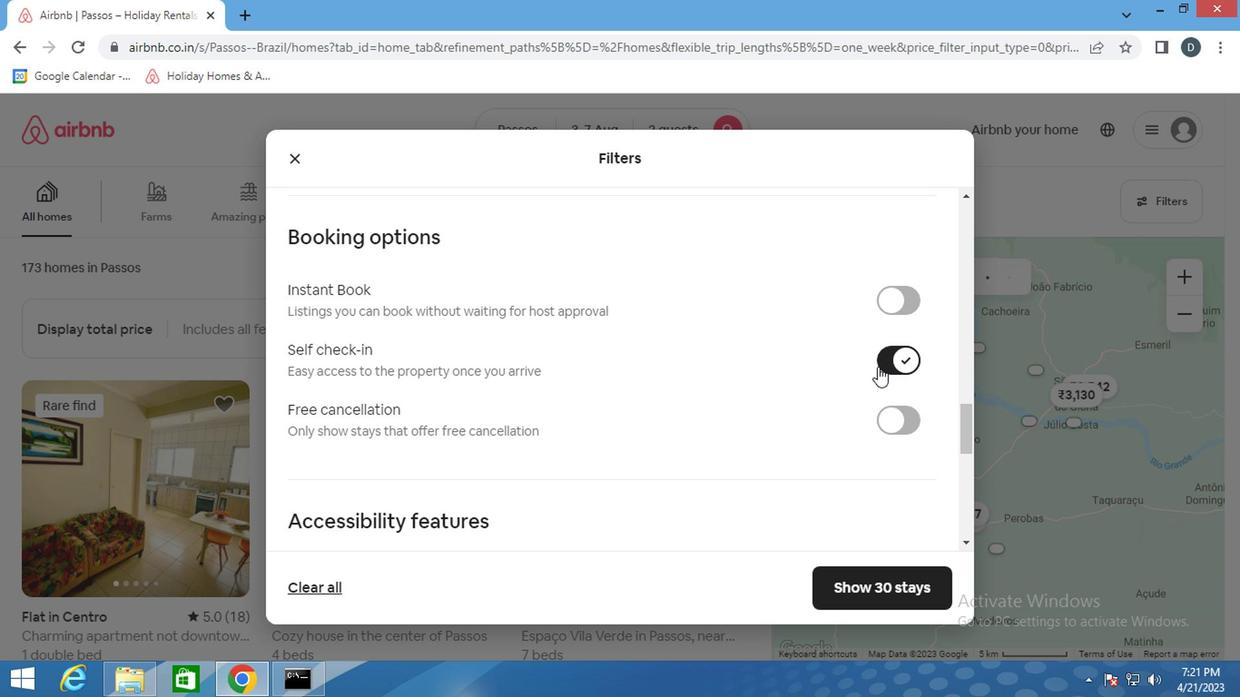 
Action: Mouse scrolled (874, 366) with delta (0, 0)
Screenshot: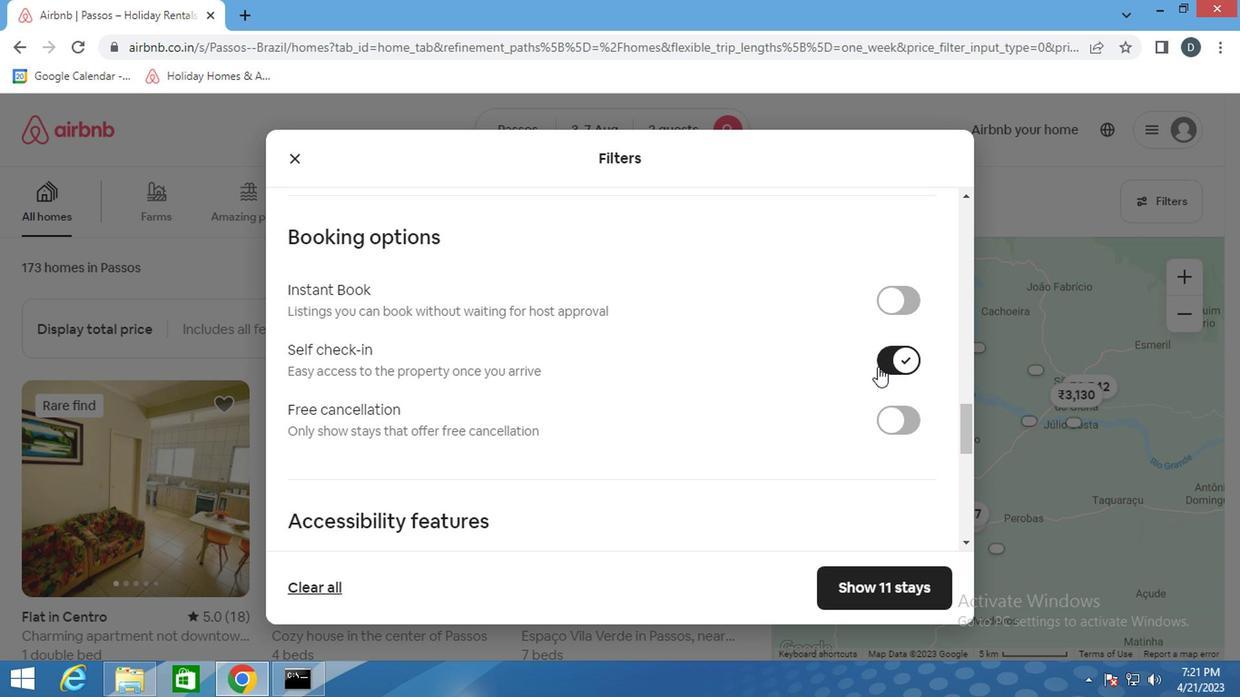 
Action: Mouse moved to (869, 367)
Screenshot: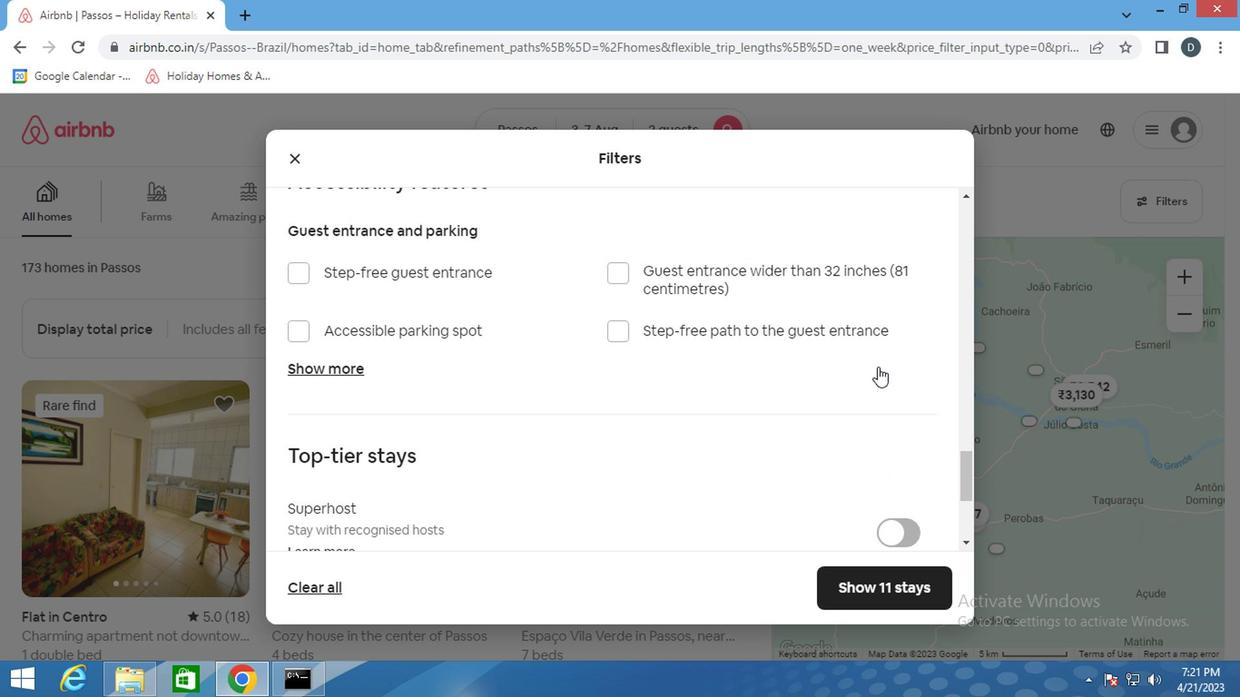 
Action: Mouse scrolled (869, 366) with delta (0, 0)
Screenshot: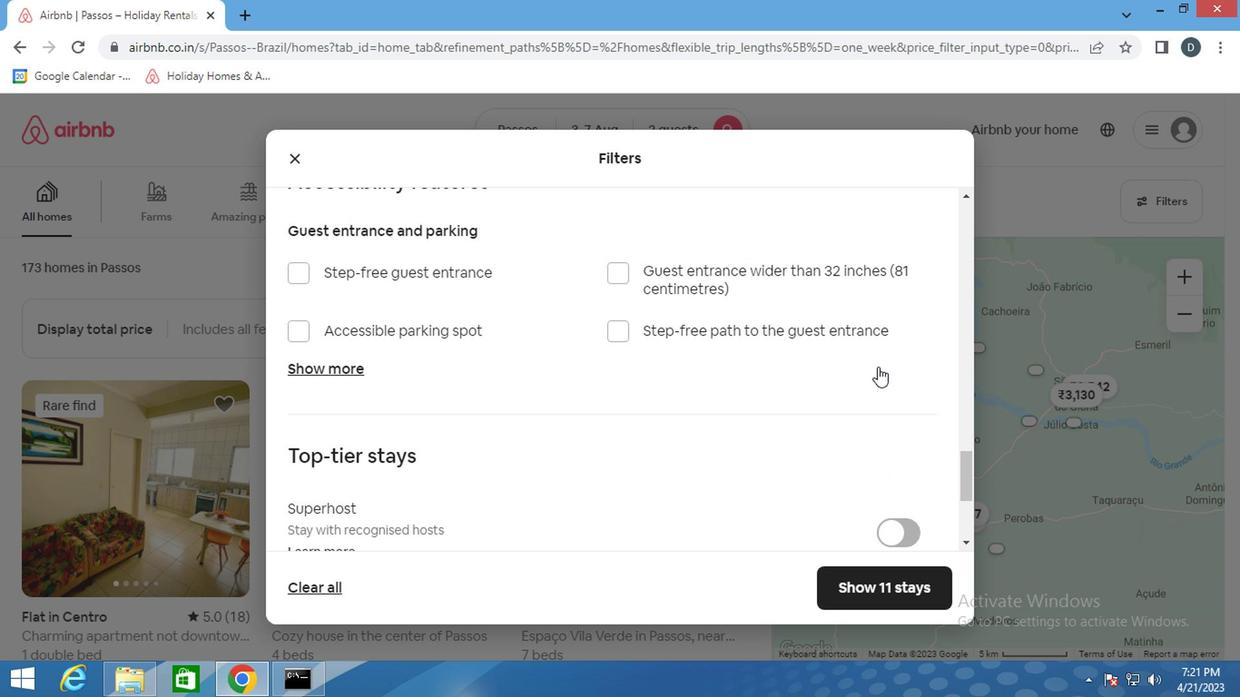 
Action: Mouse scrolled (869, 366) with delta (0, 0)
Screenshot: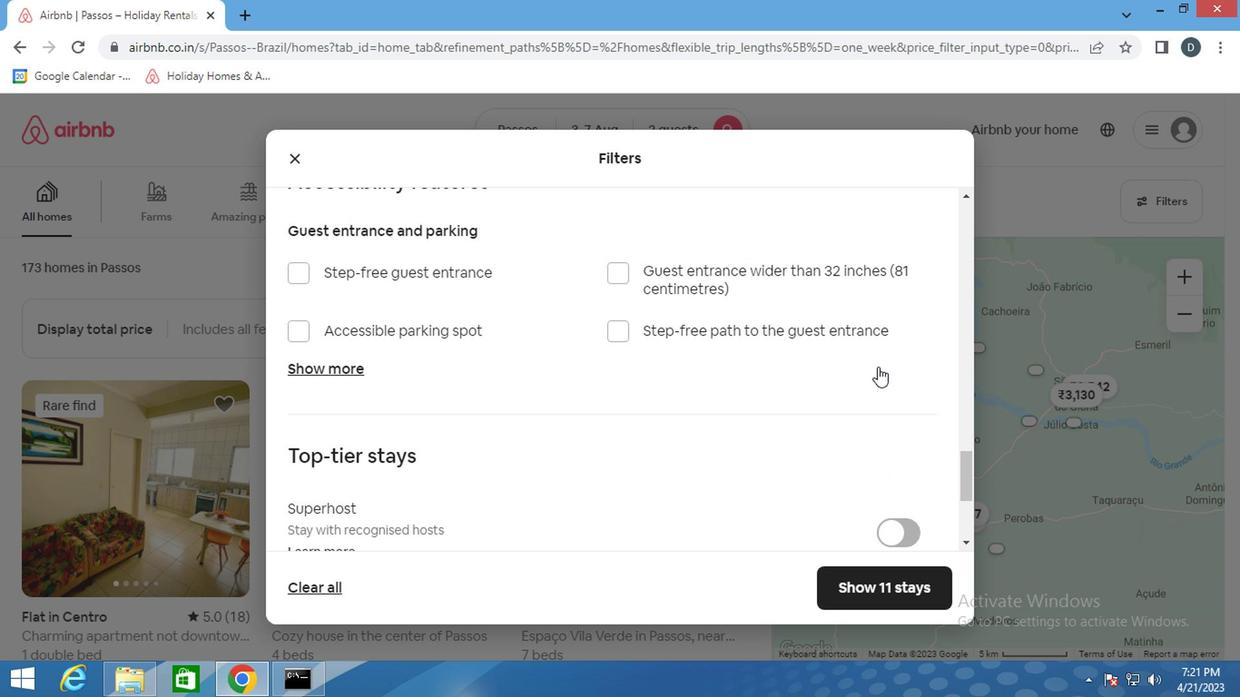 
Action: Mouse scrolled (869, 366) with delta (0, 0)
Screenshot: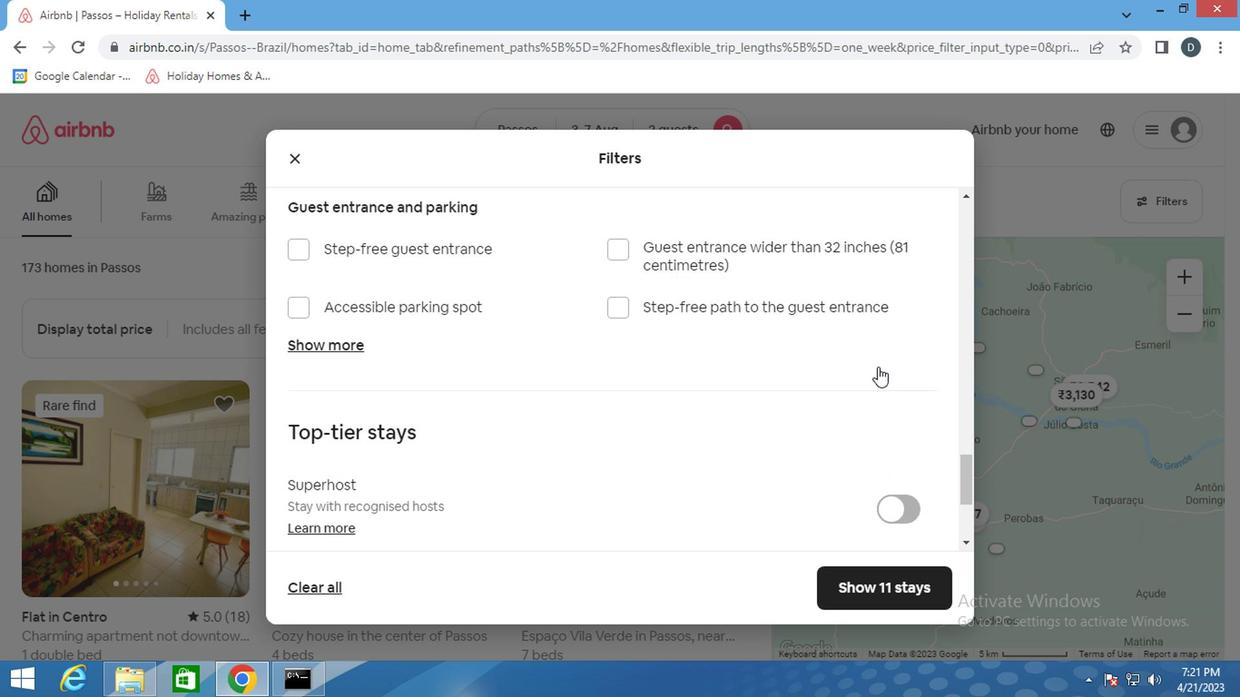 
Action: Mouse moved to (867, 367)
Screenshot: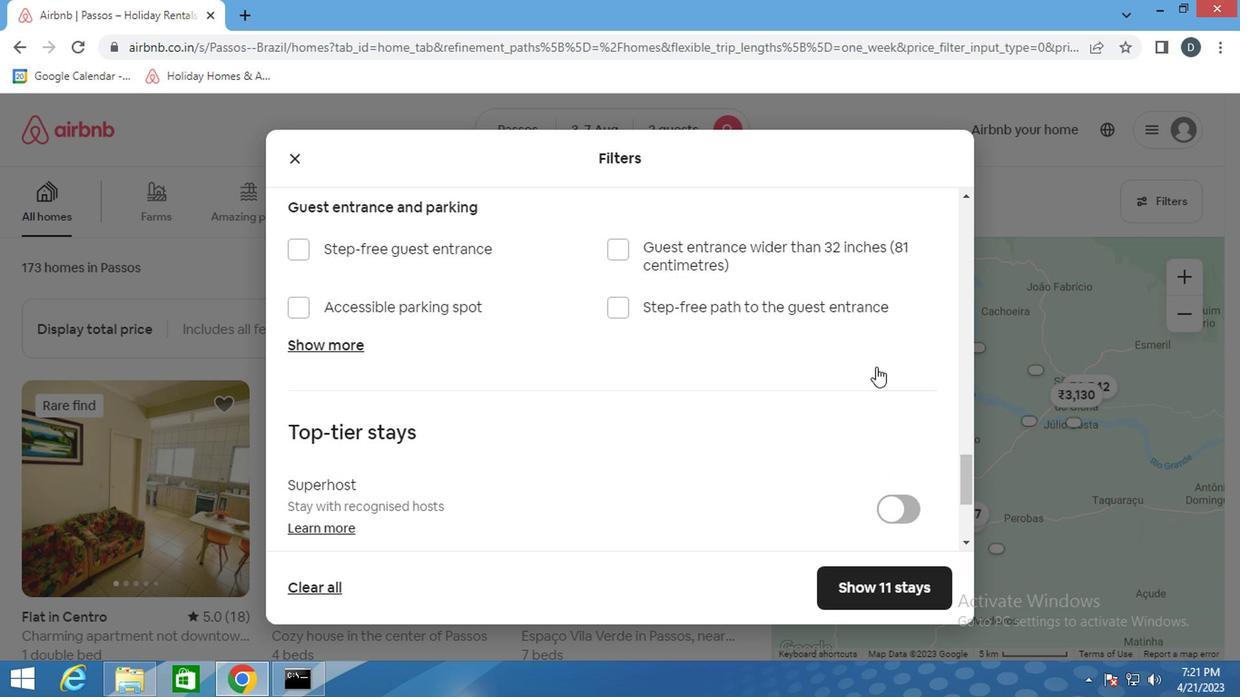 
Action: Mouse scrolled (867, 366) with delta (0, 0)
Screenshot: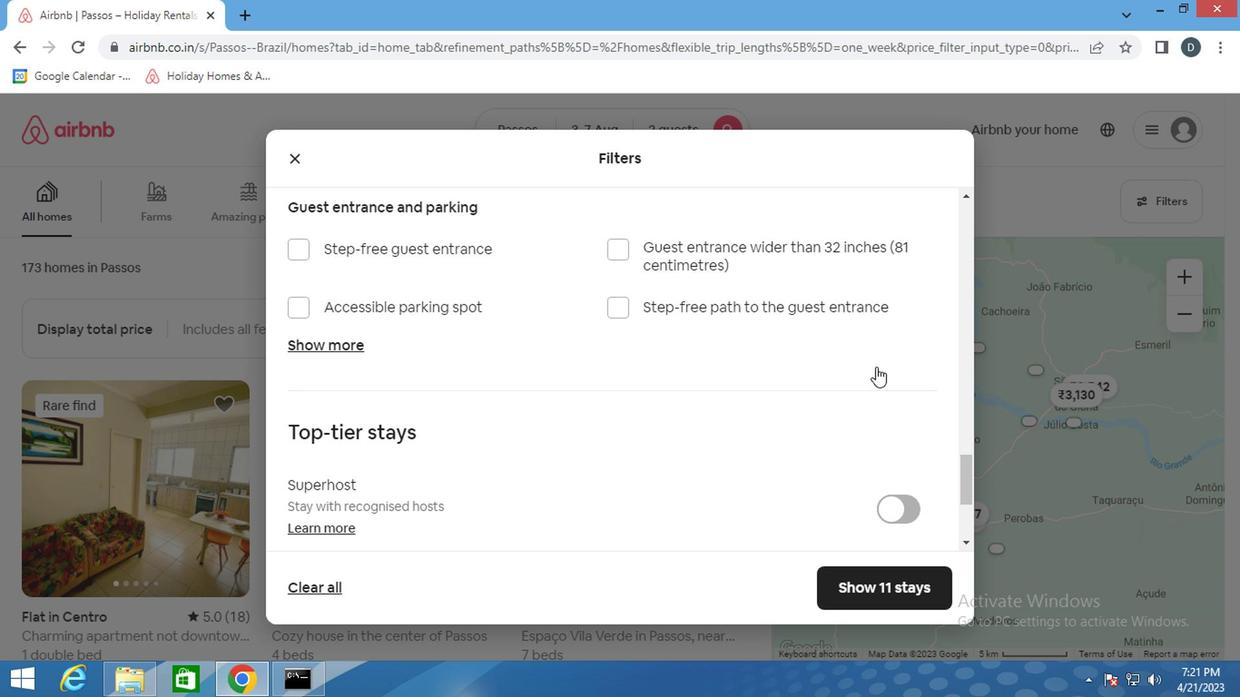 
Action: Mouse moved to (533, 412)
Screenshot: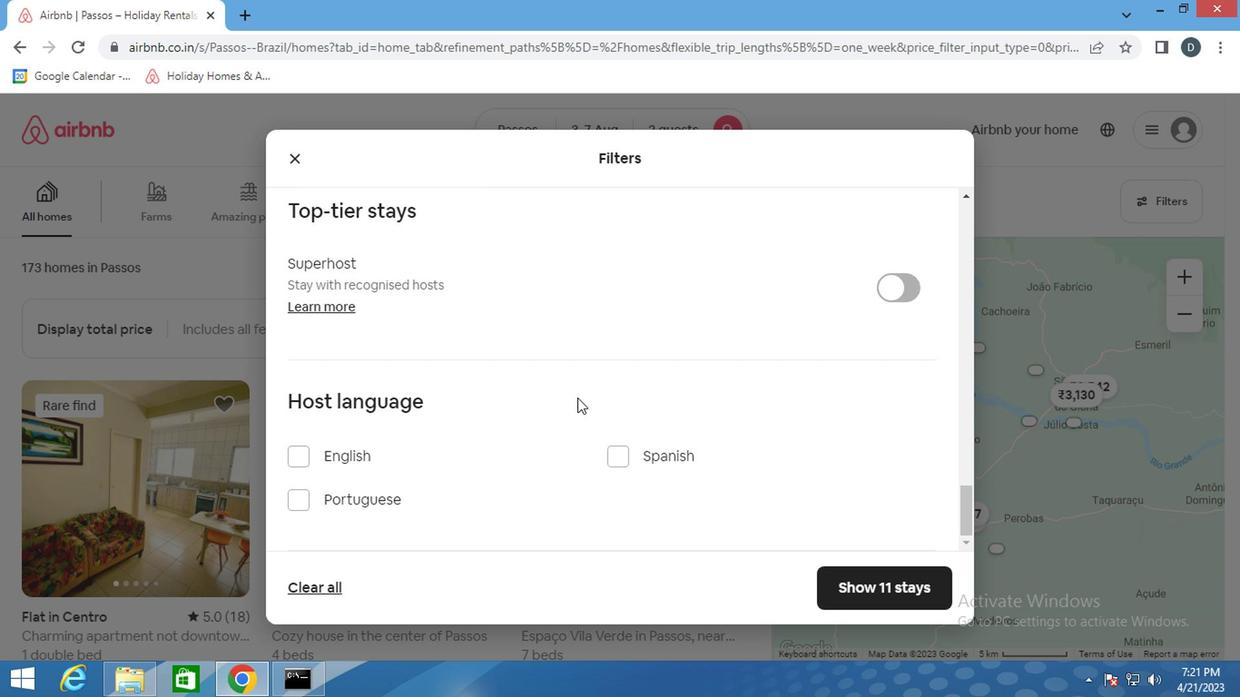 
Action: Mouse scrolled (533, 411) with delta (0, 0)
Screenshot: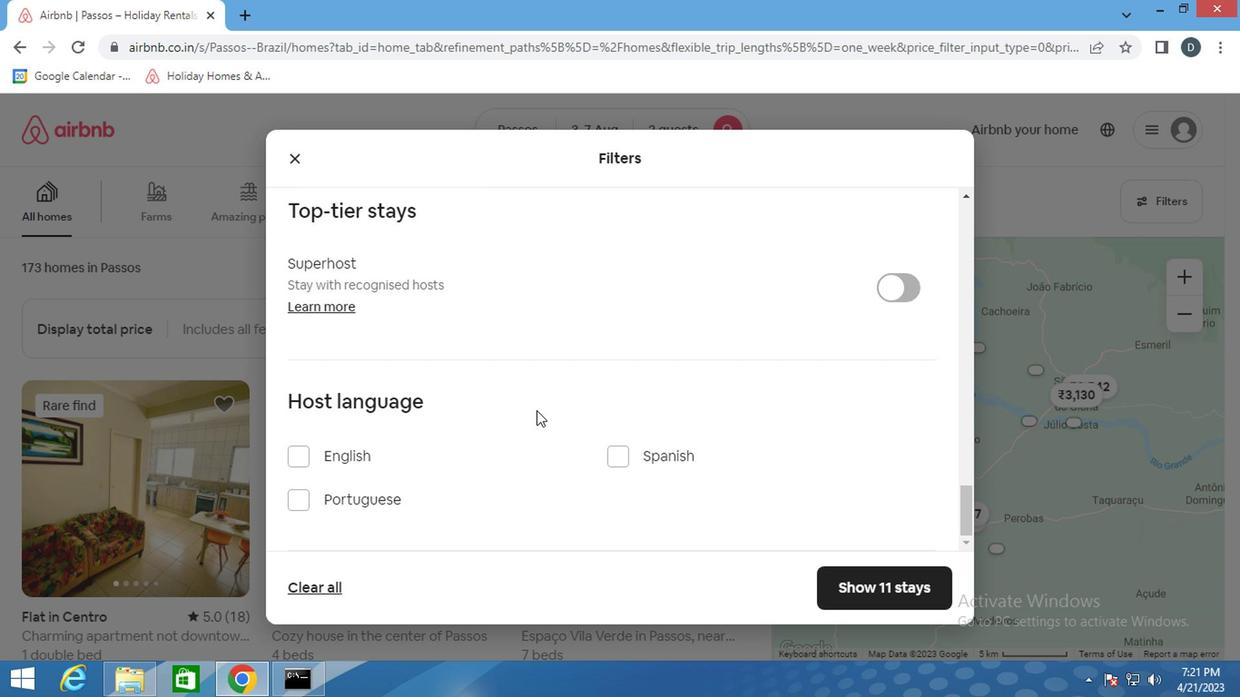 
Action: Mouse scrolled (533, 411) with delta (0, 0)
Screenshot: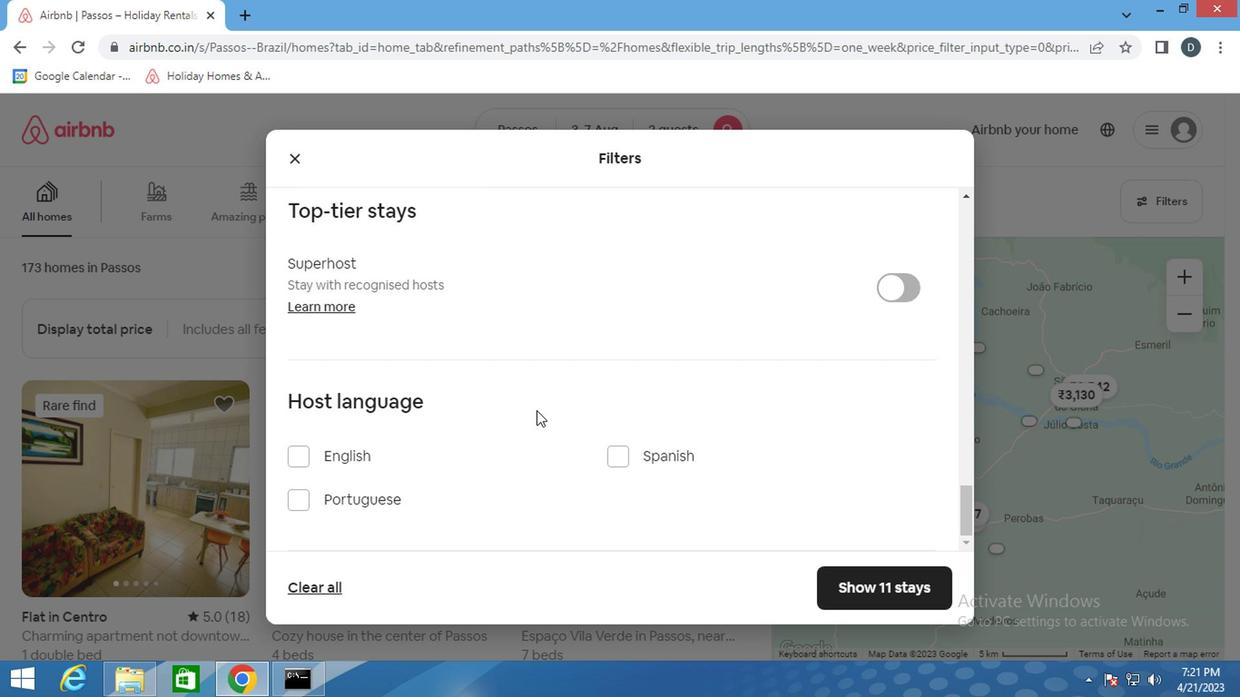 
Action: Mouse scrolled (533, 411) with delta (0, 0)
Screenshot: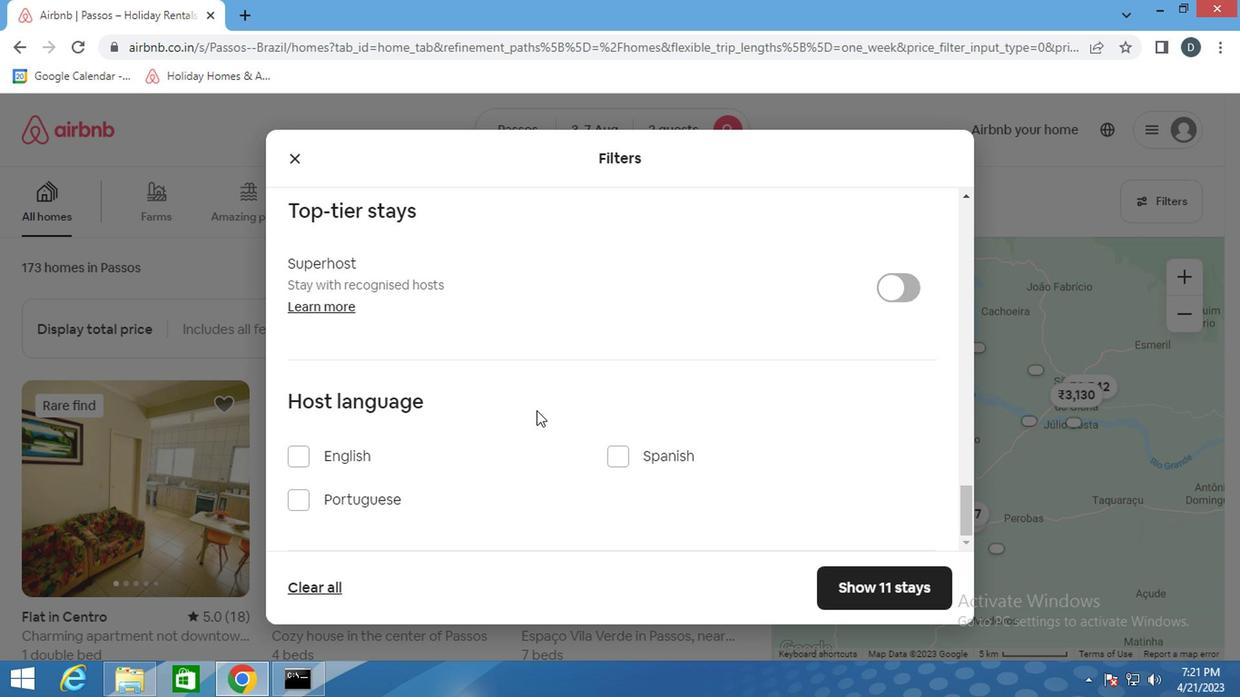
Action: Mouse moved to (661, 460)
Screenshot: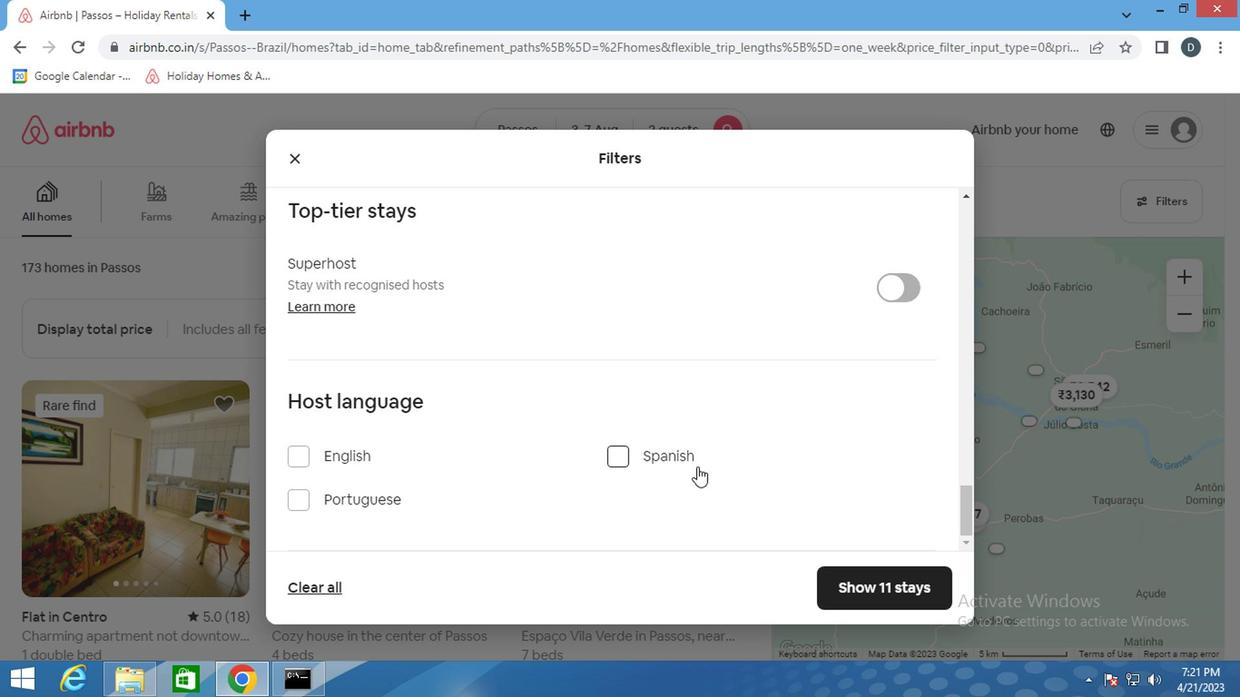 
Action: Mouse pressed left at (661, 460)
Screenshot: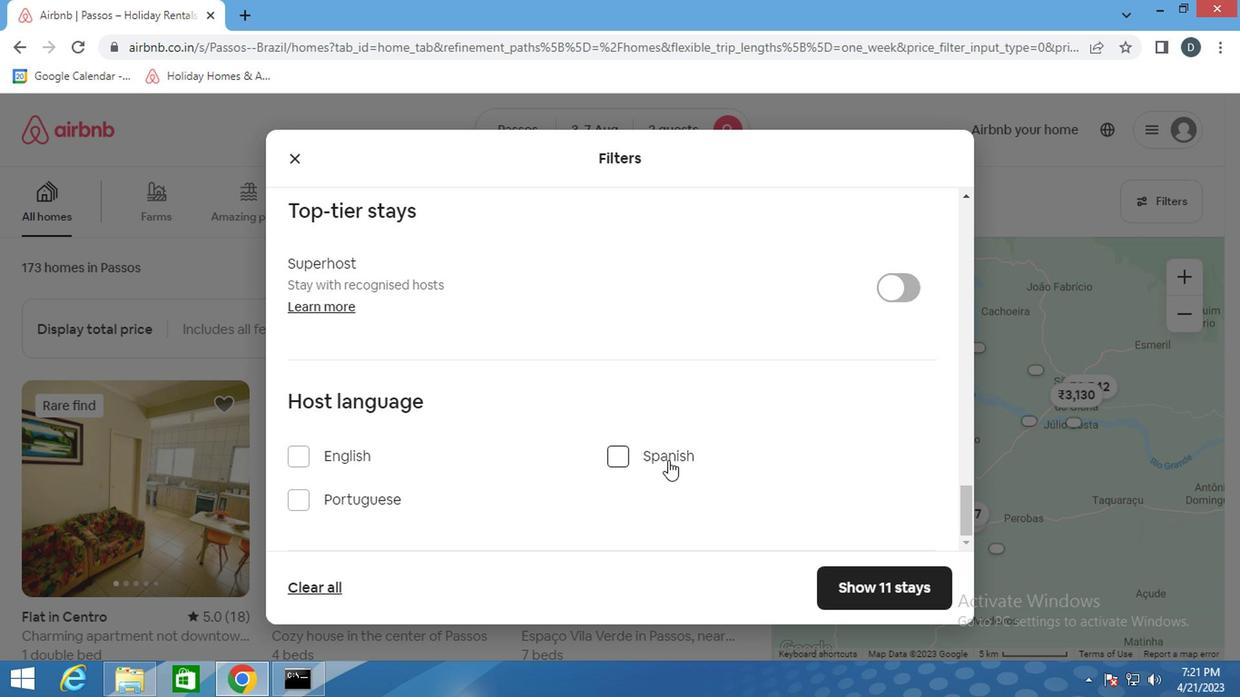 
Action: Mouse moved to (867, 588)
Screenshot: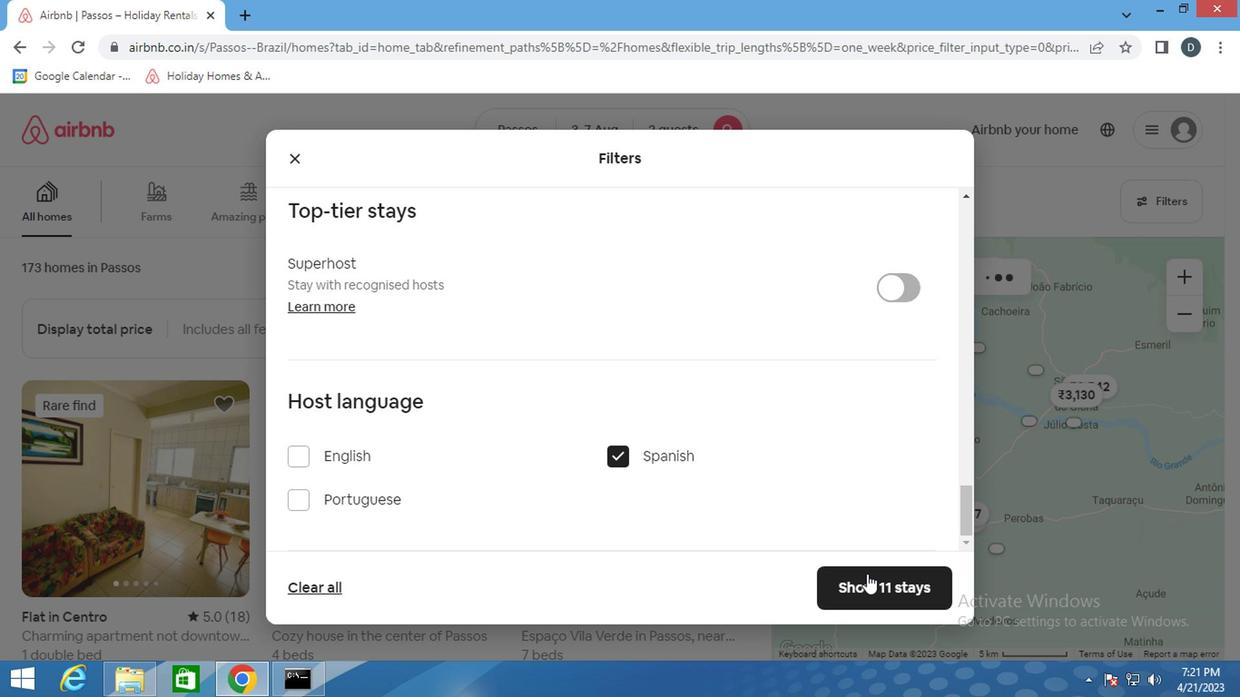 
Action: Mouse pressed left at (867, 588)
Screenshot: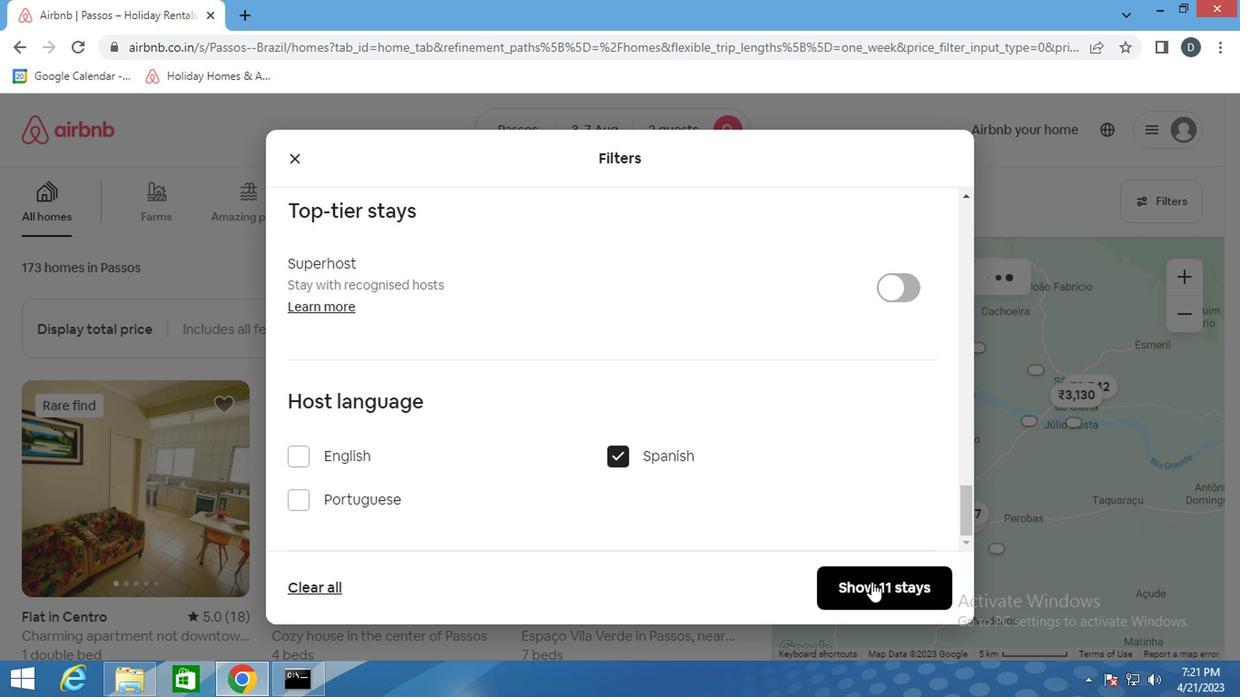 
Action: Mouse moved to (743, 359)
Screenshot: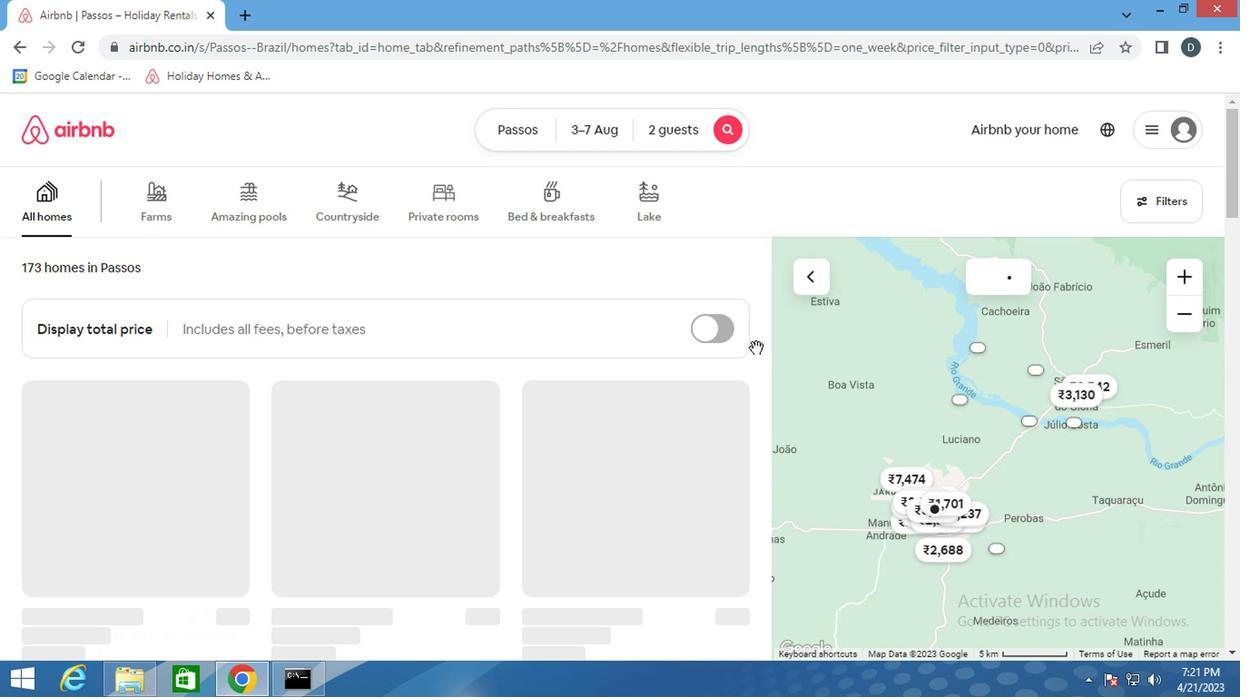 
